 Task: Search one way flight ticket for 2 adults, 2 children, 2 infants in seat in first from Key West: Key West International Airport to Gillette: Gillette Campbell County Airport on 5-1-2023. Number of bags: 2 checked bags. Price is upto 96000. Outbound departure time preference is 21:45.
Action: Mouse moved to (244, 218)
Screenshot: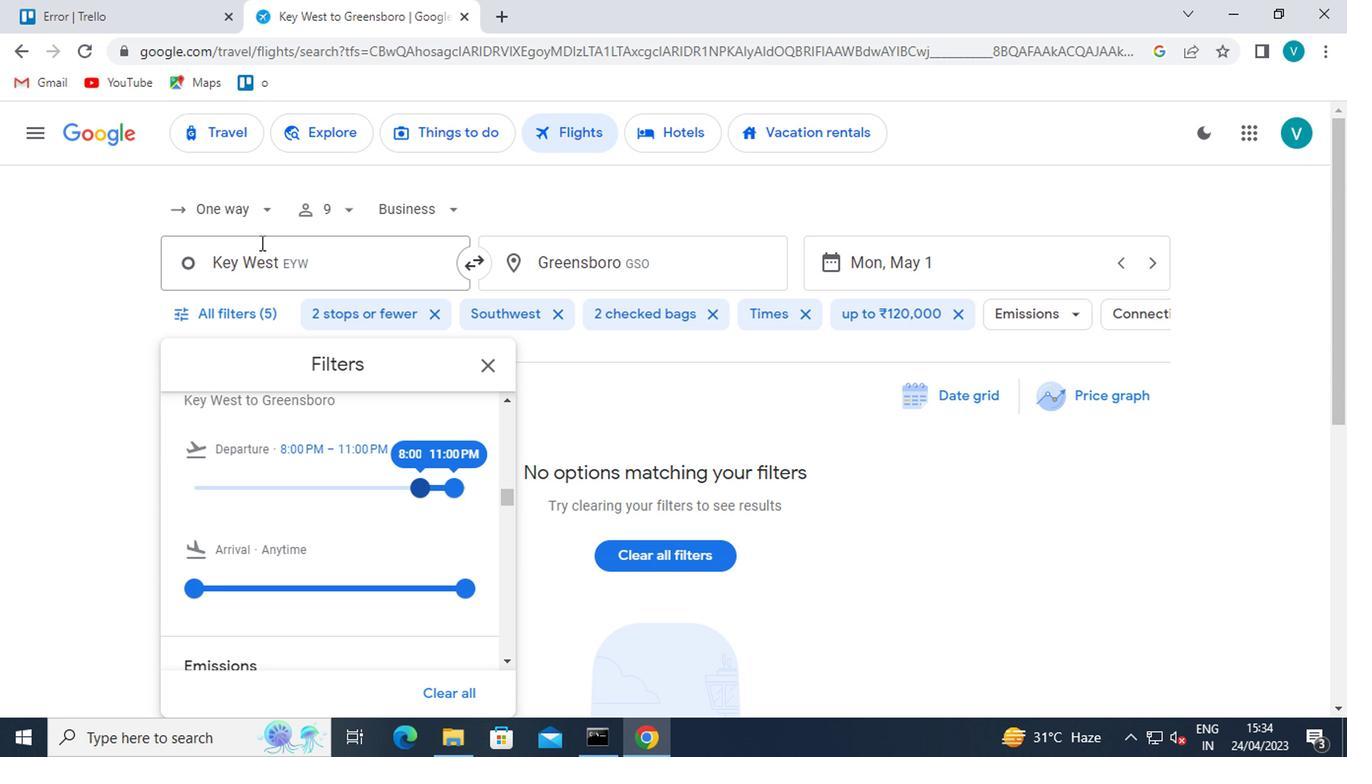 
Action: Mouse pressed left at (244, 218)
Screenshot: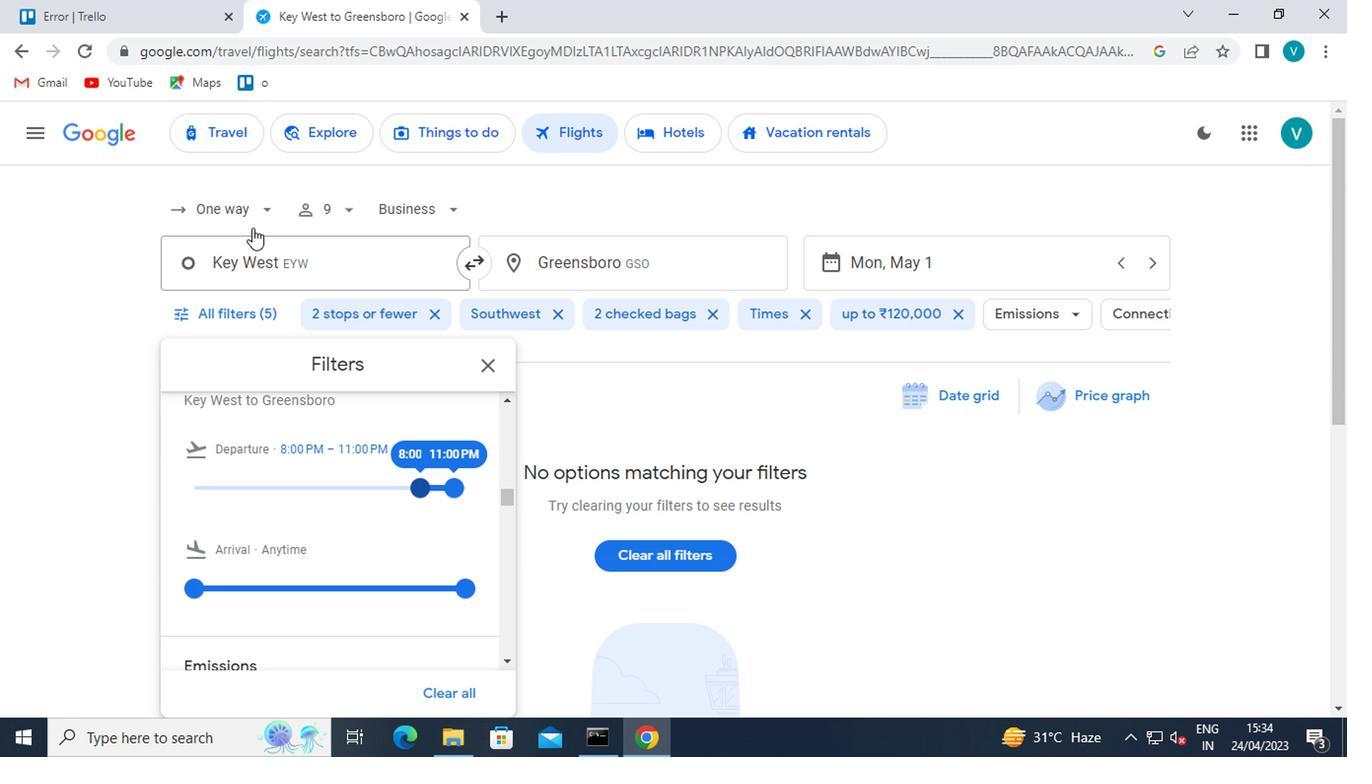 
Action: Mouse moved to (235, 315)
Screenshot: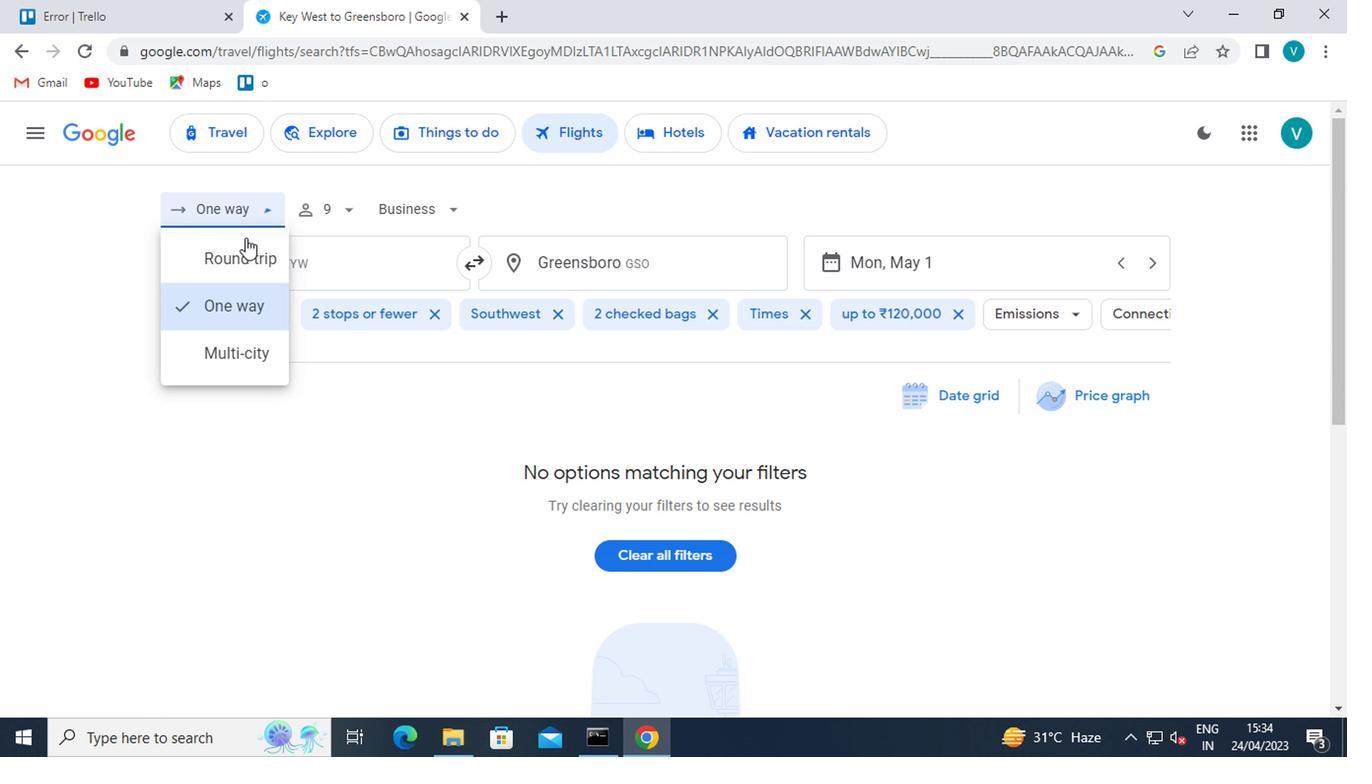 
Action: Mouse pressed left at (235, 315)
Screenshot: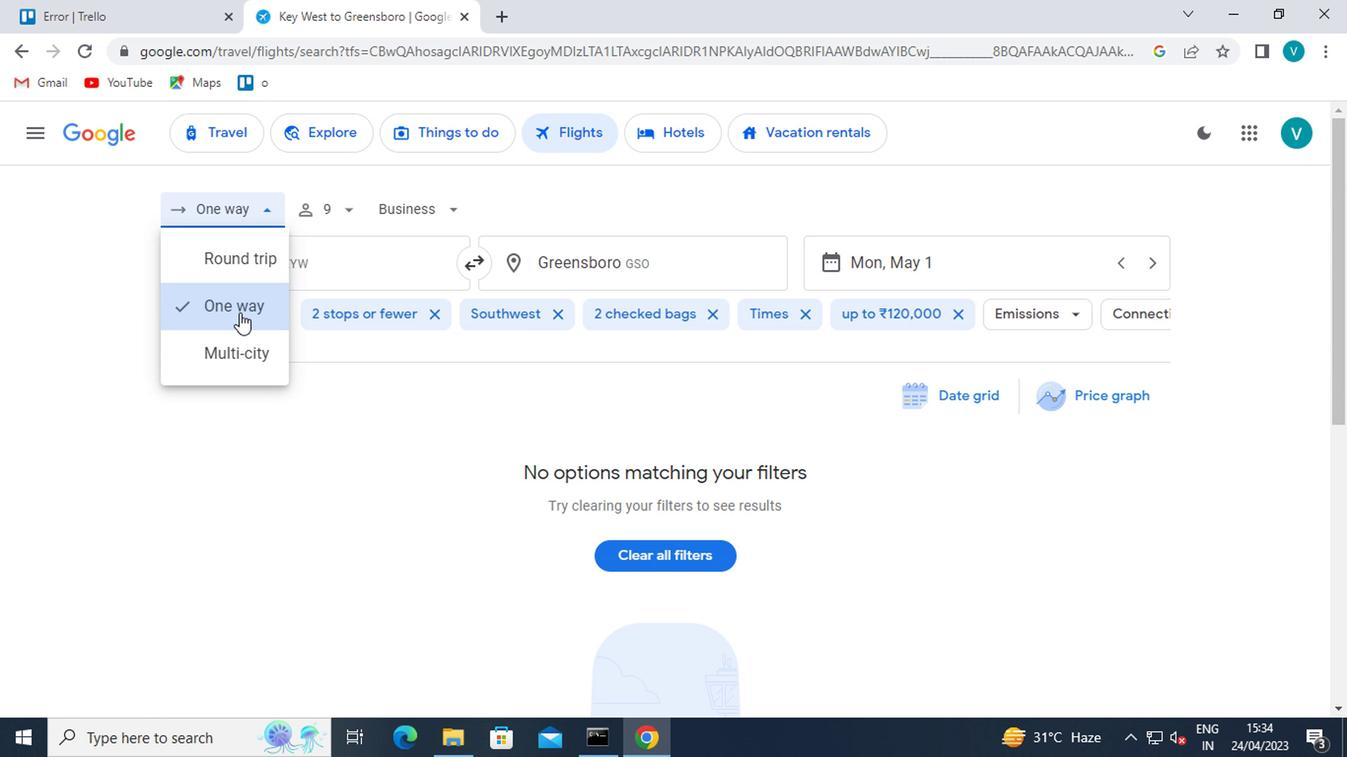 
Action: Mouse moved to (330, 225)
Screenshot: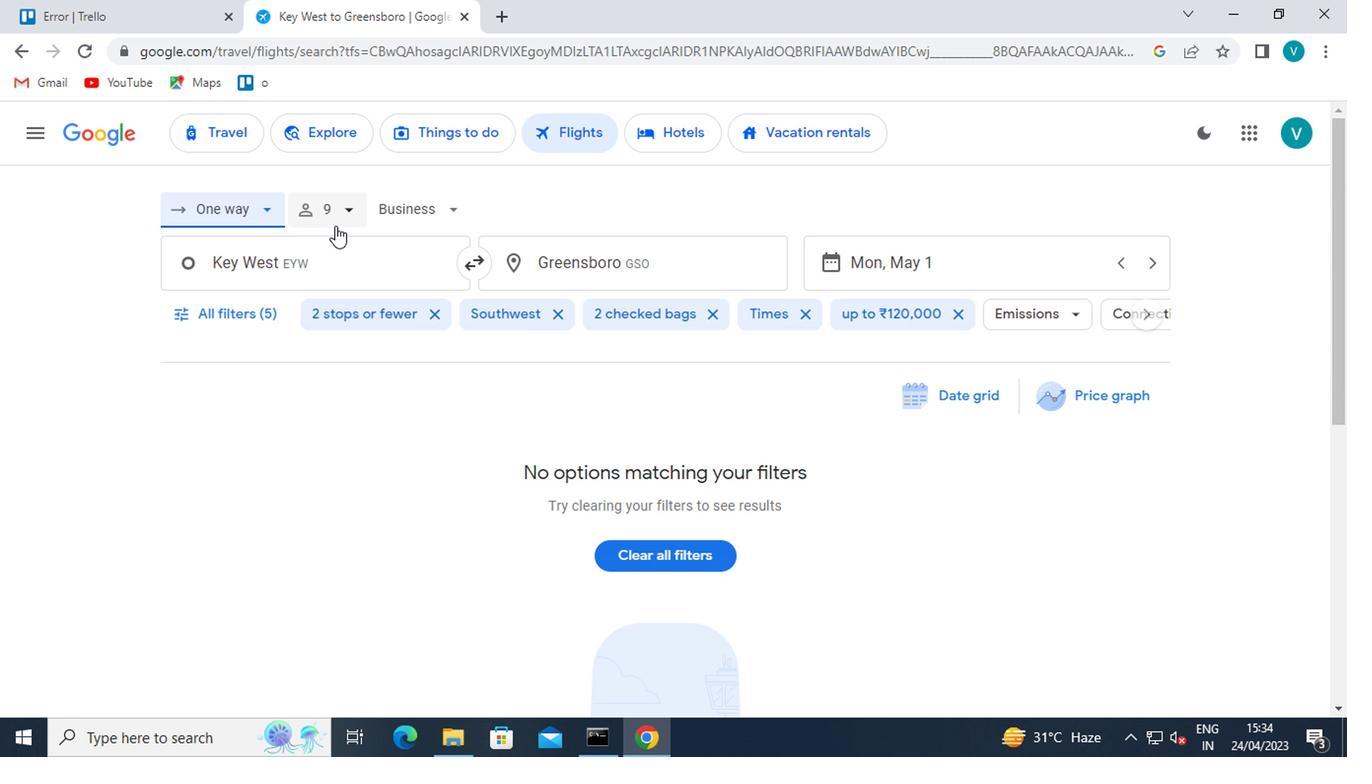 
Action: Mouse pressed left at (330, 225)
Screenshot: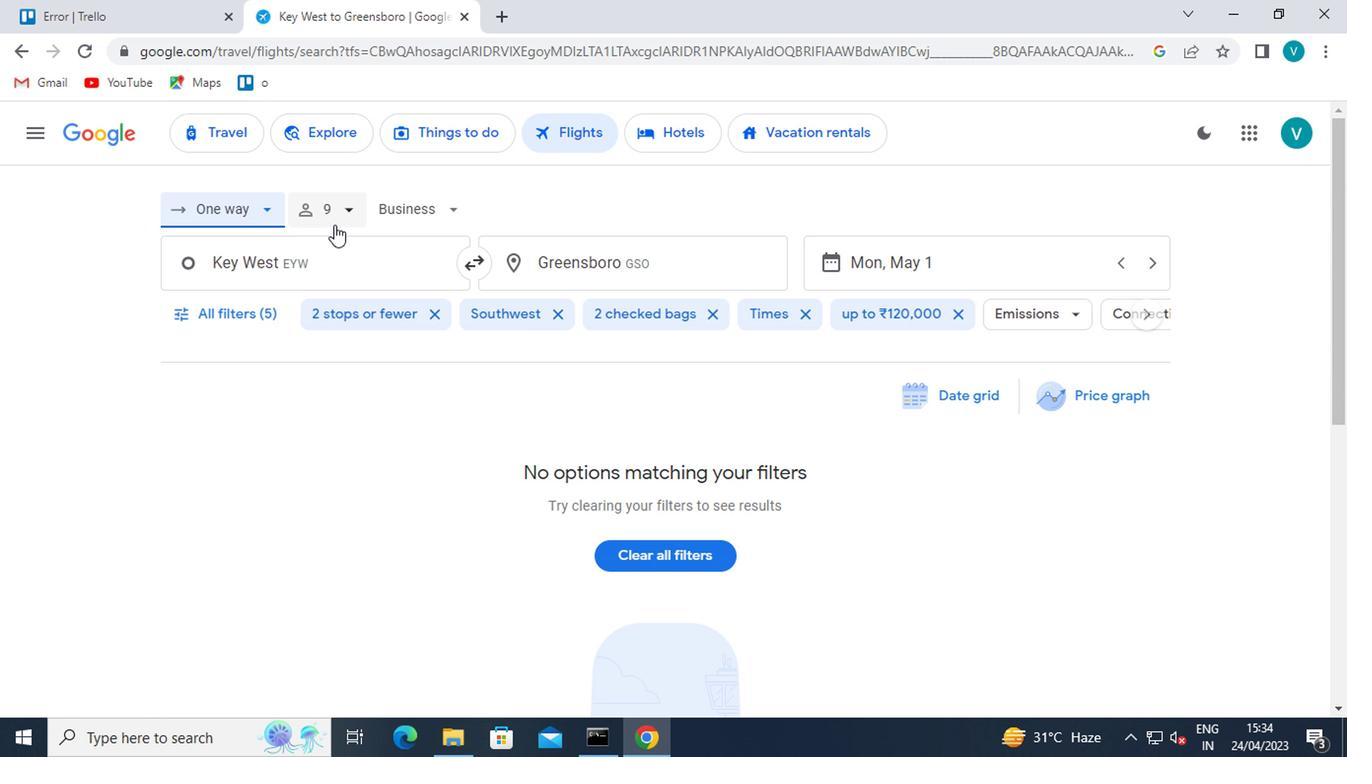 
Action: Mouse moved to (501, 265)
Screenshot: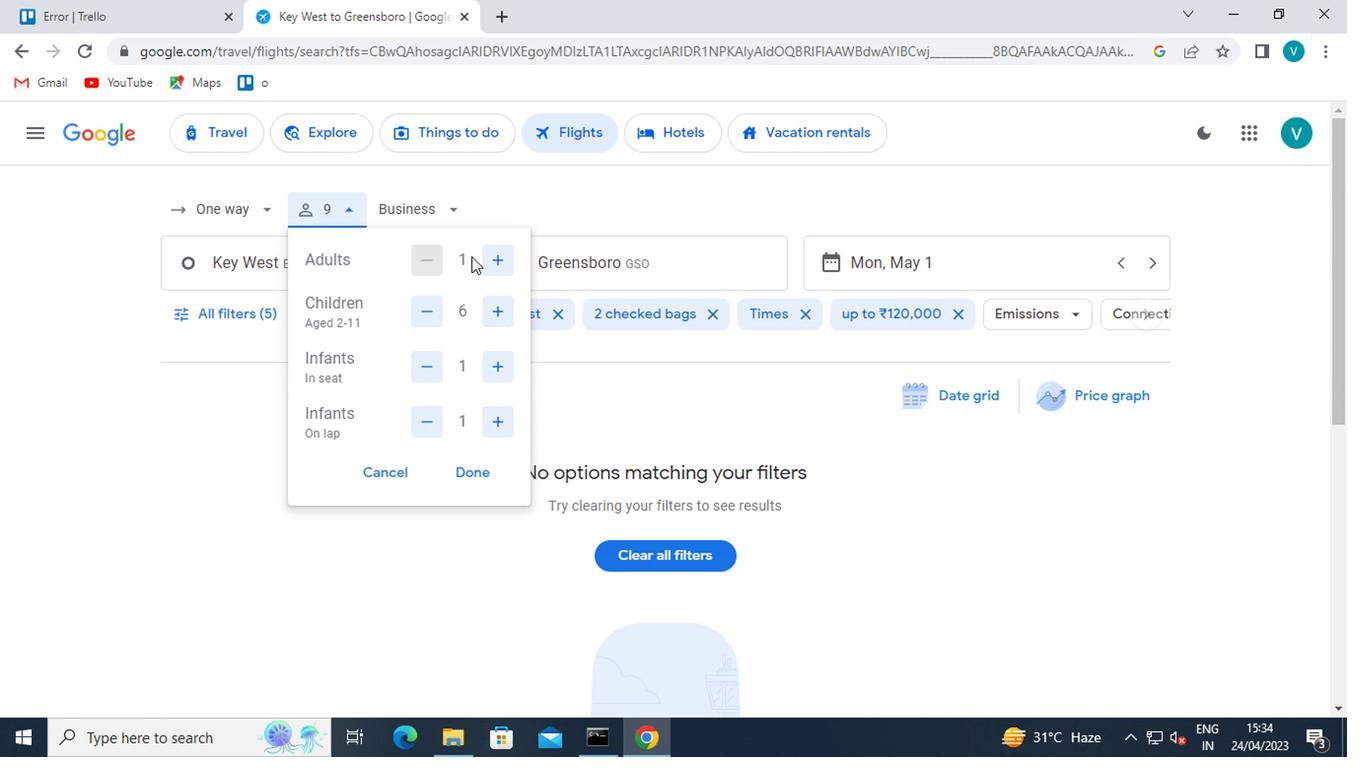 
Action: Mouse pressed left at (501, 265)
Screenshot: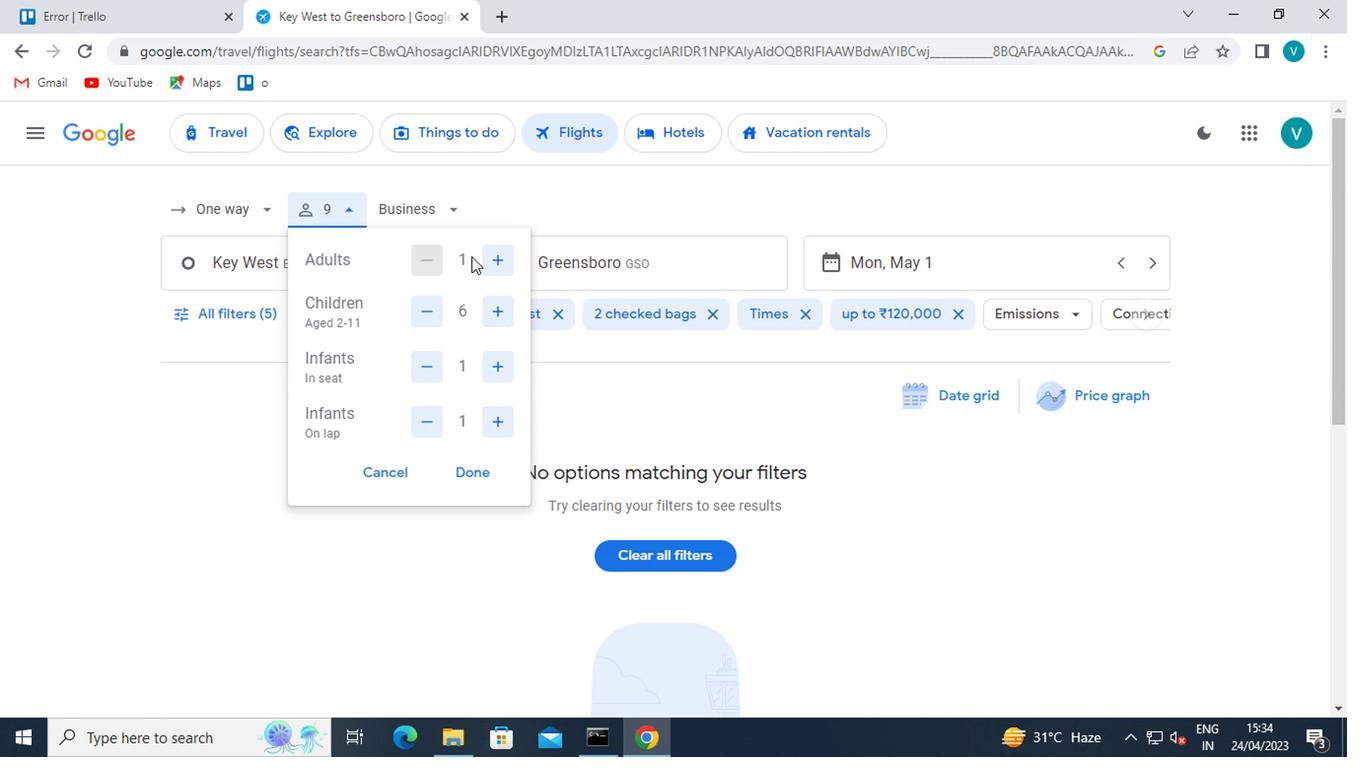 
Action: Mouse moved to (427, 315)
Screenshot: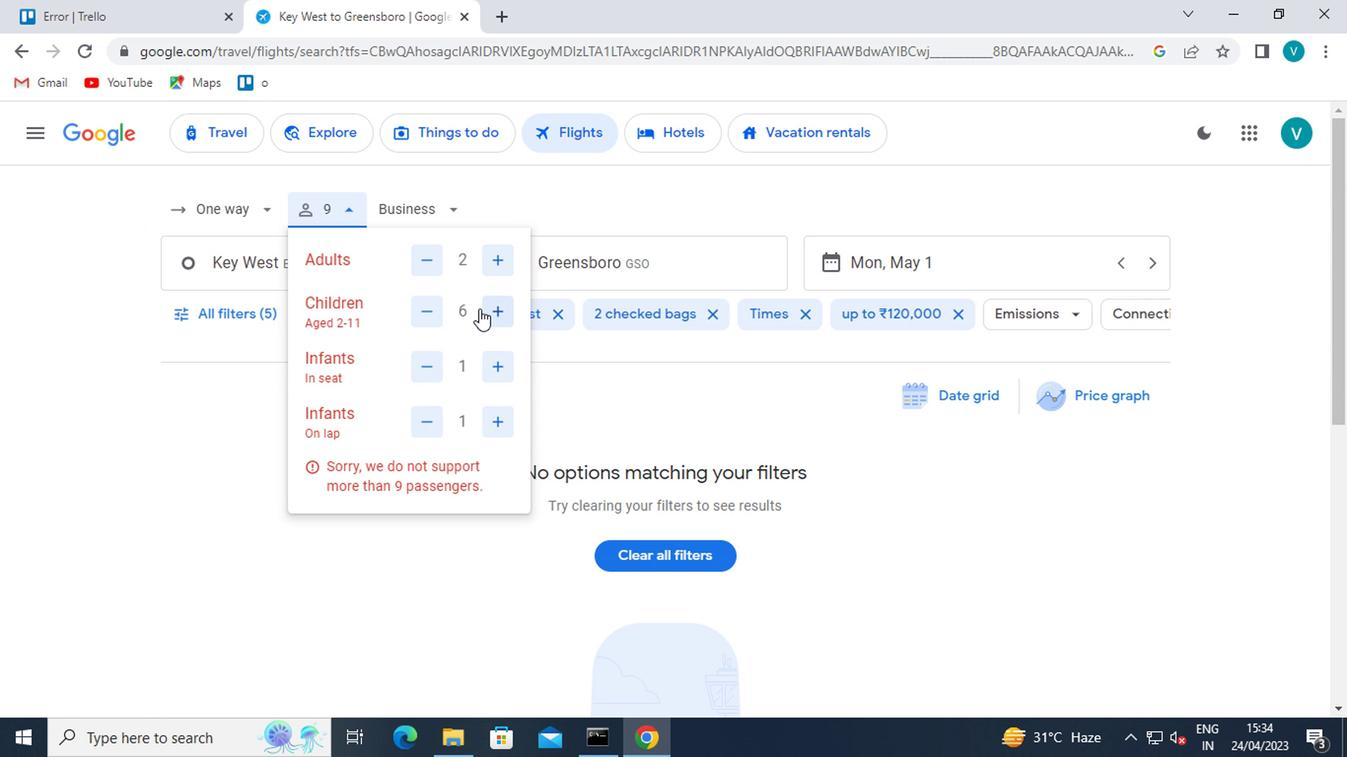 
Action: Mouse pressed left at (427, 315)
Screenshot: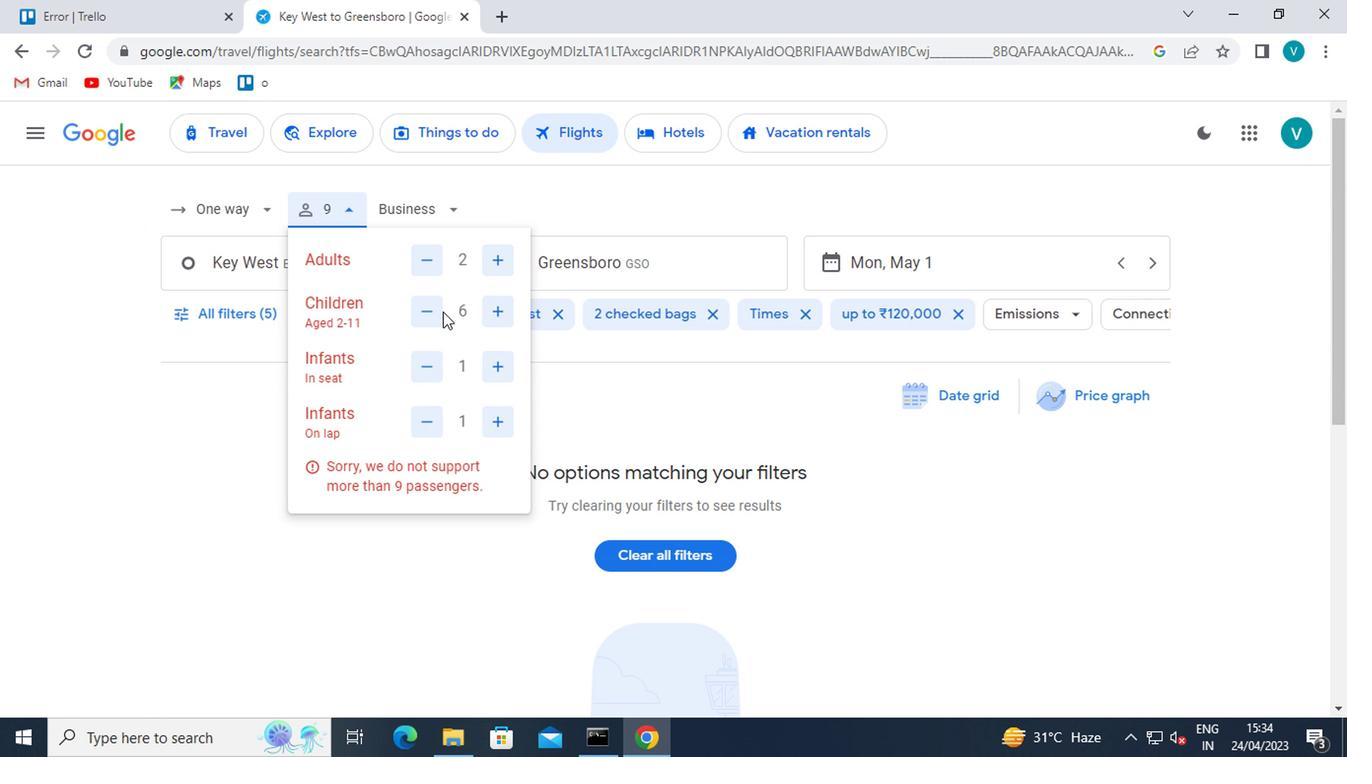 
Action: Mouse pressed left at (427, 315)
Screenshot: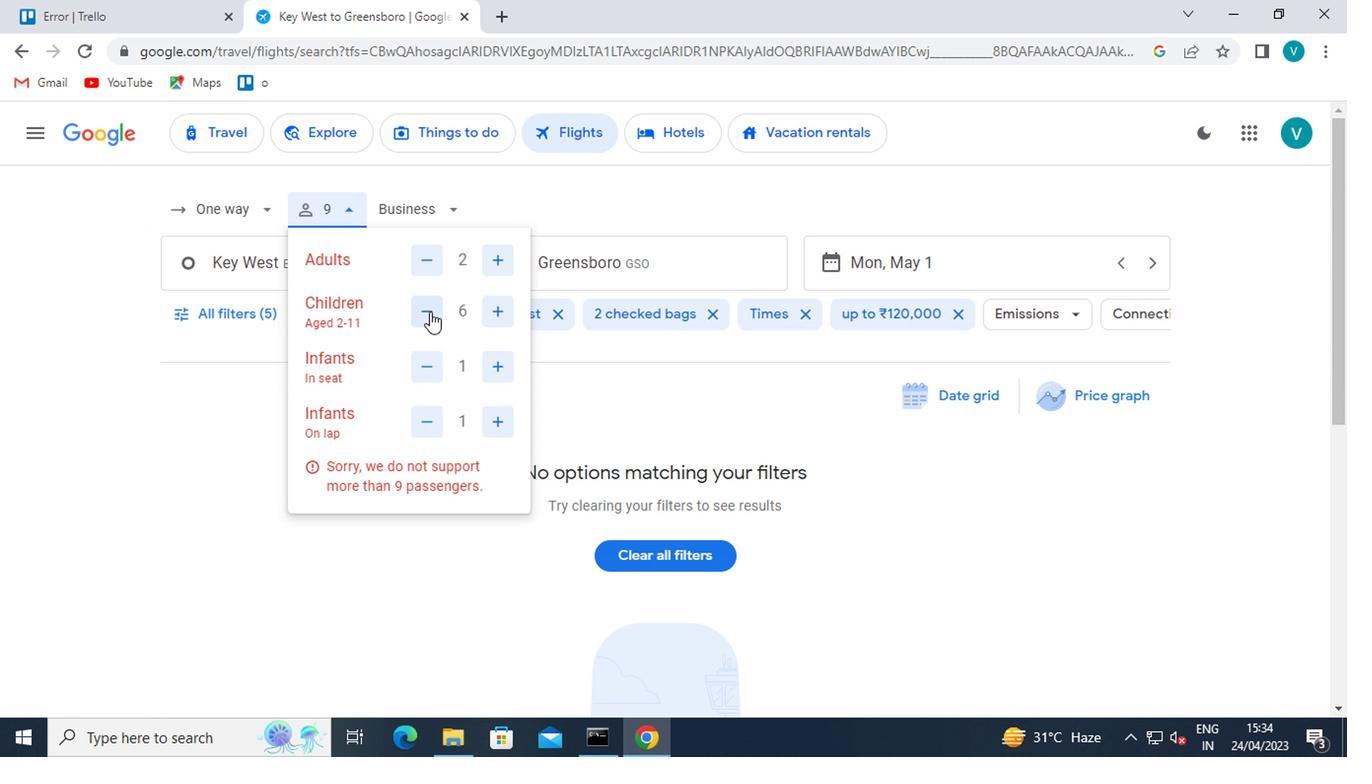 
Action: Mouse pressed left at (427, 315)
Screenshot: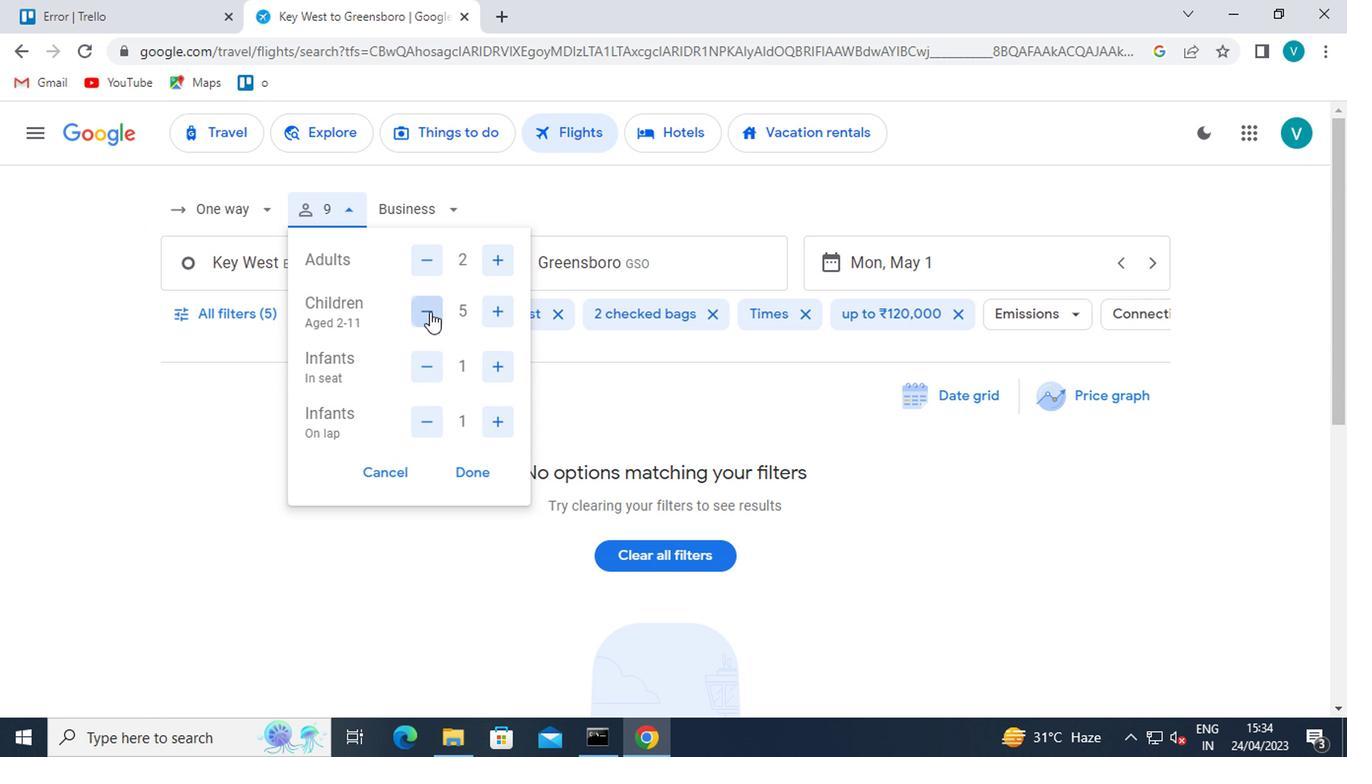 
Action: Mouse pressed left at (427, 315)
Screenshot: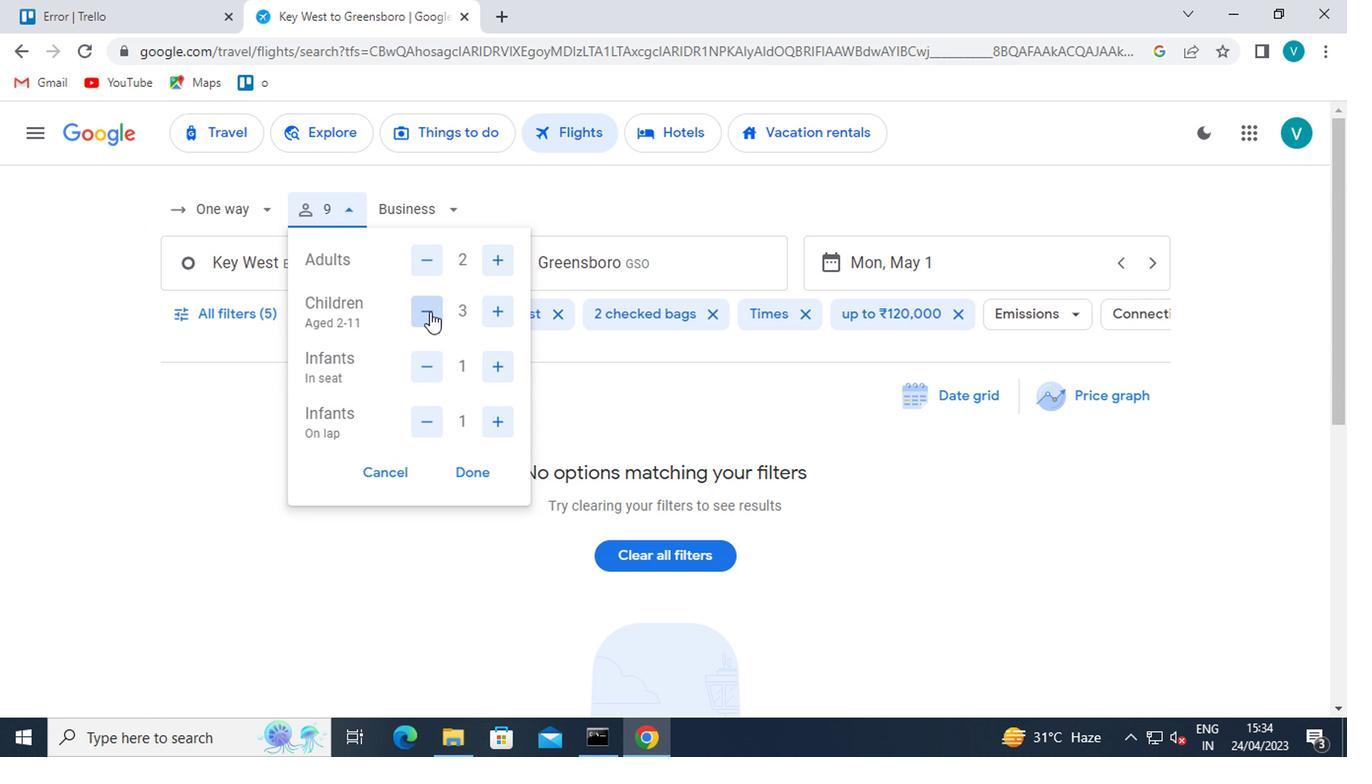
Action: Mouse moved to (488, 363)
Screenshot: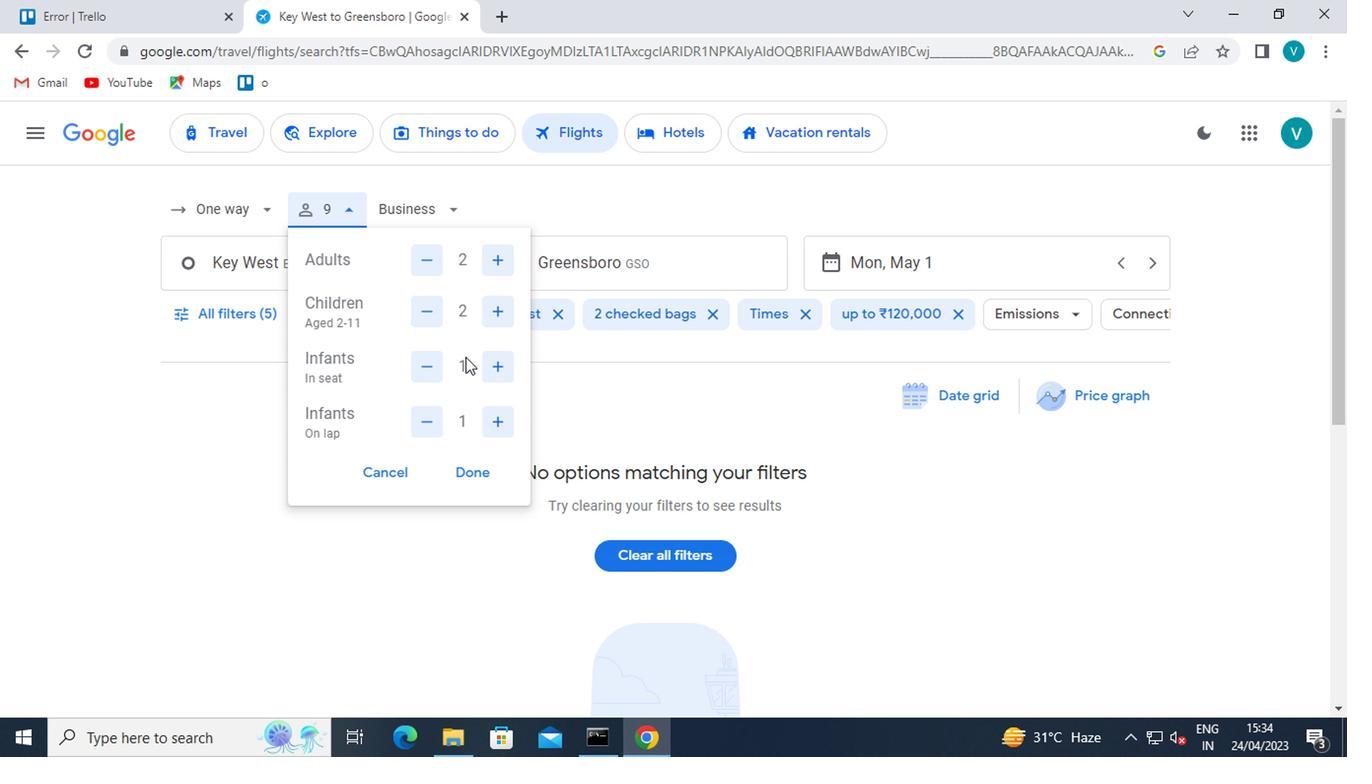 
Action: Mouse pressed left at (488, 363)
Screenshot: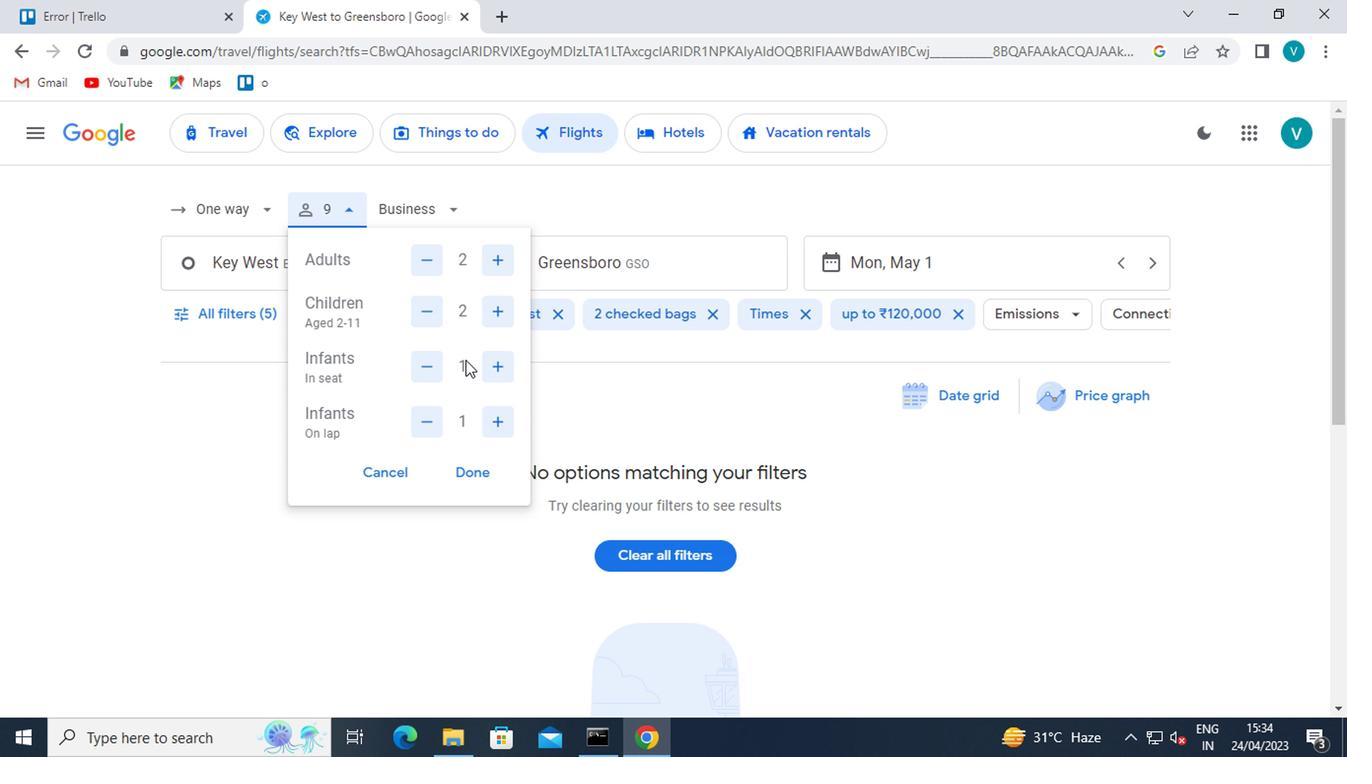 
Action: Mouse moved to (415, 407)
Screenshot: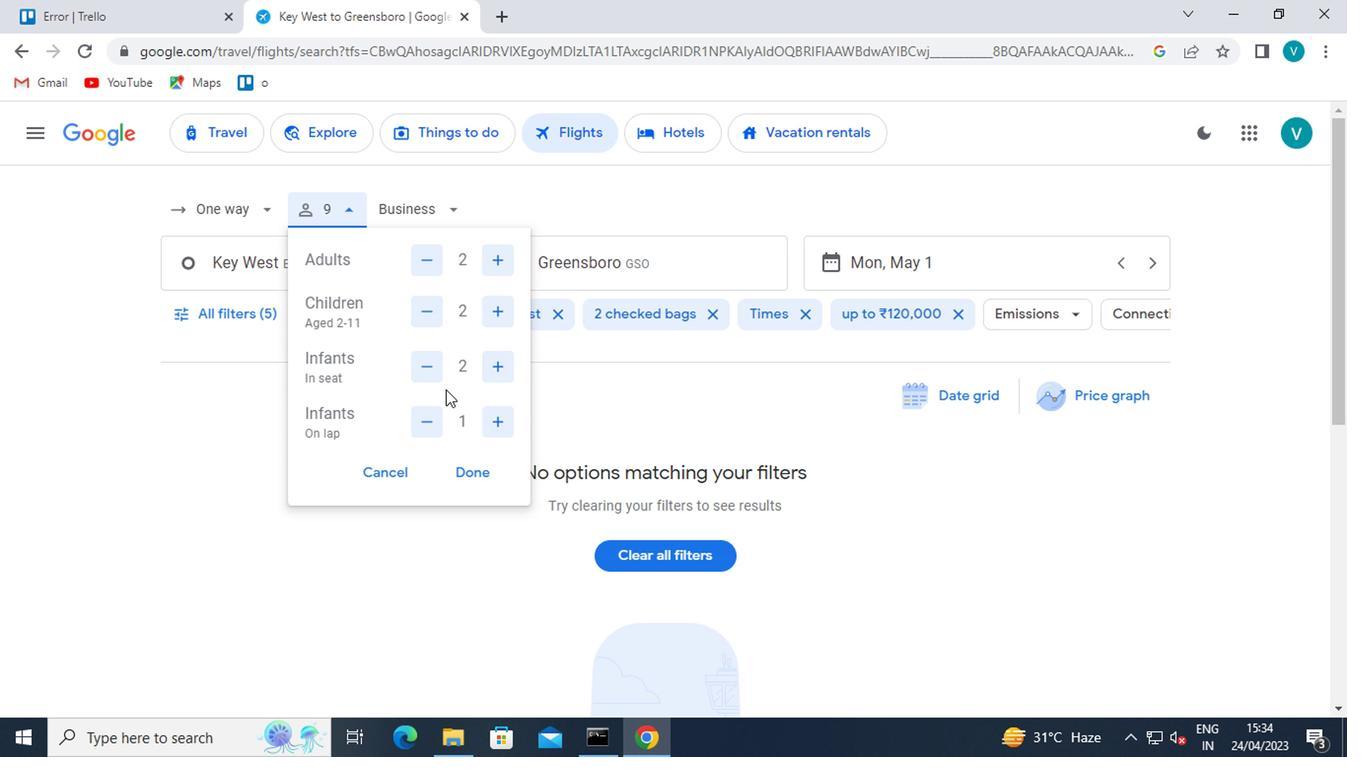 
Action: Mouse pressed left at (415, 407)
Screenshot: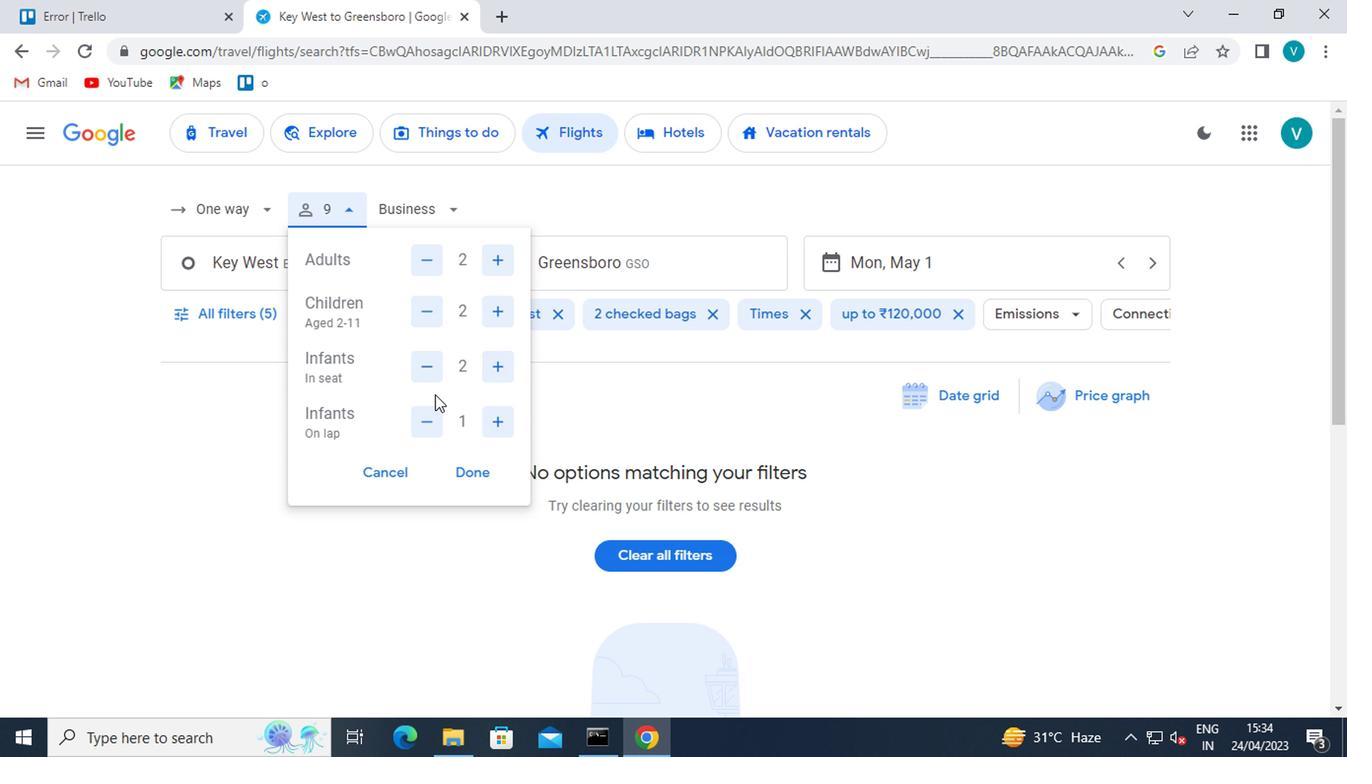
Action: Mouse moved to (460, 463)
Screenshot: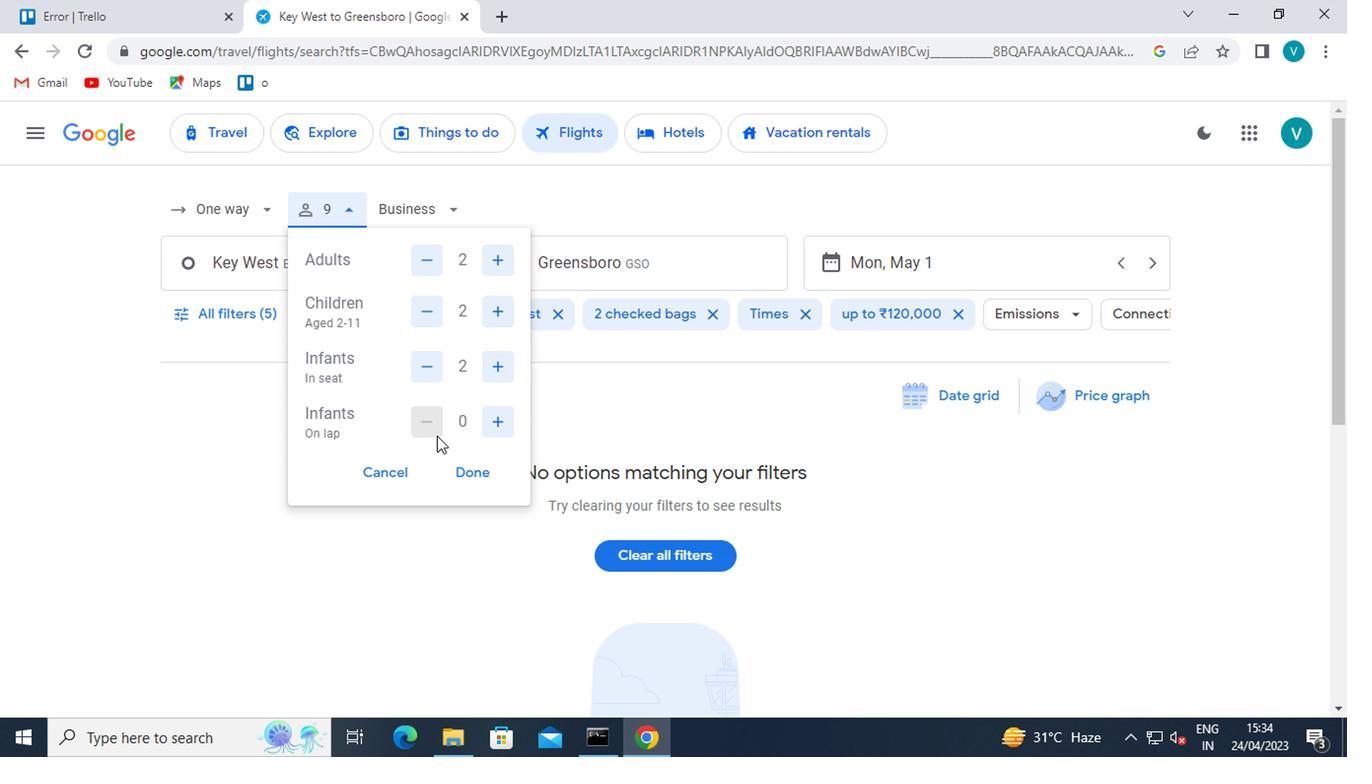 
Action: Mouse pressed left at (460, 463)
Screenshot: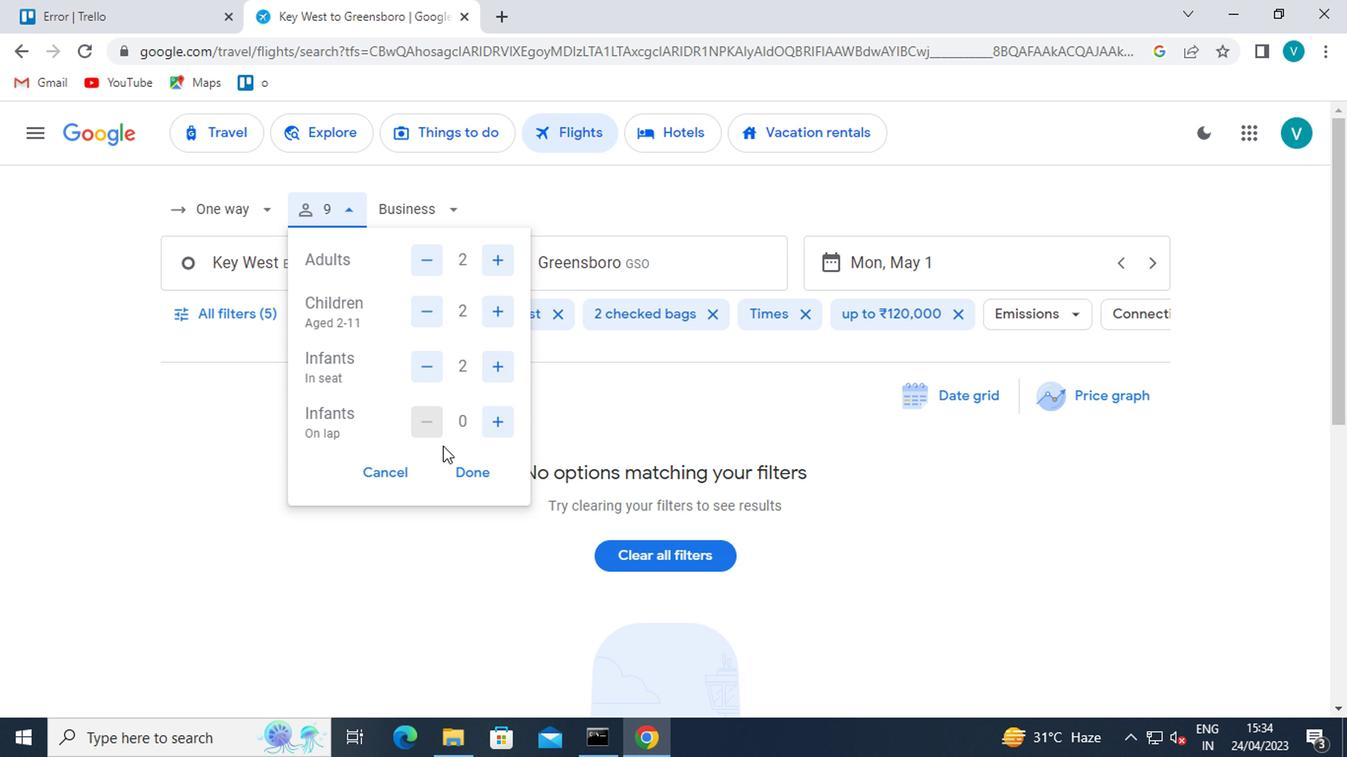 
Action: Mouse moved to (439, 226)
Screenshot: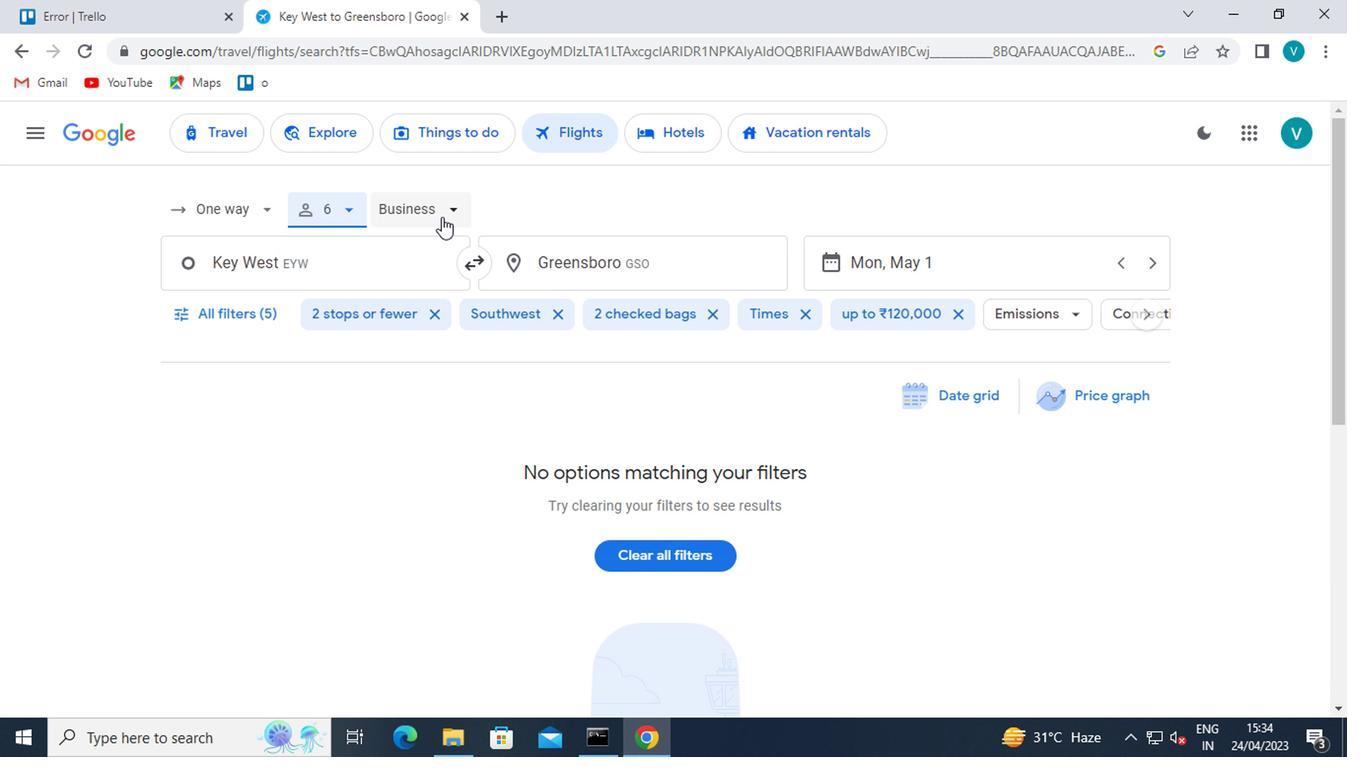 
Action: Mouse pressed left at (439, 226)
Screenshot: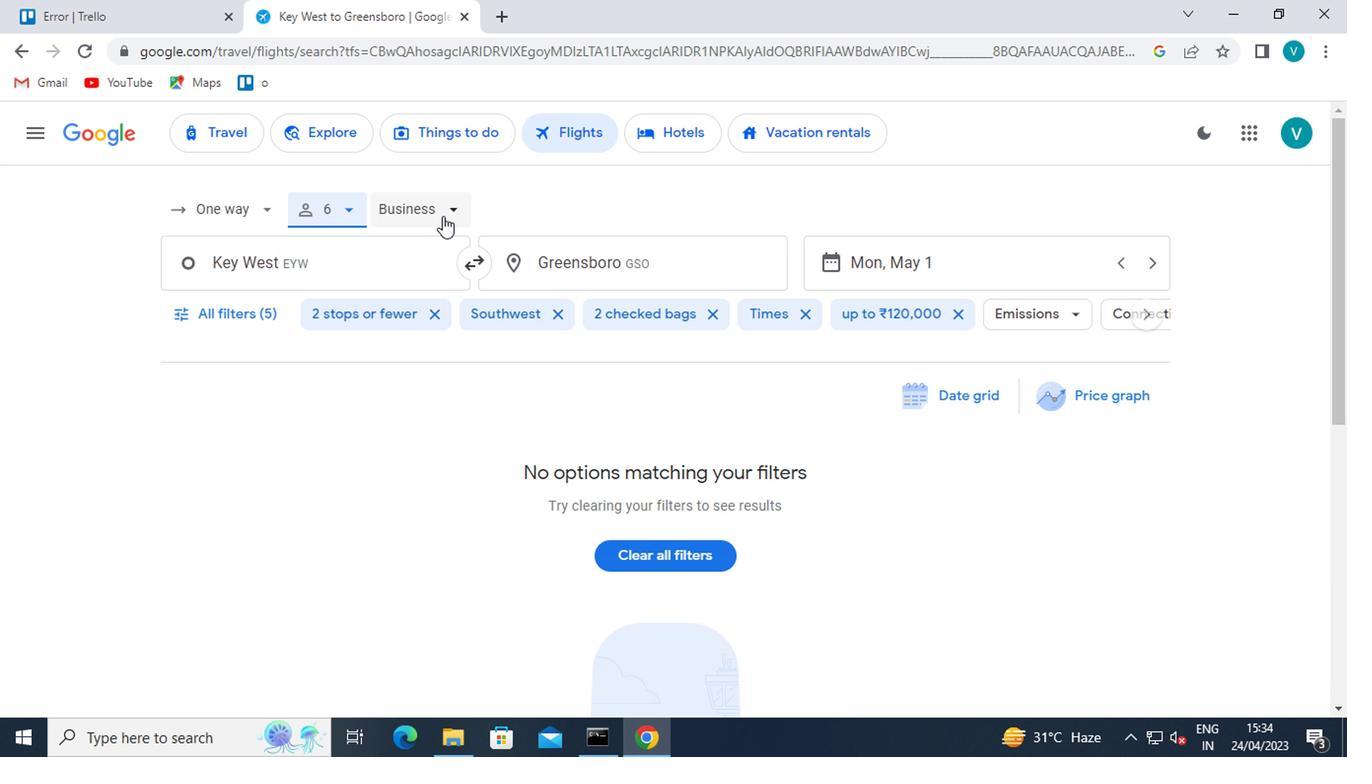 
Action: Mouse moved to (446, 385)
Screenshot: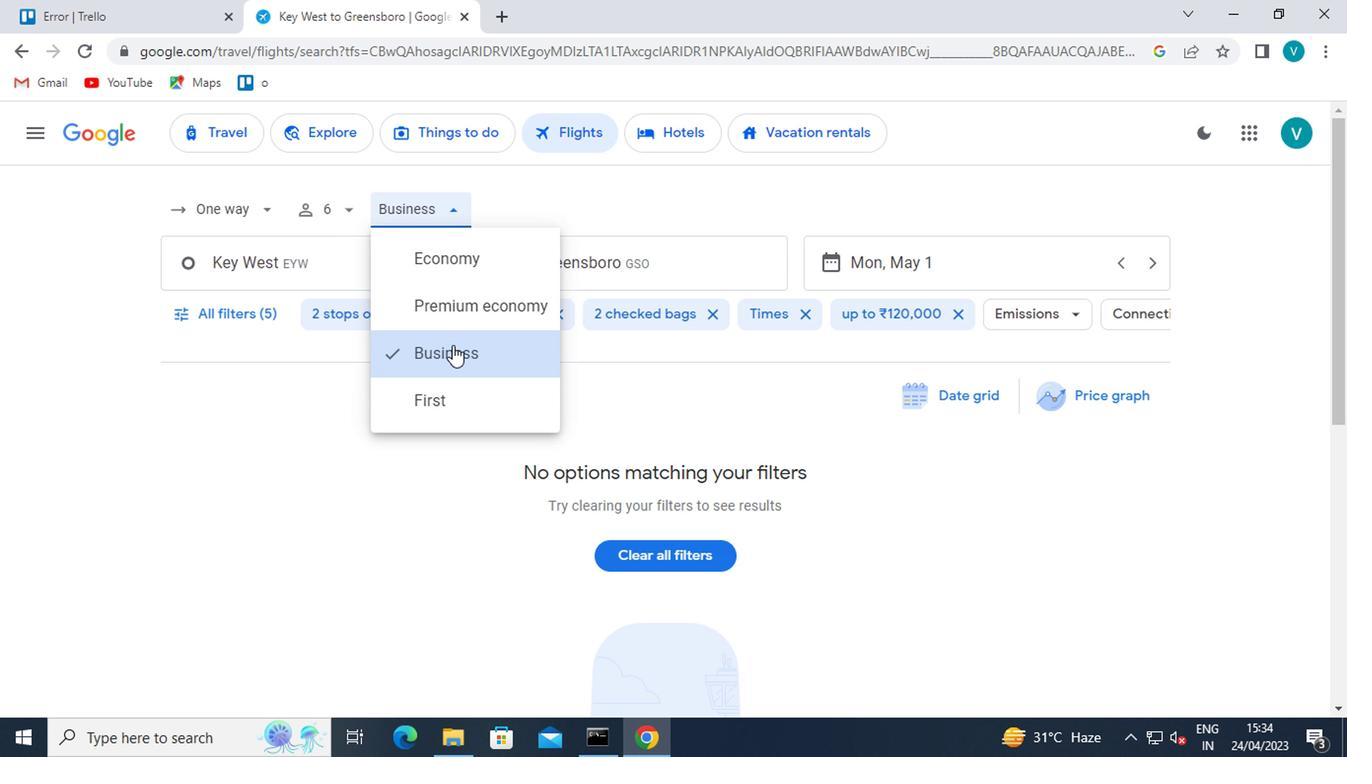 
Action: Mouse pressed left at (446, 385)
Screenshot: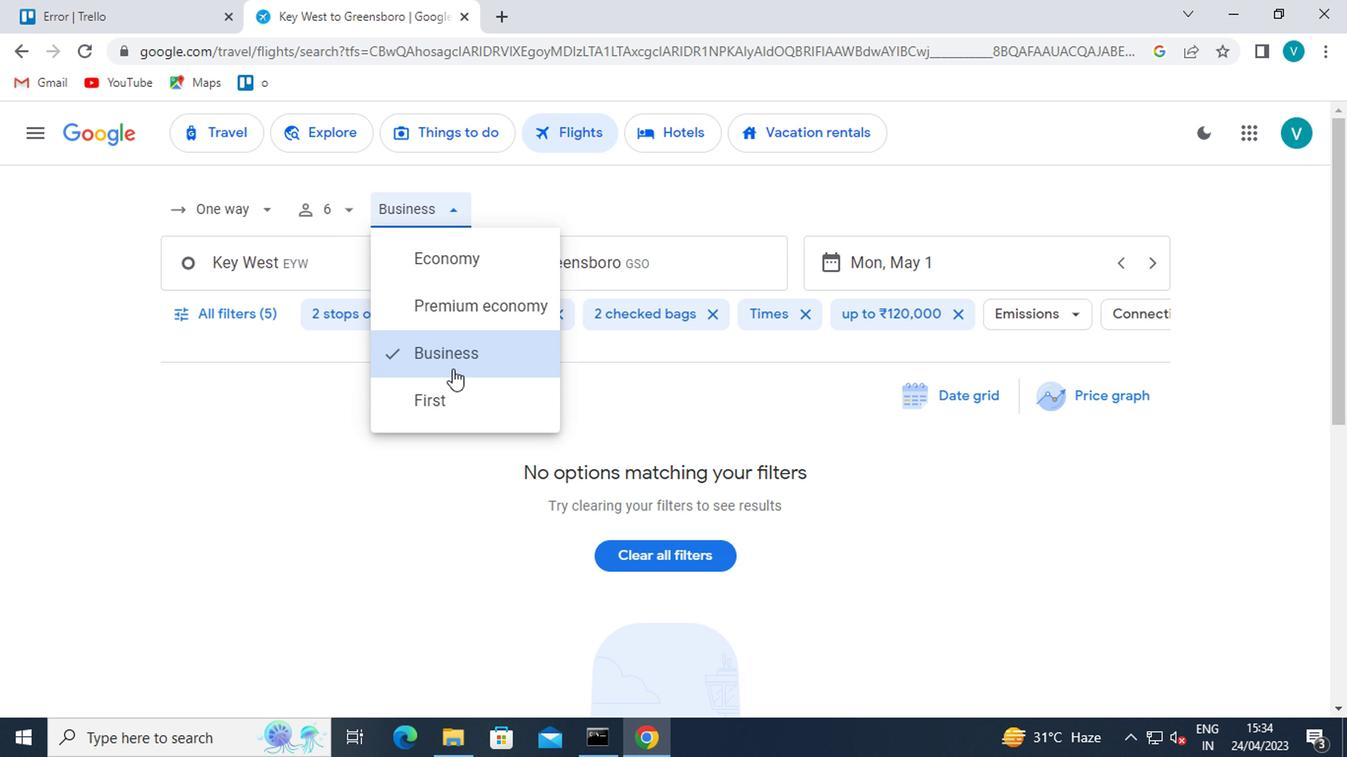 
Action: Mouse moved to (359, 289)
Screenshot: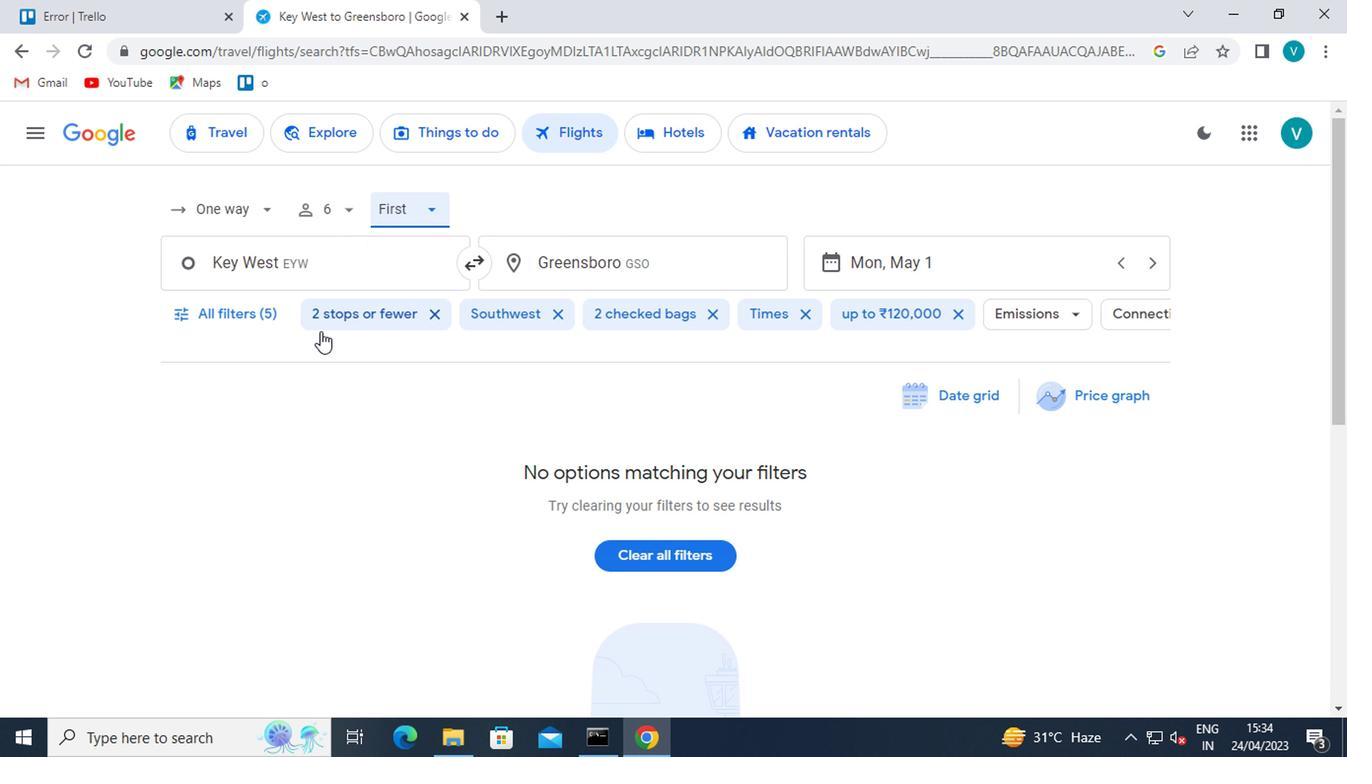 
Action: Mouse pressed left at (359, 289)
Screenshot: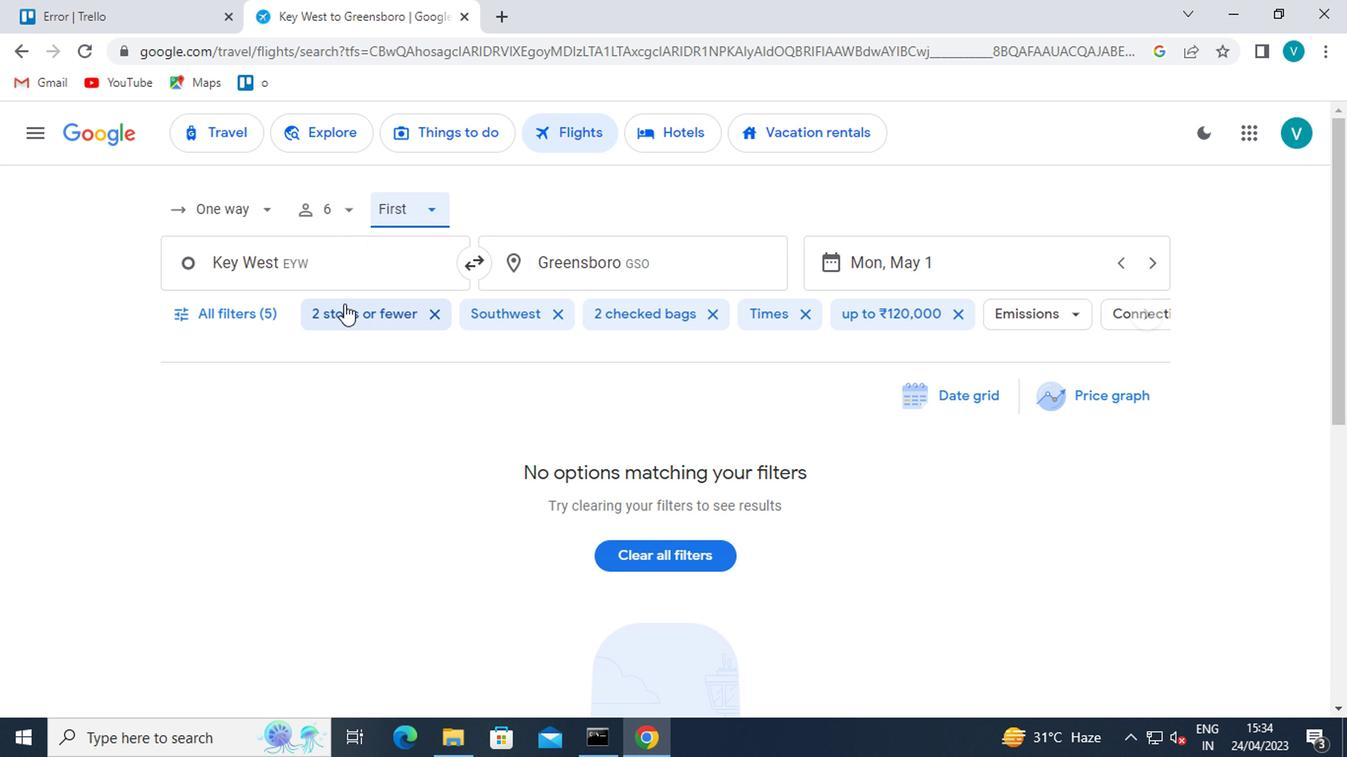 
Action: Mouse moved to (359, 343)
Screenshot: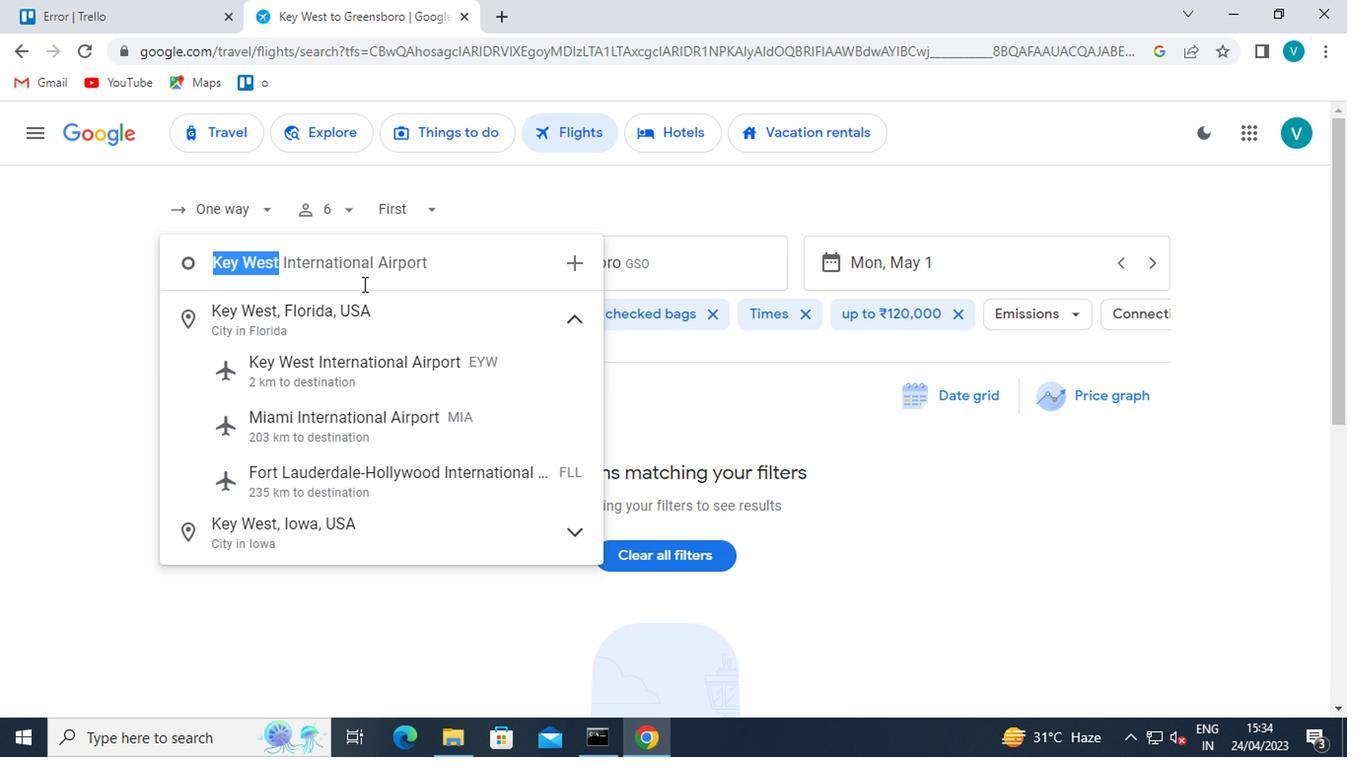 
Action: Mouse pressed left at (359, 343)
Screenshot: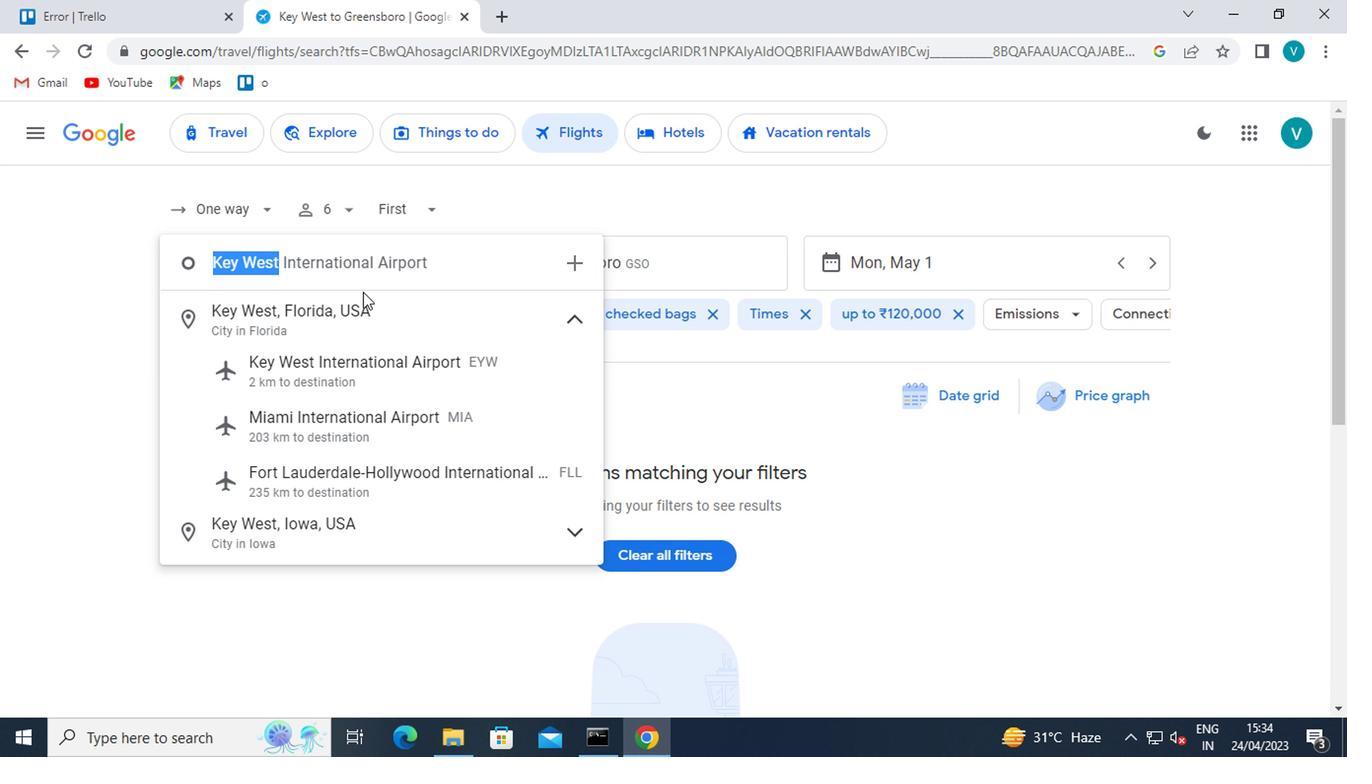 
Action: Mouse moved to (402, 270)
Screenshot: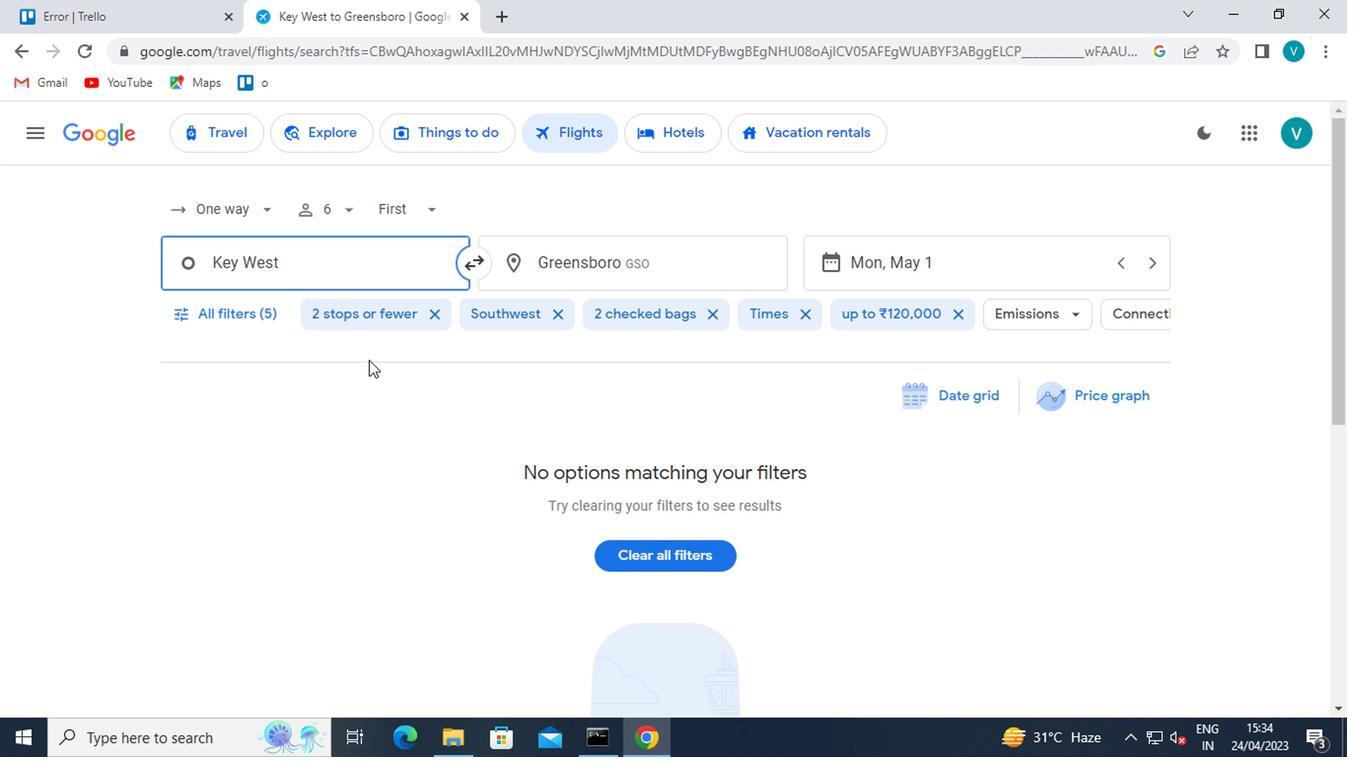 
Action: Mouse pressed left at (402, 270)
Screenshot: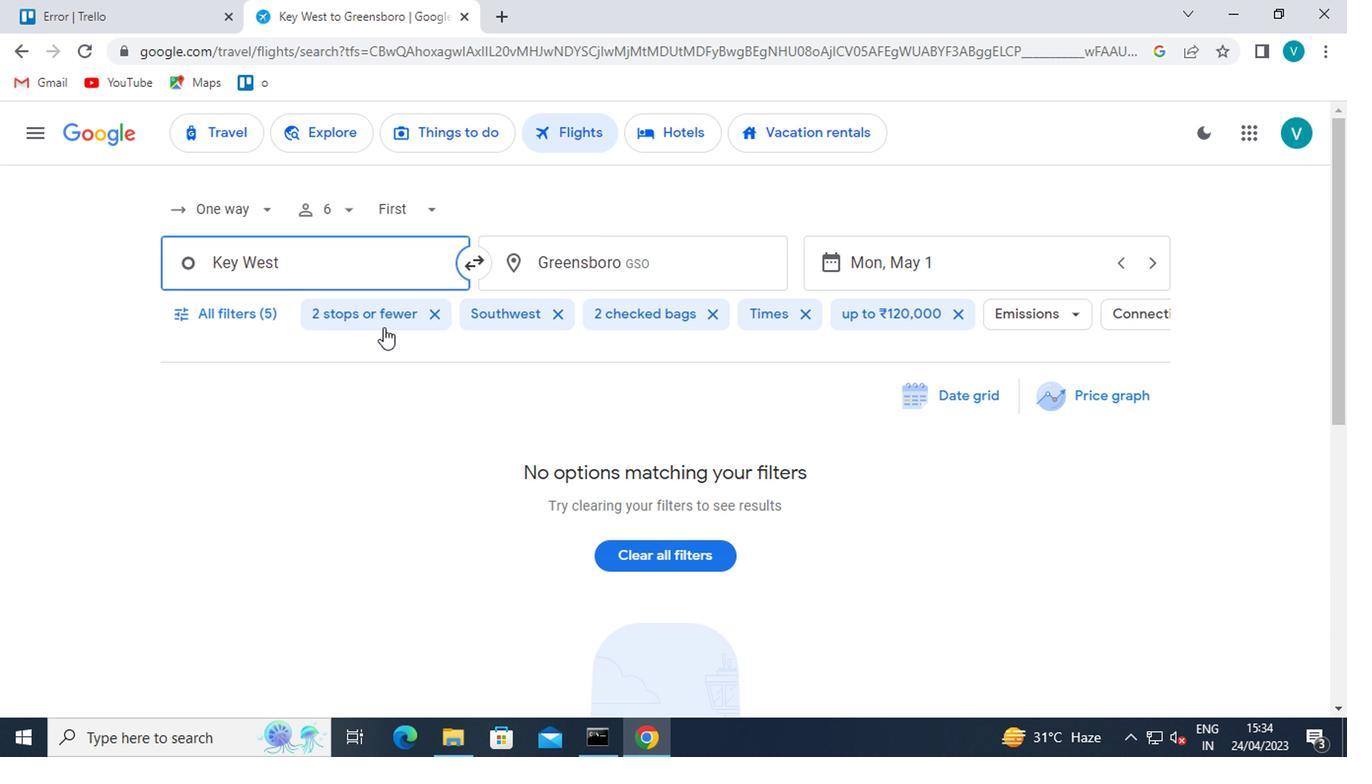 
Action: Mouse moved to (365, 357)
Screenshot: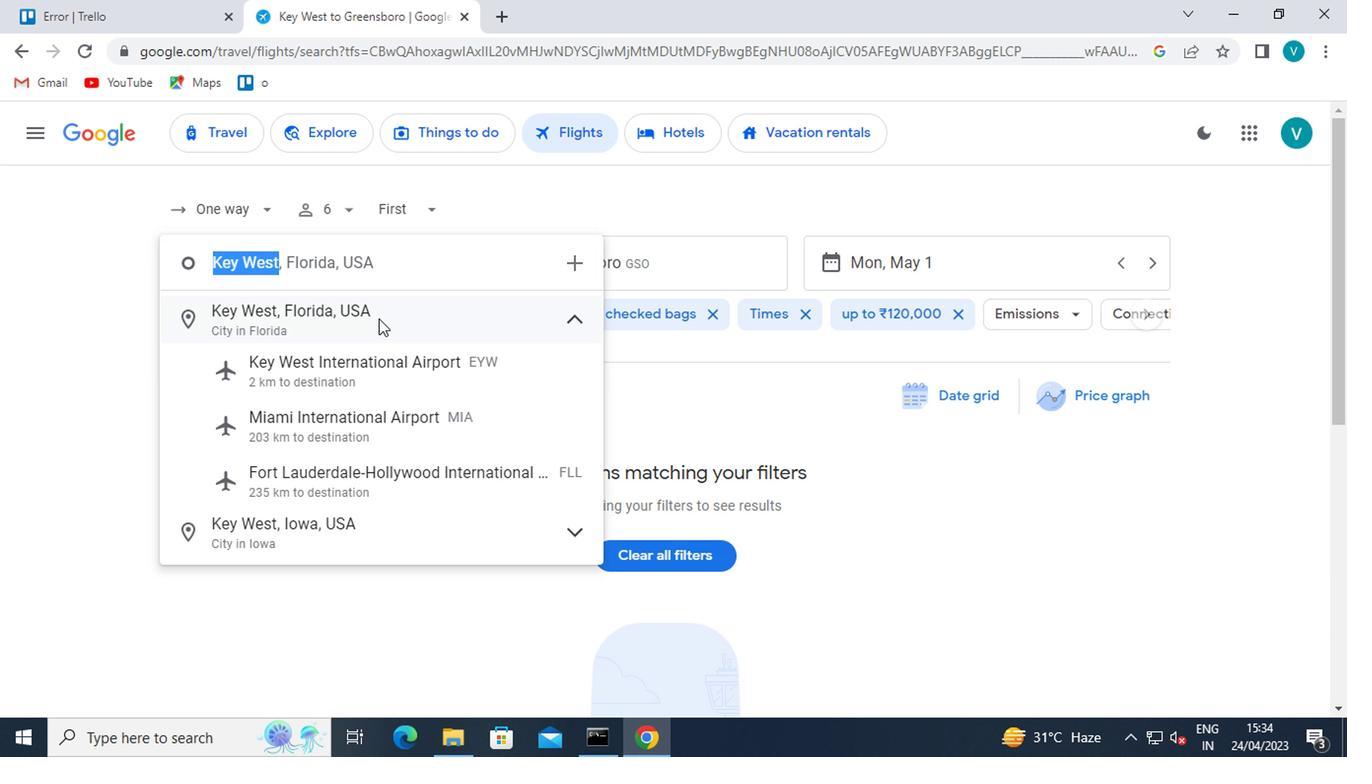 
Action: Mouse pressed left at (365, 357)
Screenshot: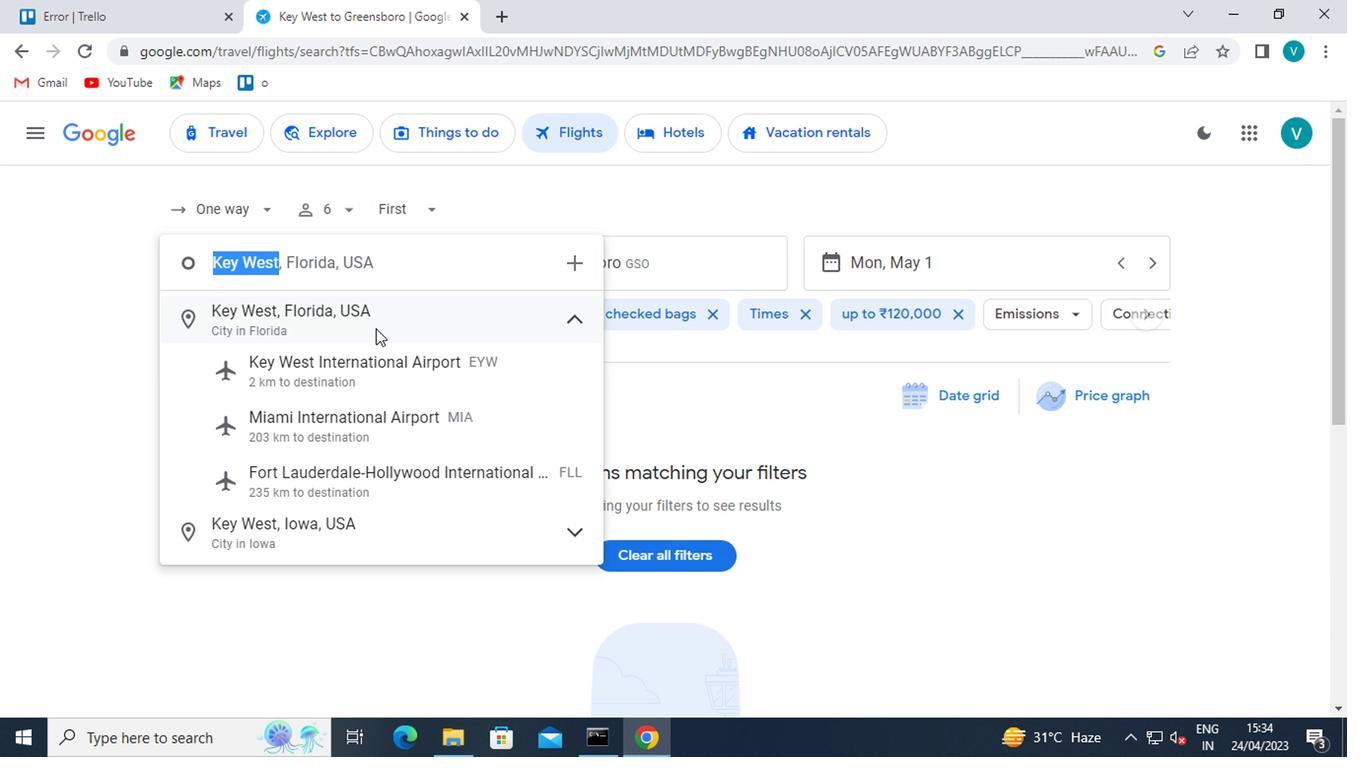 
Action: Mouse moved to (668, 260)
Screenshot: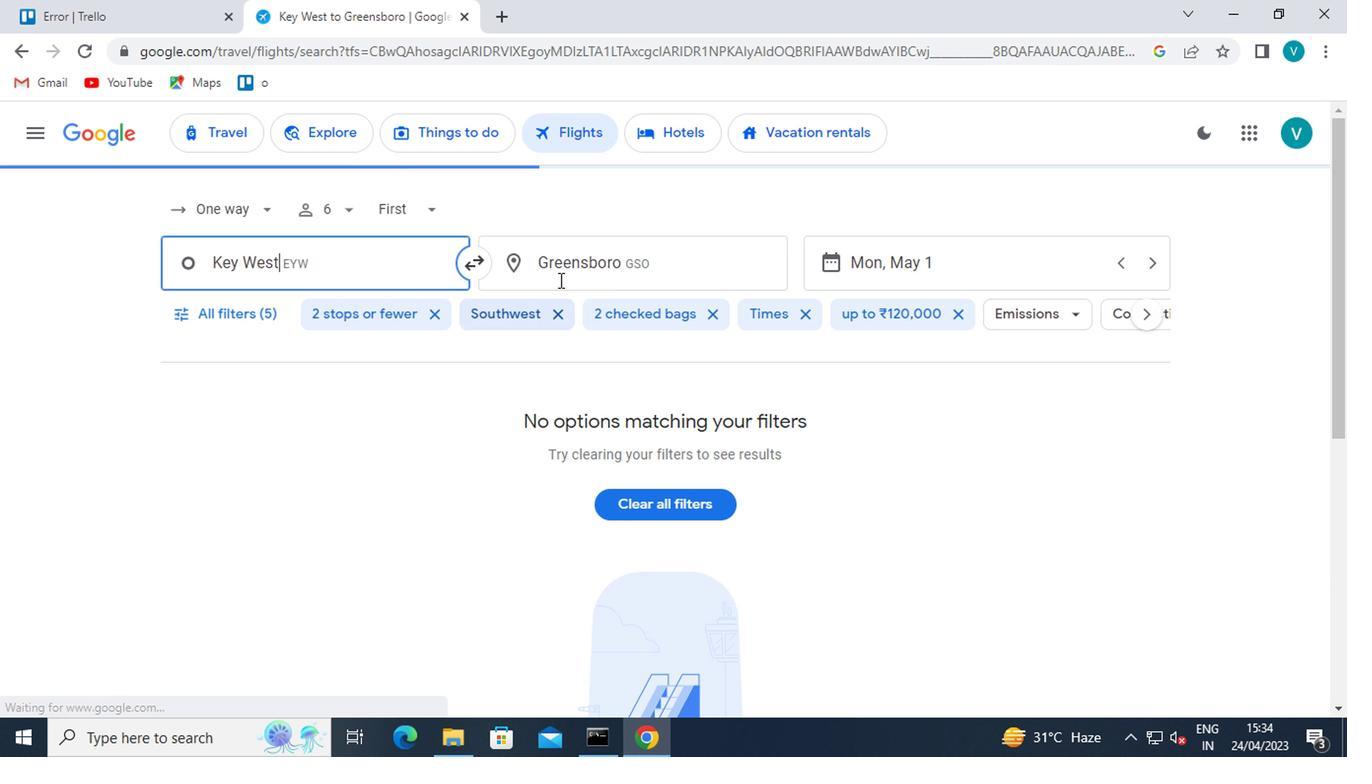 
Action: Mouse pressed left at (668, 260)
Screenshot: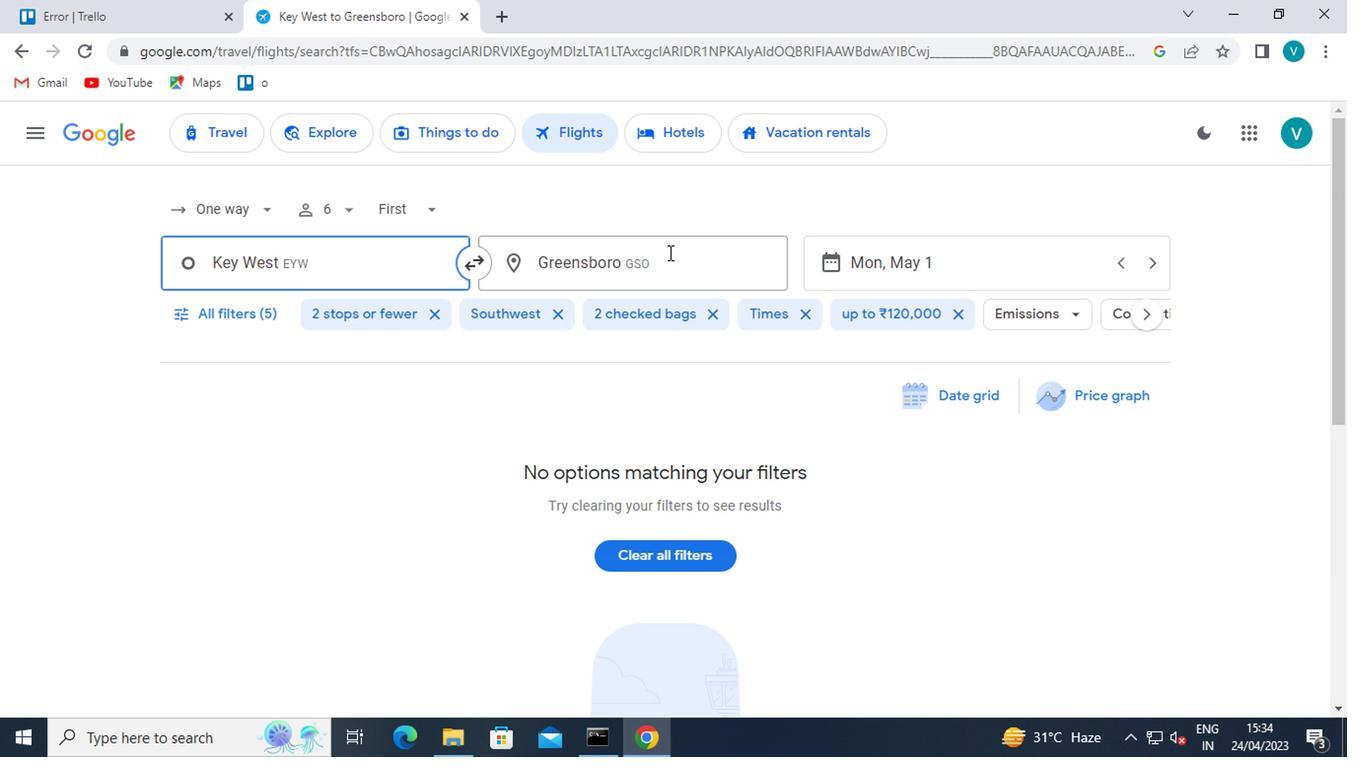 
Action: Mouse moved to (557, 187)
Screenshot: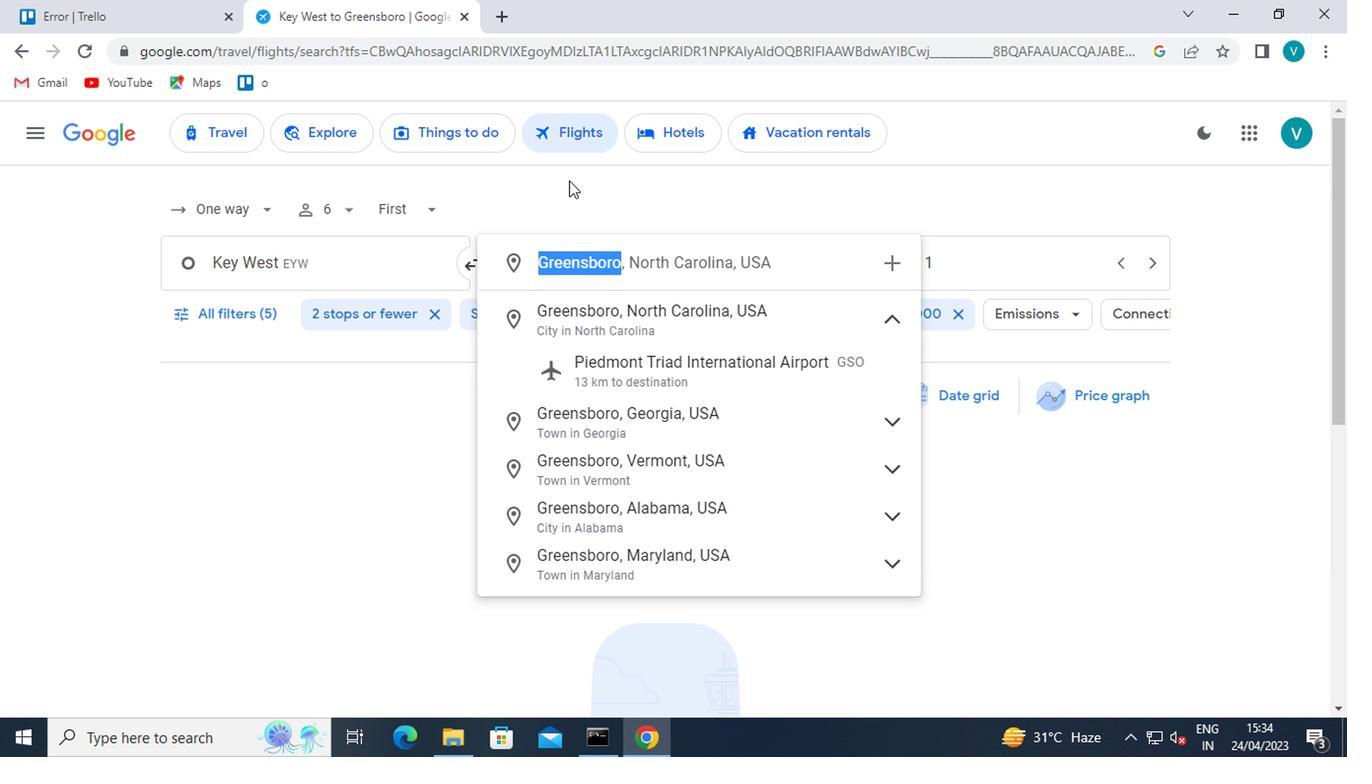 
Action: Key pressed <Key.shift>
Screenshot: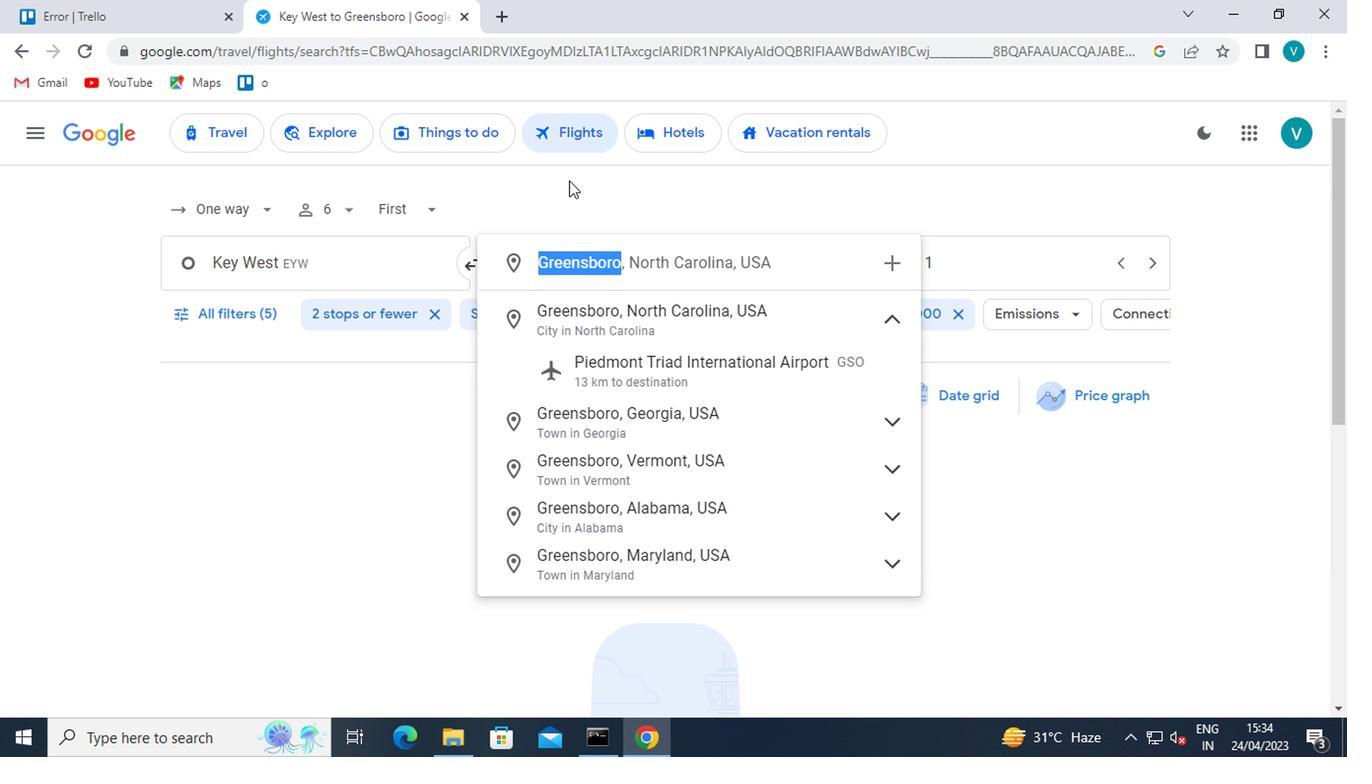 
Action: Mouse moved to (545, 181)
Screenshot: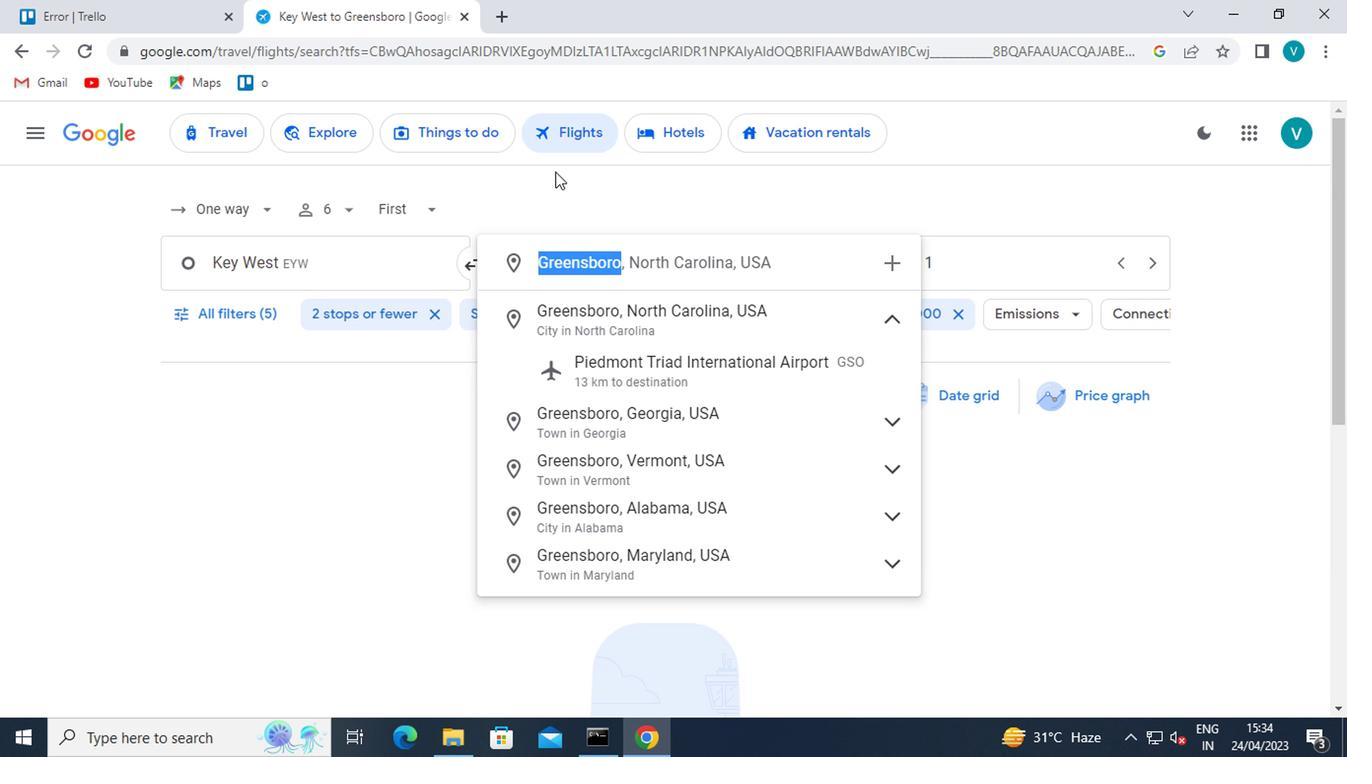 
Action: Key pressed G
Screenshot: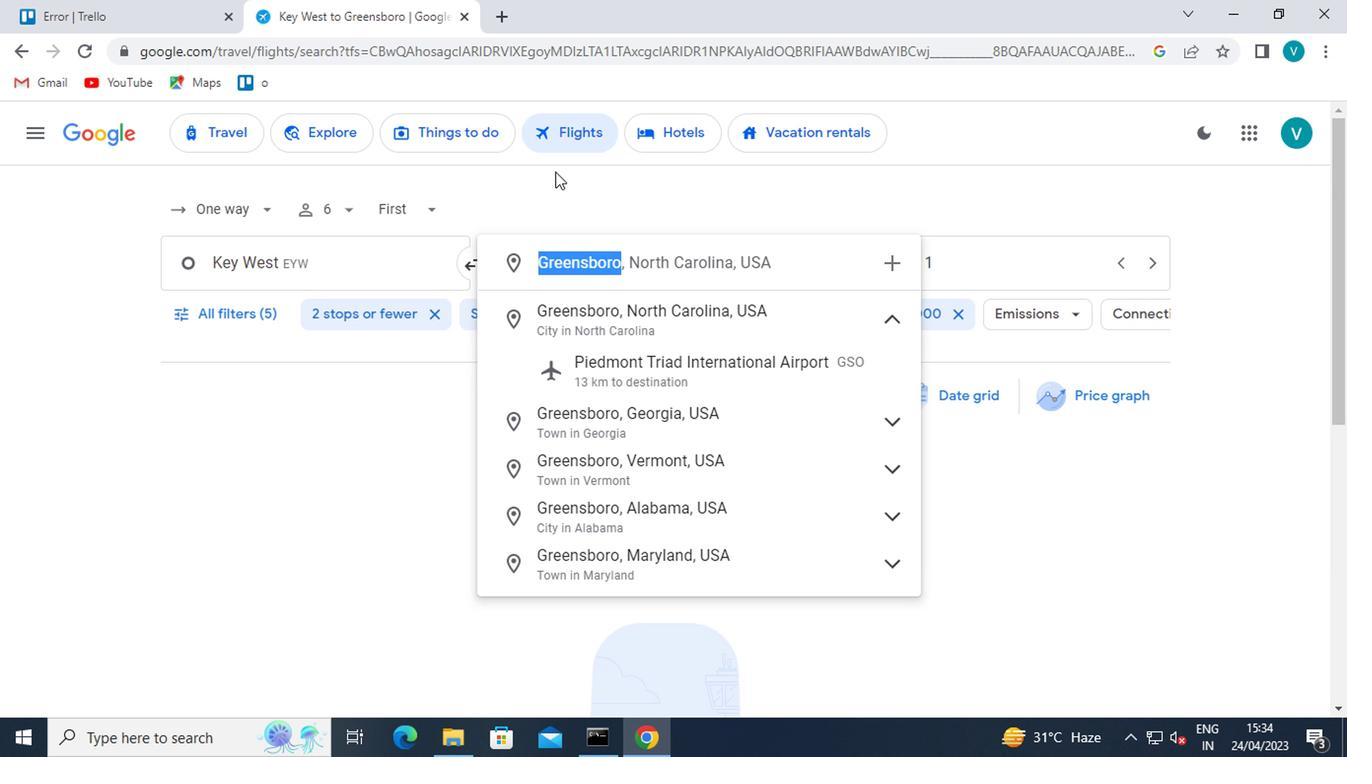 
Action: Mouse moved to (534, 172)
Screenshot: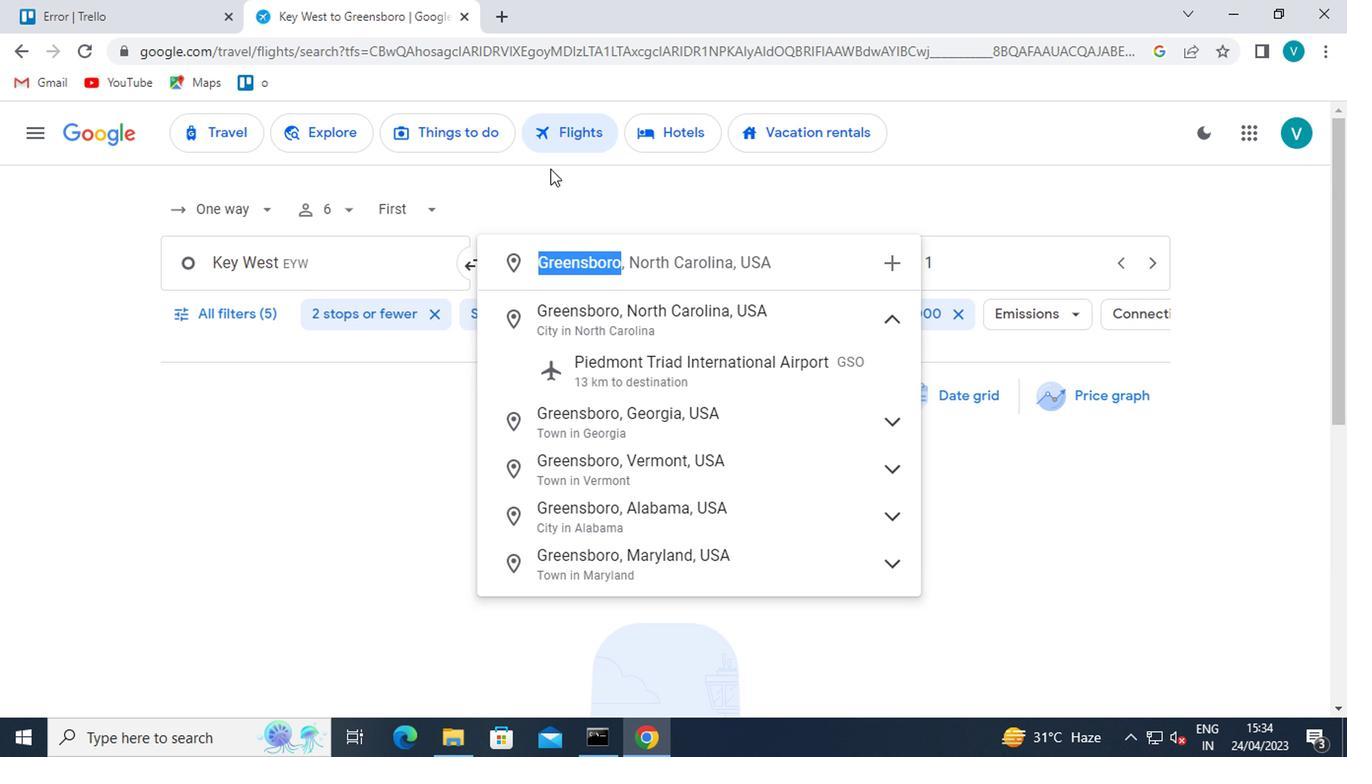 
Action: Key pressed I
Screenshot: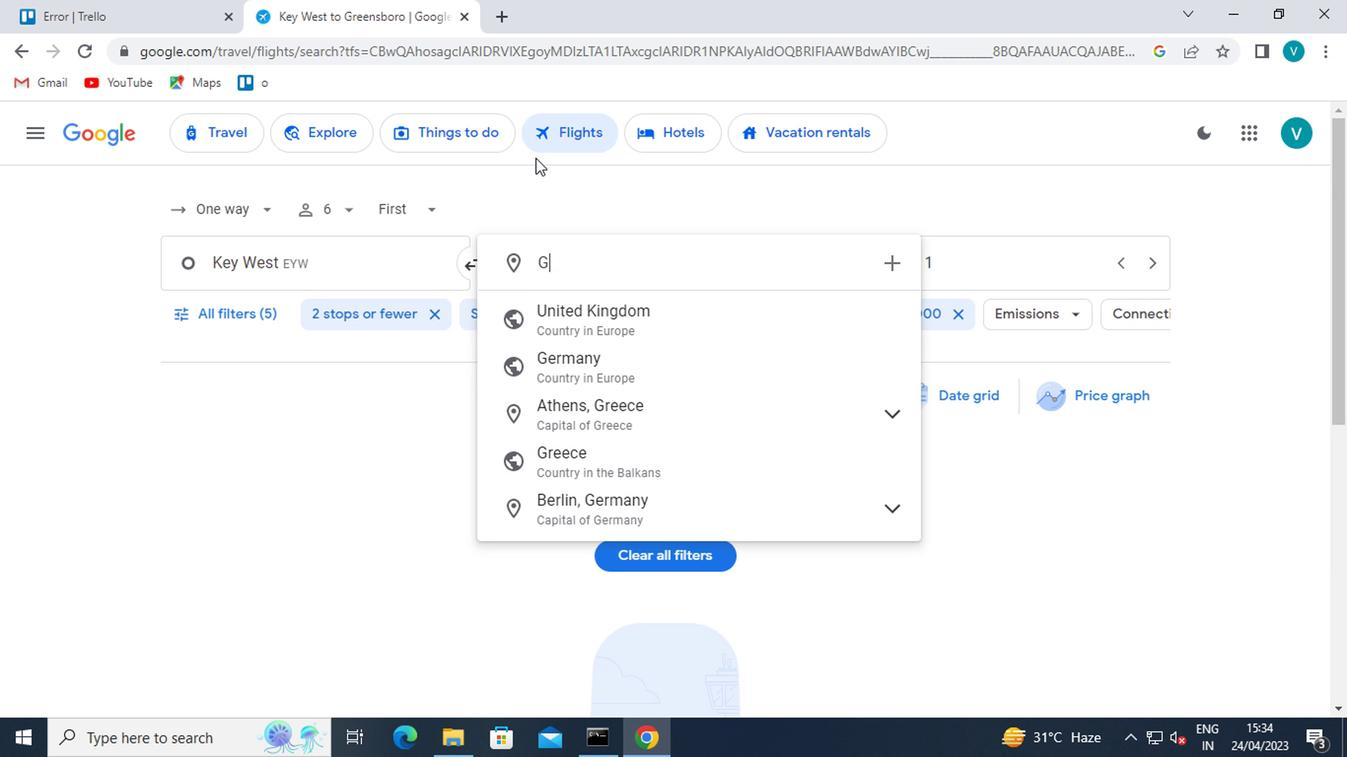 
Action: Mouse moved to (532, 171)
Screenshot: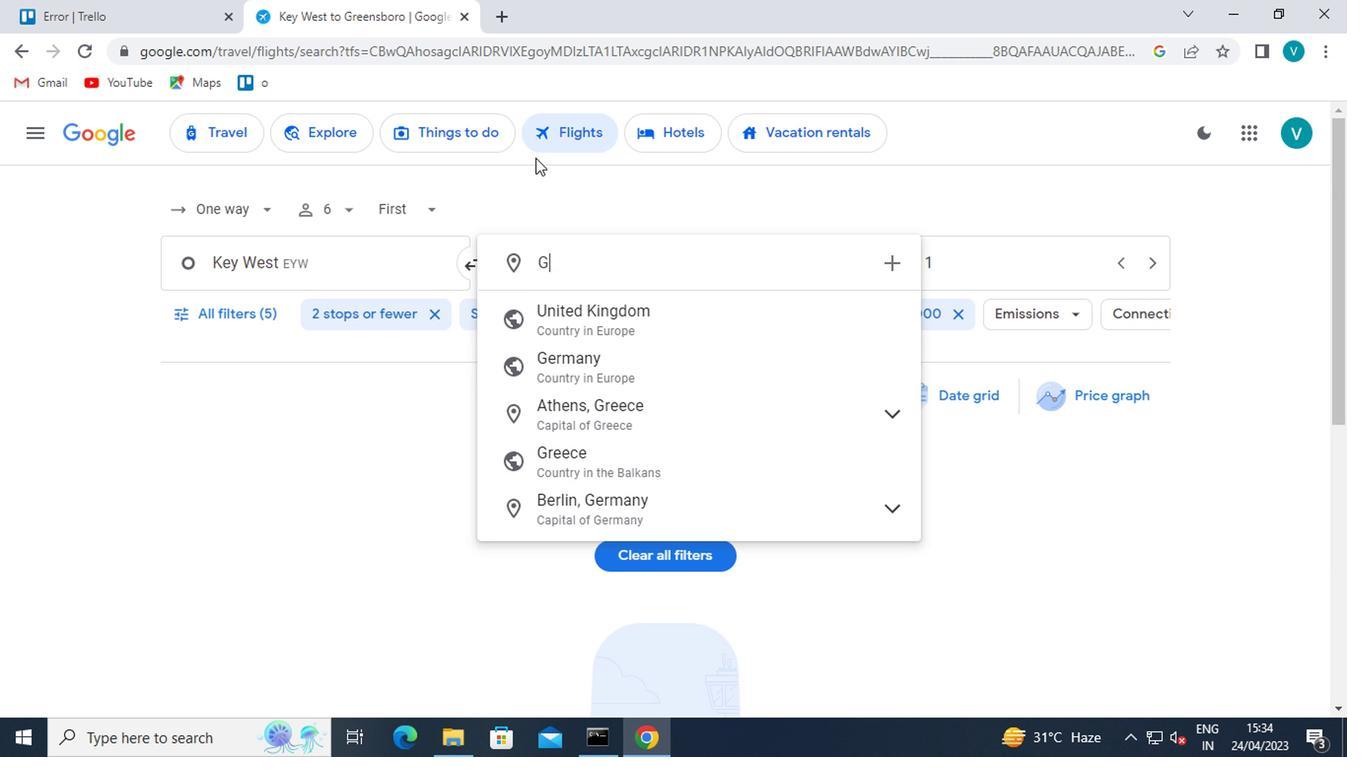 
Action: Key pressed LLETTE
Screenshot: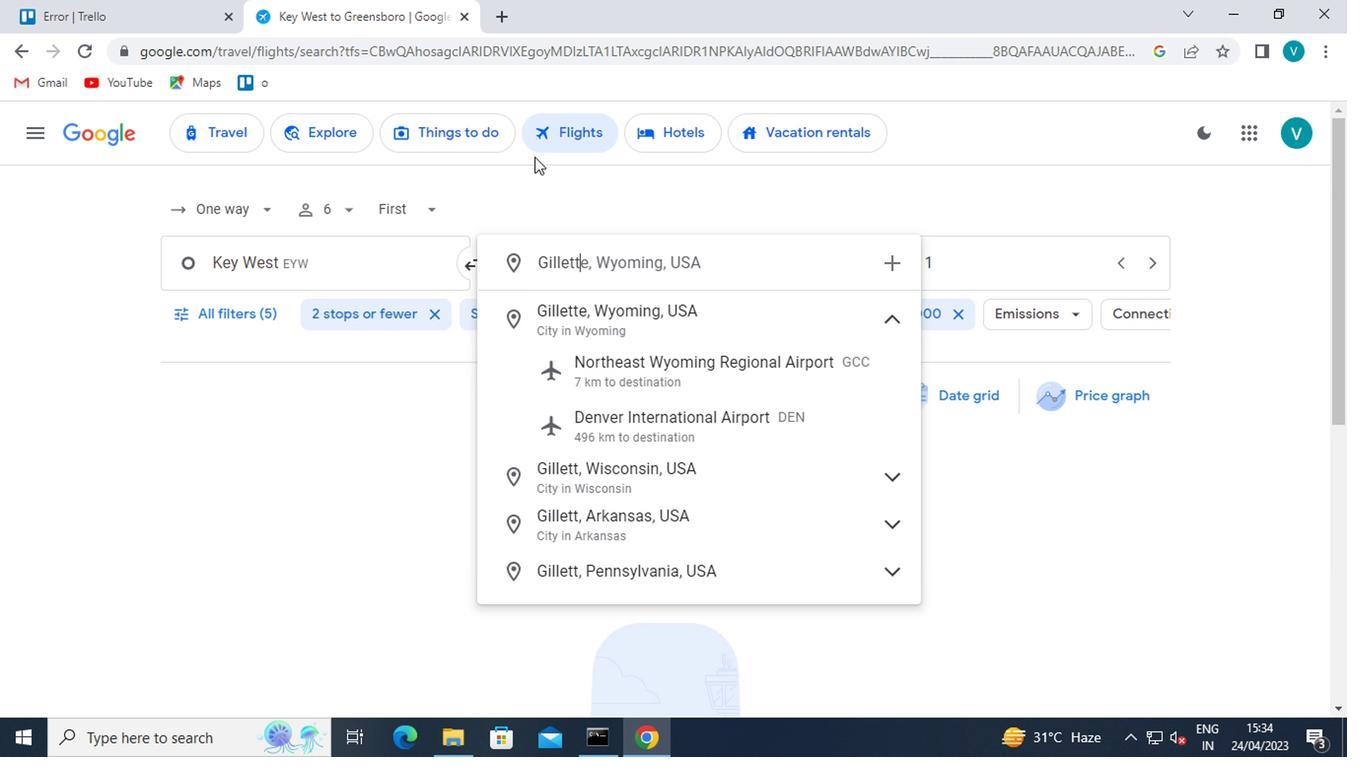 
Action: Mouse moved to (555, 186)
Screenshot: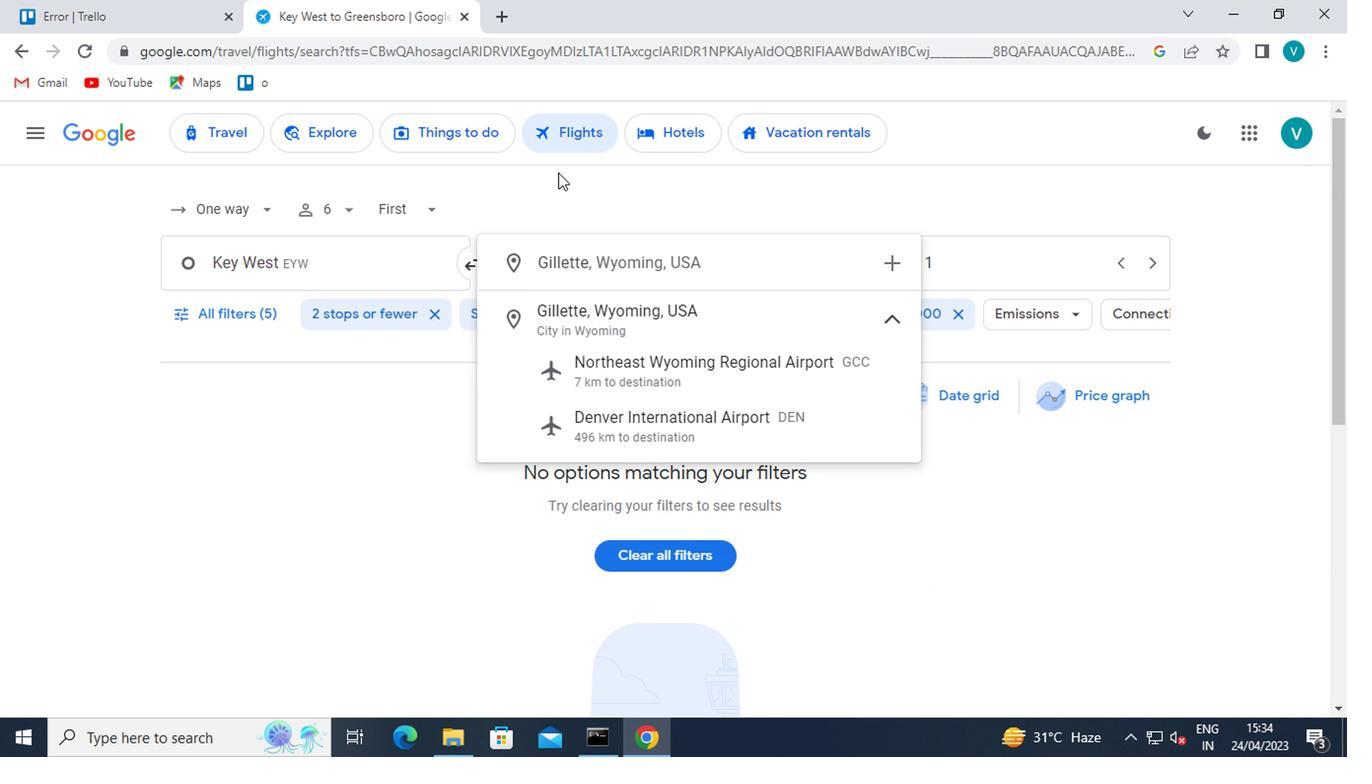 
Action: Key pressed <Key.enter>
Screenshot: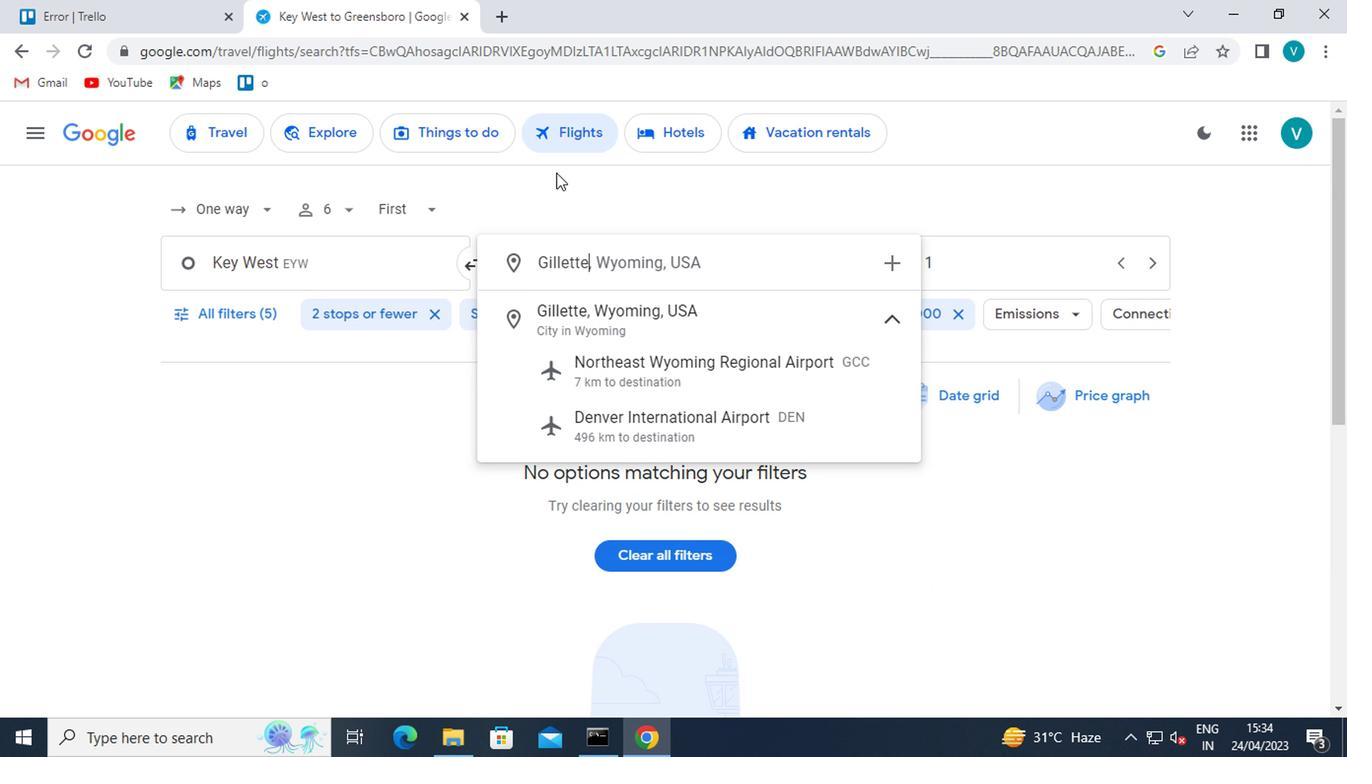 
Action: Mouse moved to (986, 218)
Screenshot: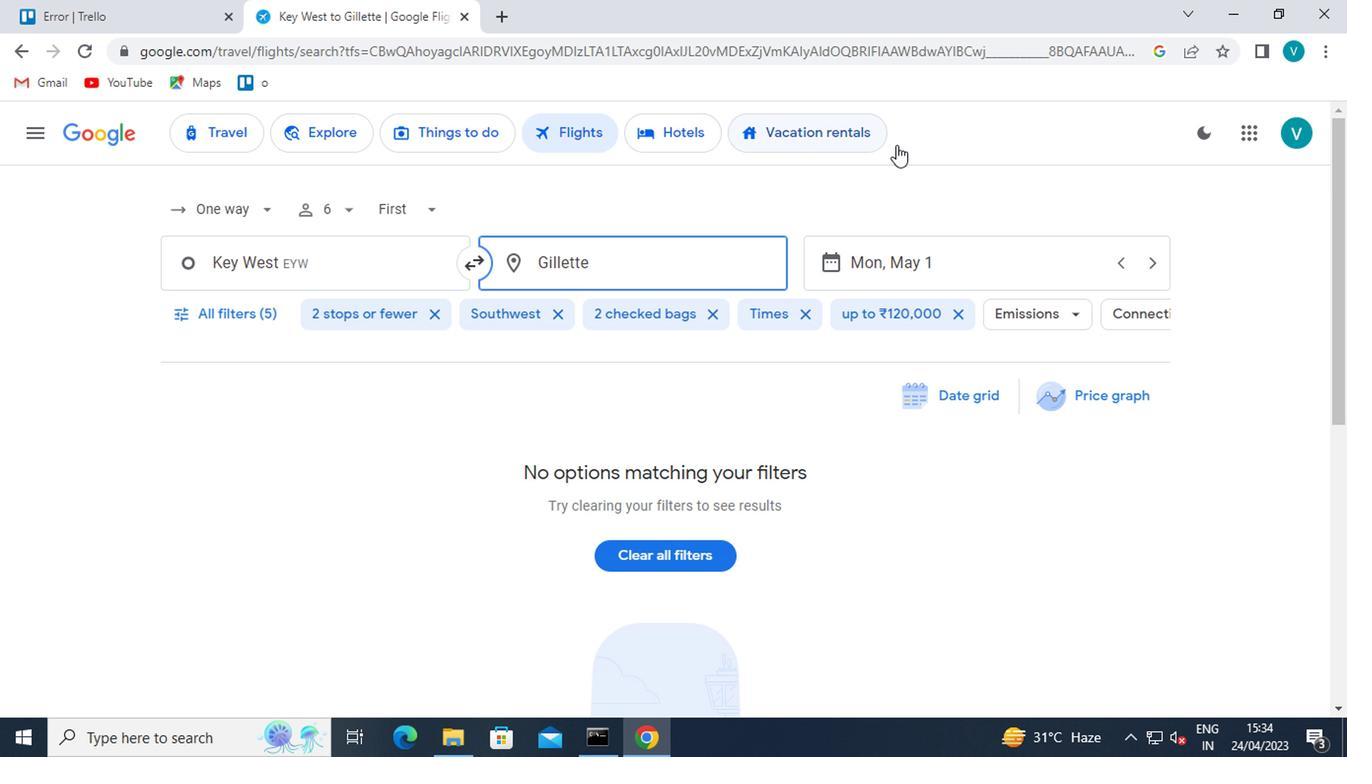 
Action: Mouse pressed left at (986, 218)
Screenshot: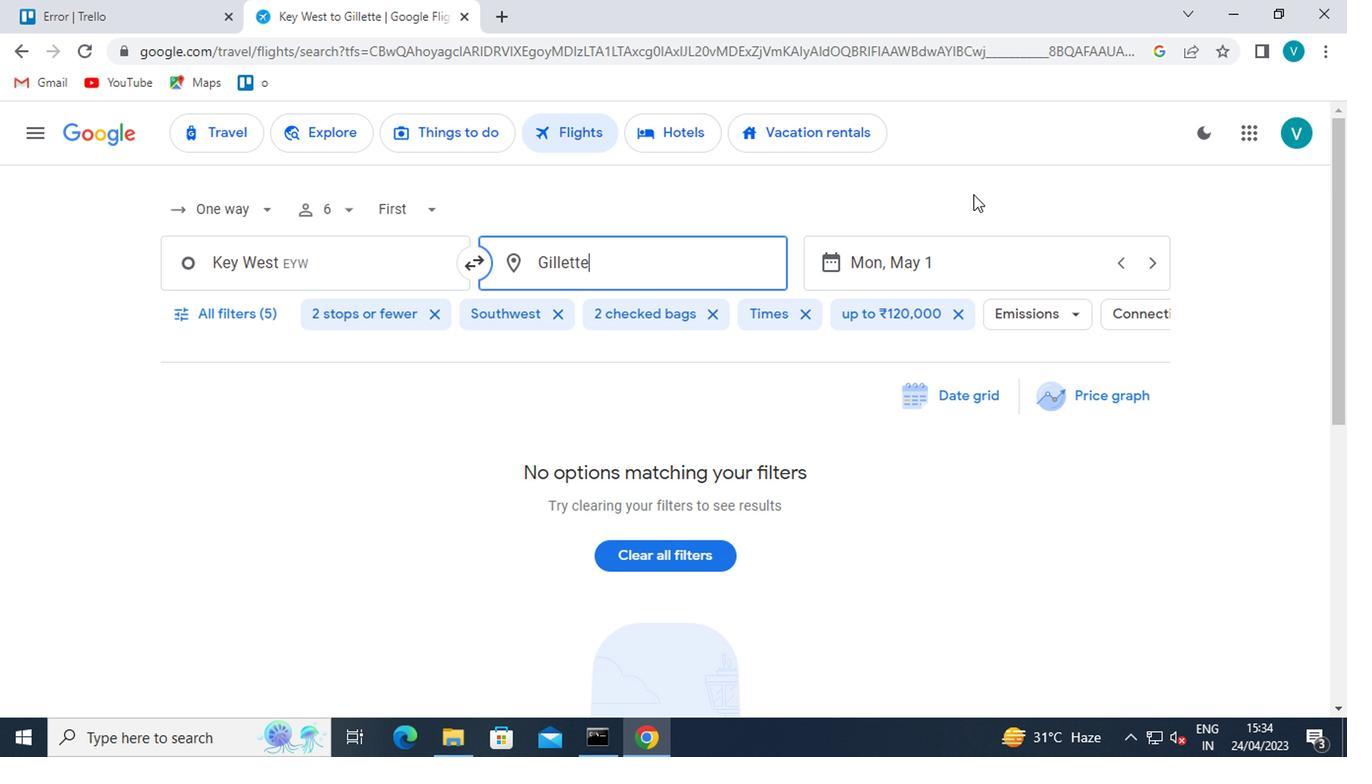 
Action: Mouse moved to (997, 251)
Screenshot: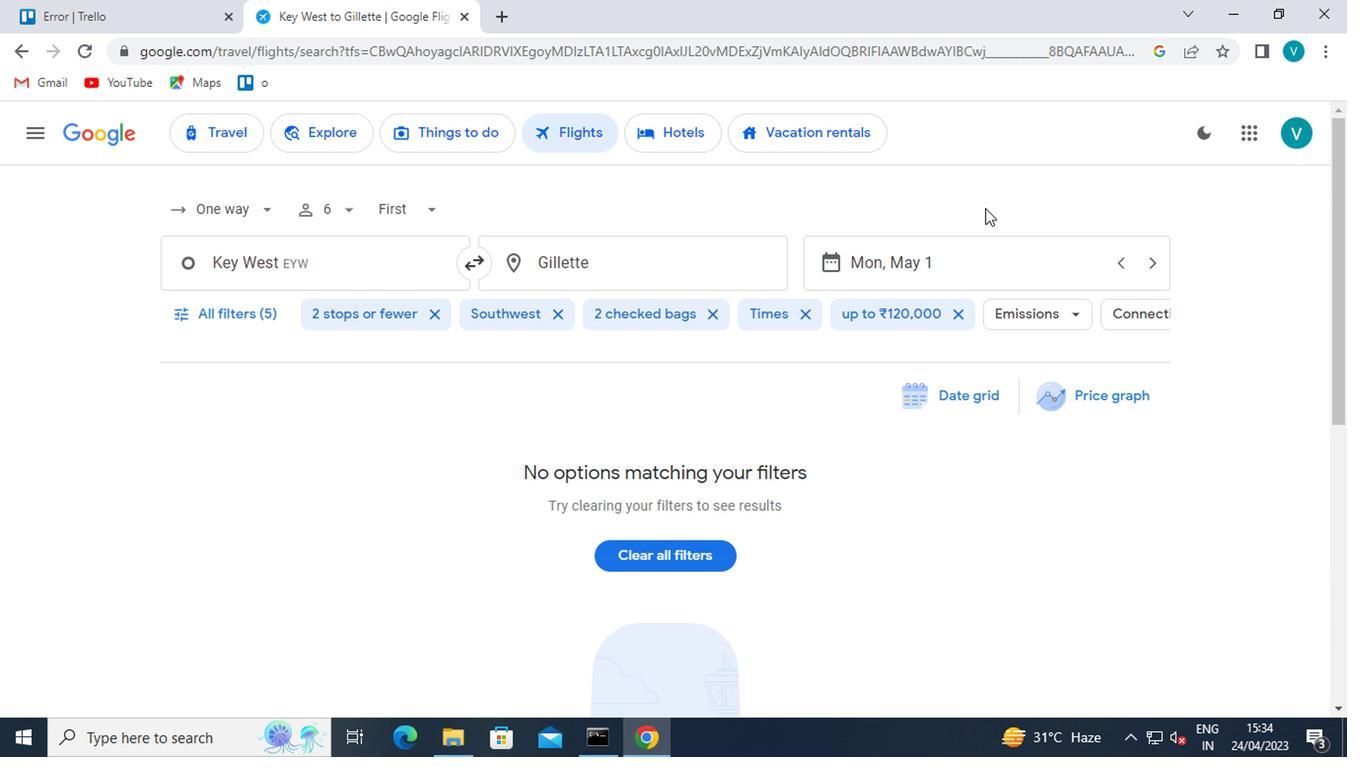 
Action: Mouse pressed left at (997, 251)
Screenshot: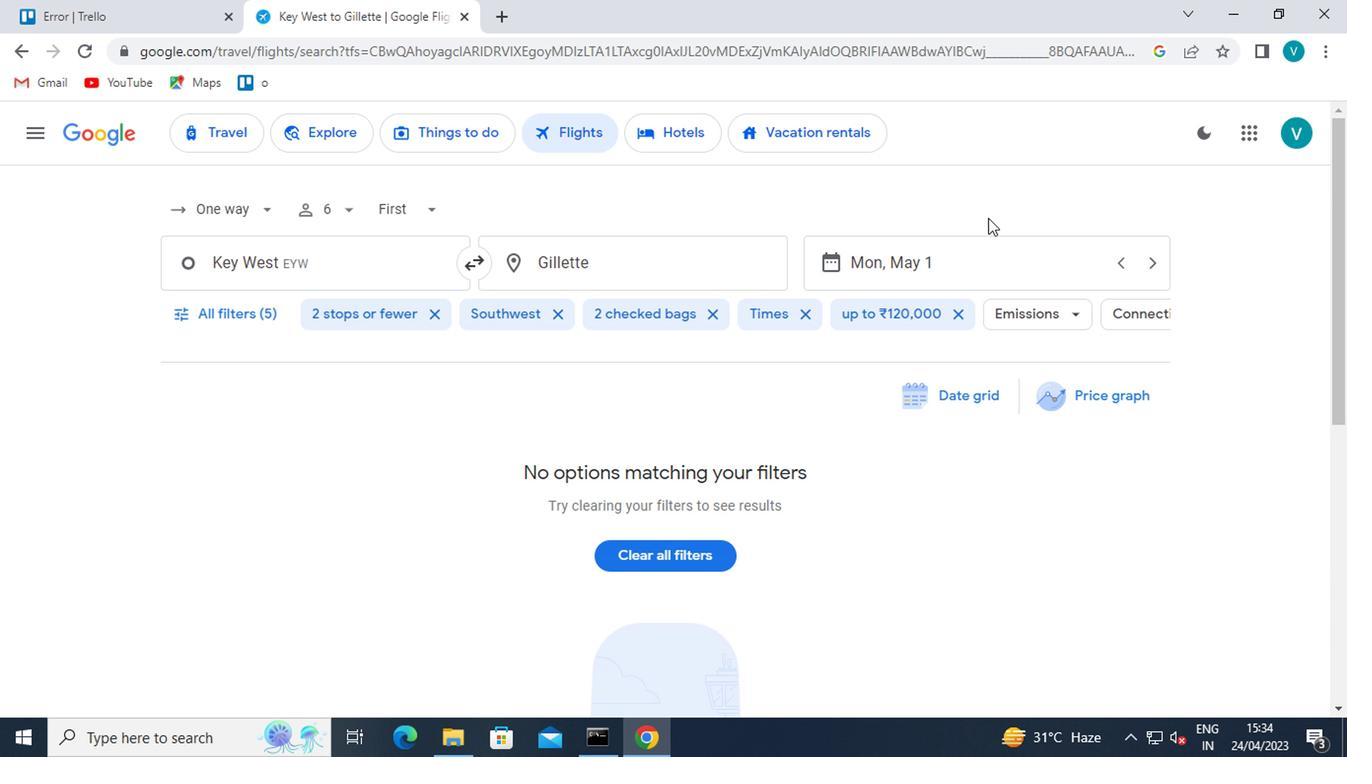 
Action: Mouse moved to (888, 359)
Screenshot: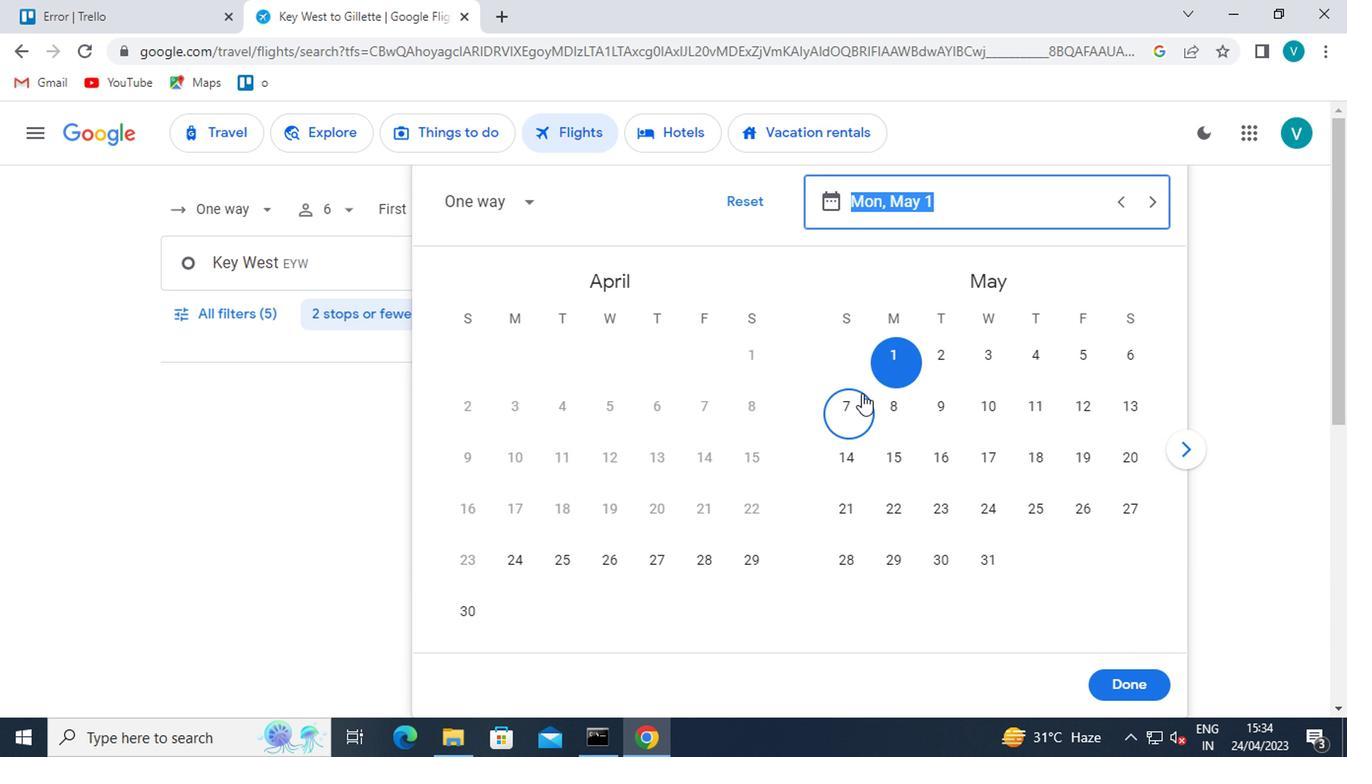 
Action: Mouse pressed left at (888, 359)
Screenshot: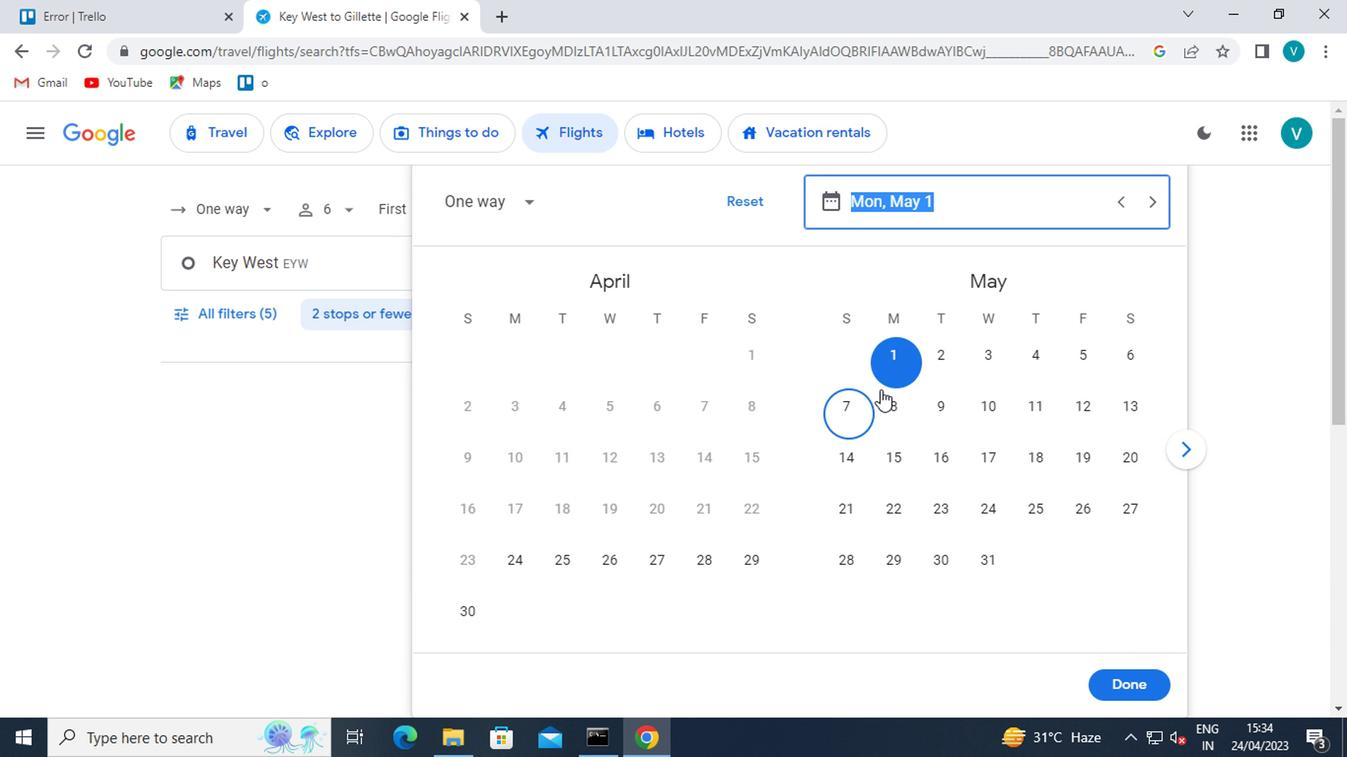 
Action: Mouse moved to (1135, 659)
Screenshot: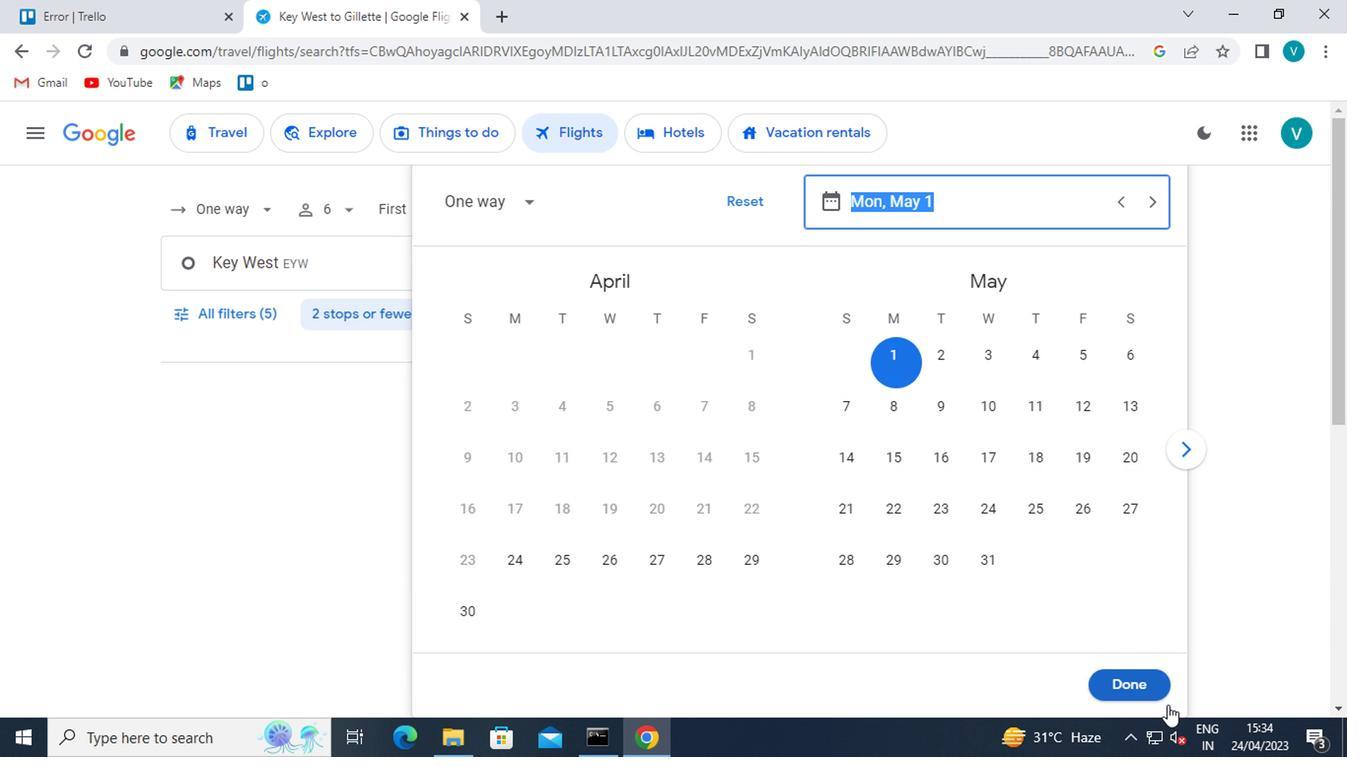 
Action: Mouse pressed left at (1135, 659)
Screenshot: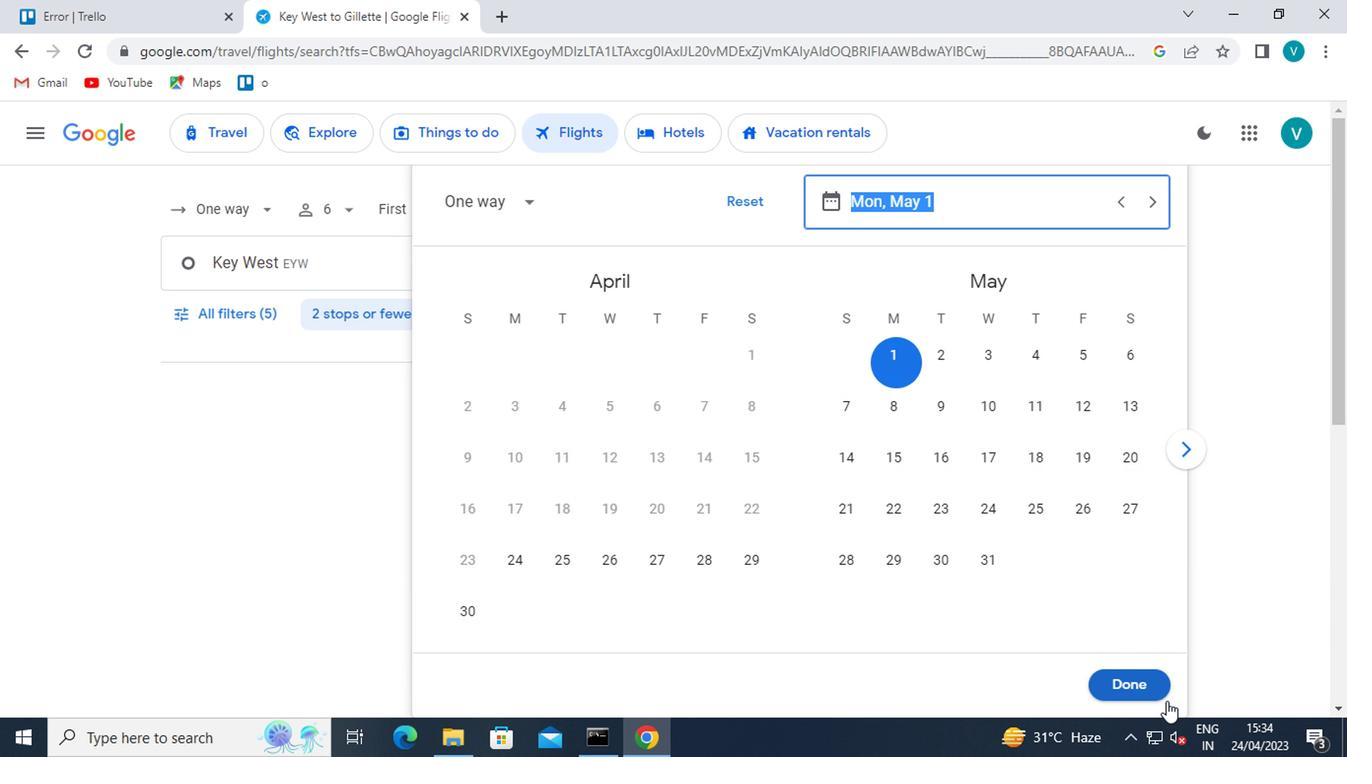 
Action: Mouse moved to (214, 297)
Screenshot: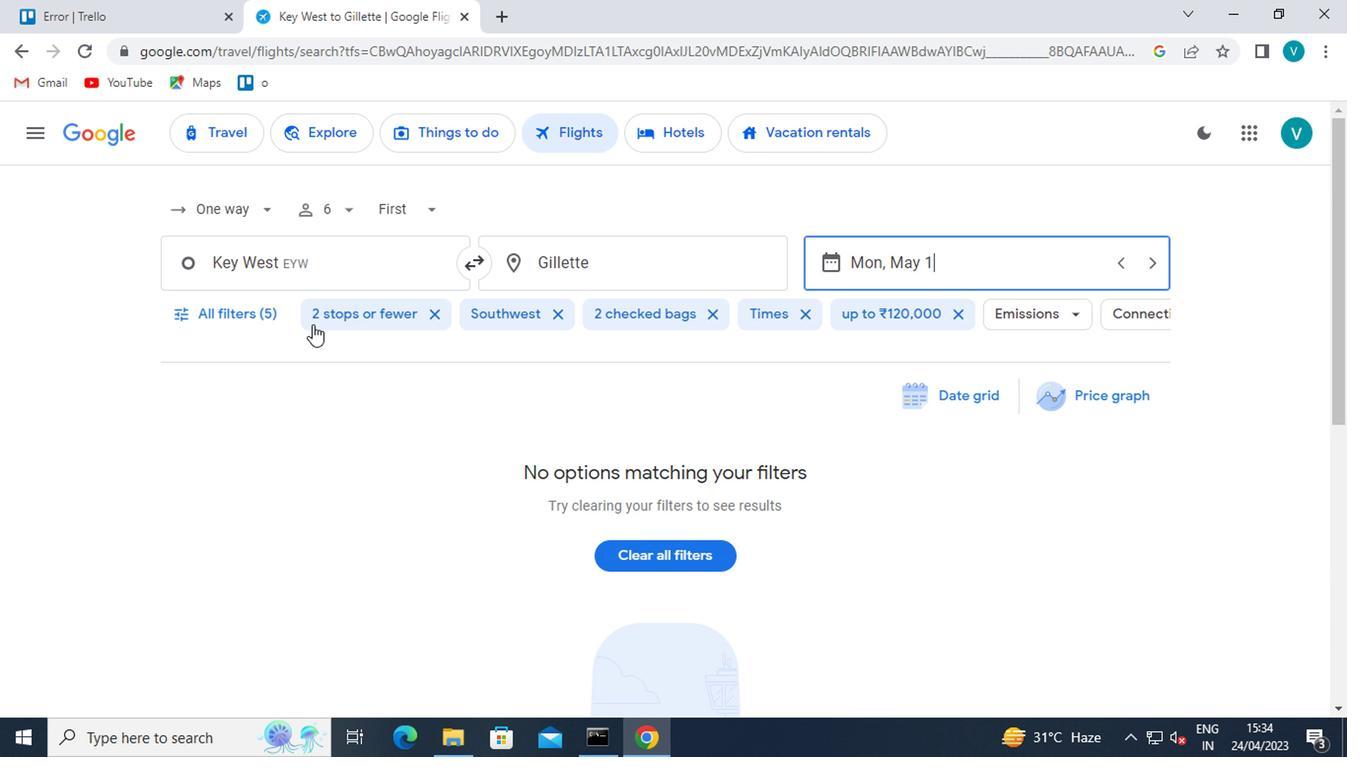 
Action: Mouse pressed left at (214, 297)
Screenshot: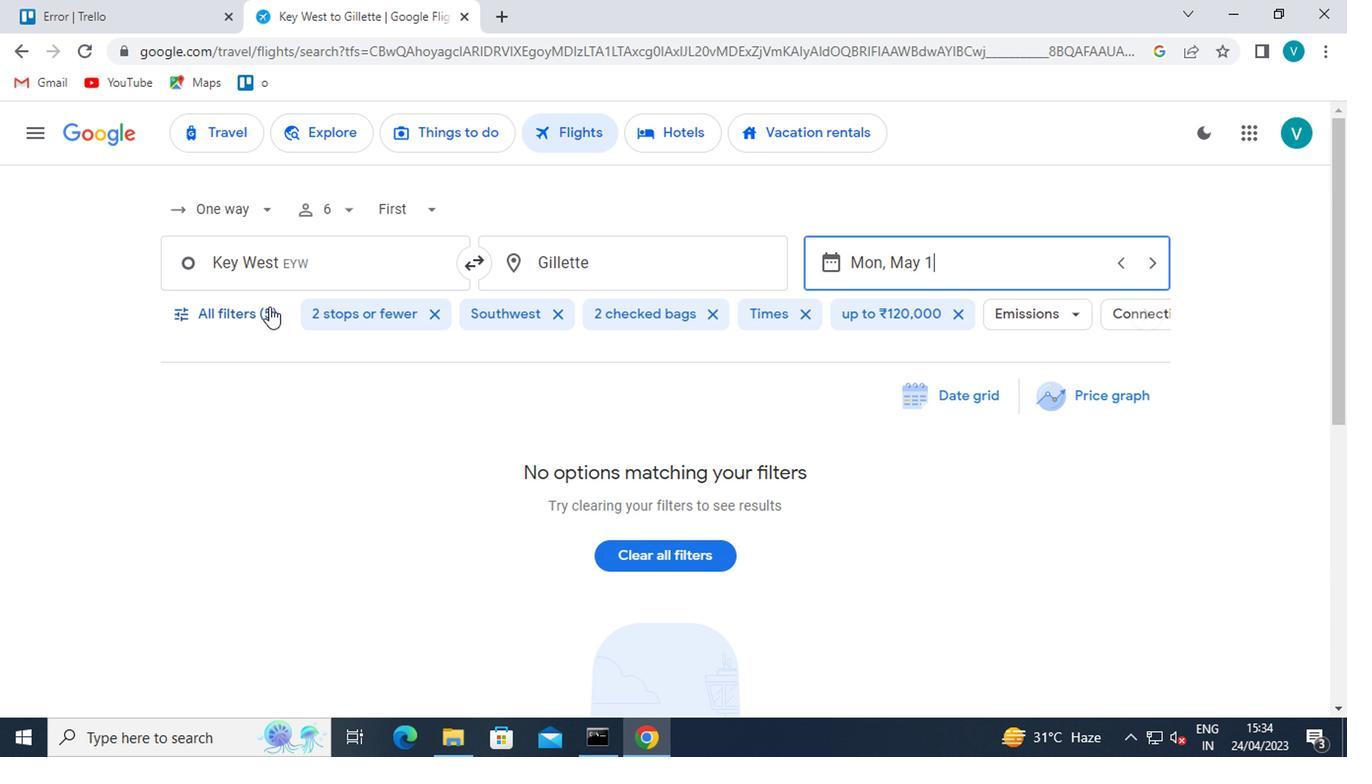
Action: Mouse moved to (228, 317)
Screenshot: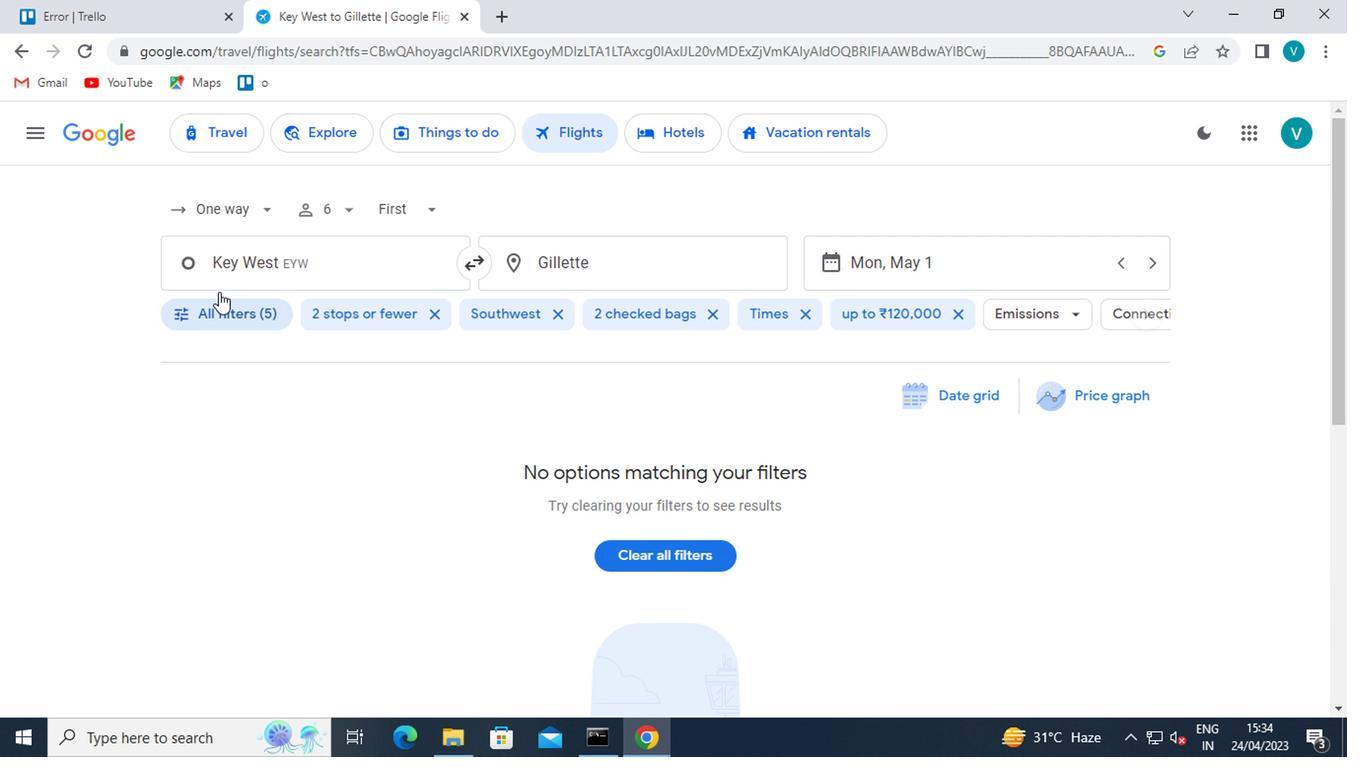 
Action: Mouse pressed left at (228, 317)
Screenshot: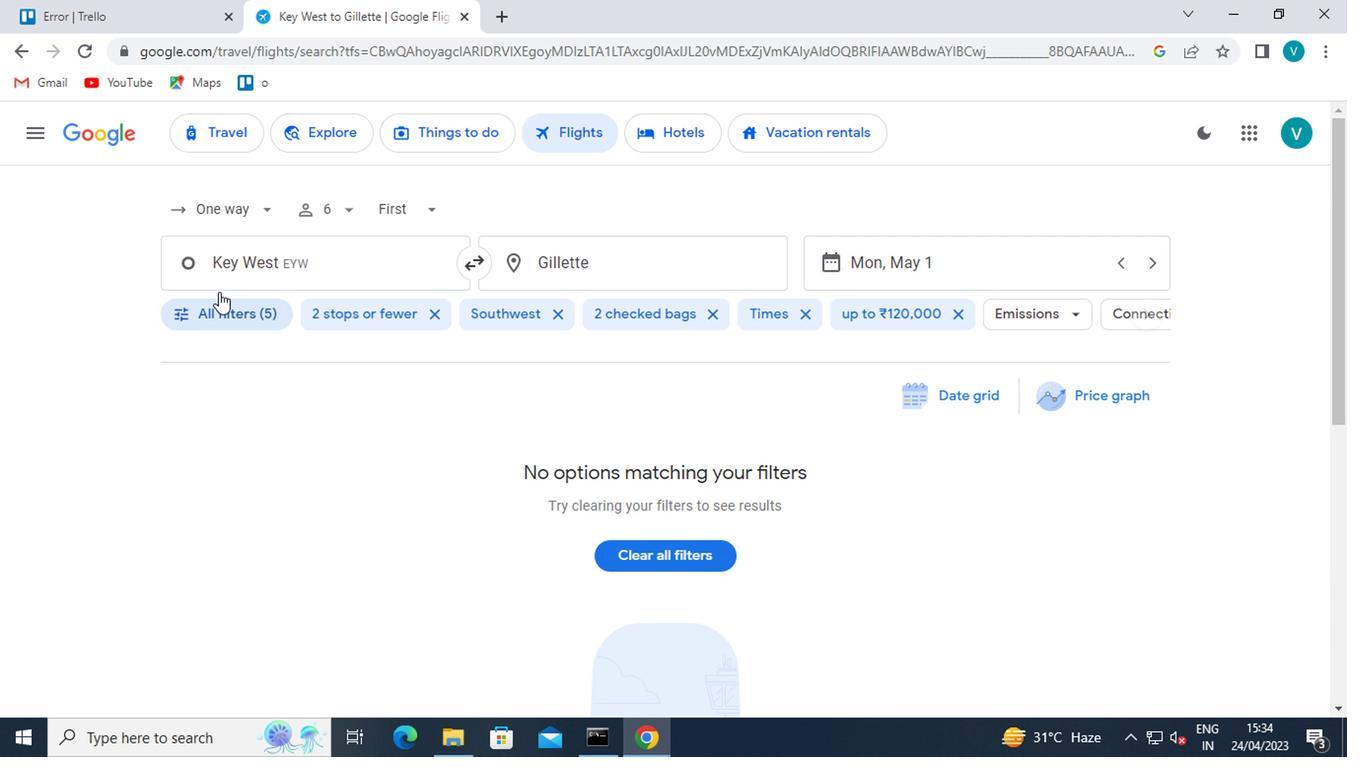 
Action: Mouse moved to (375, 336)
Screenshot: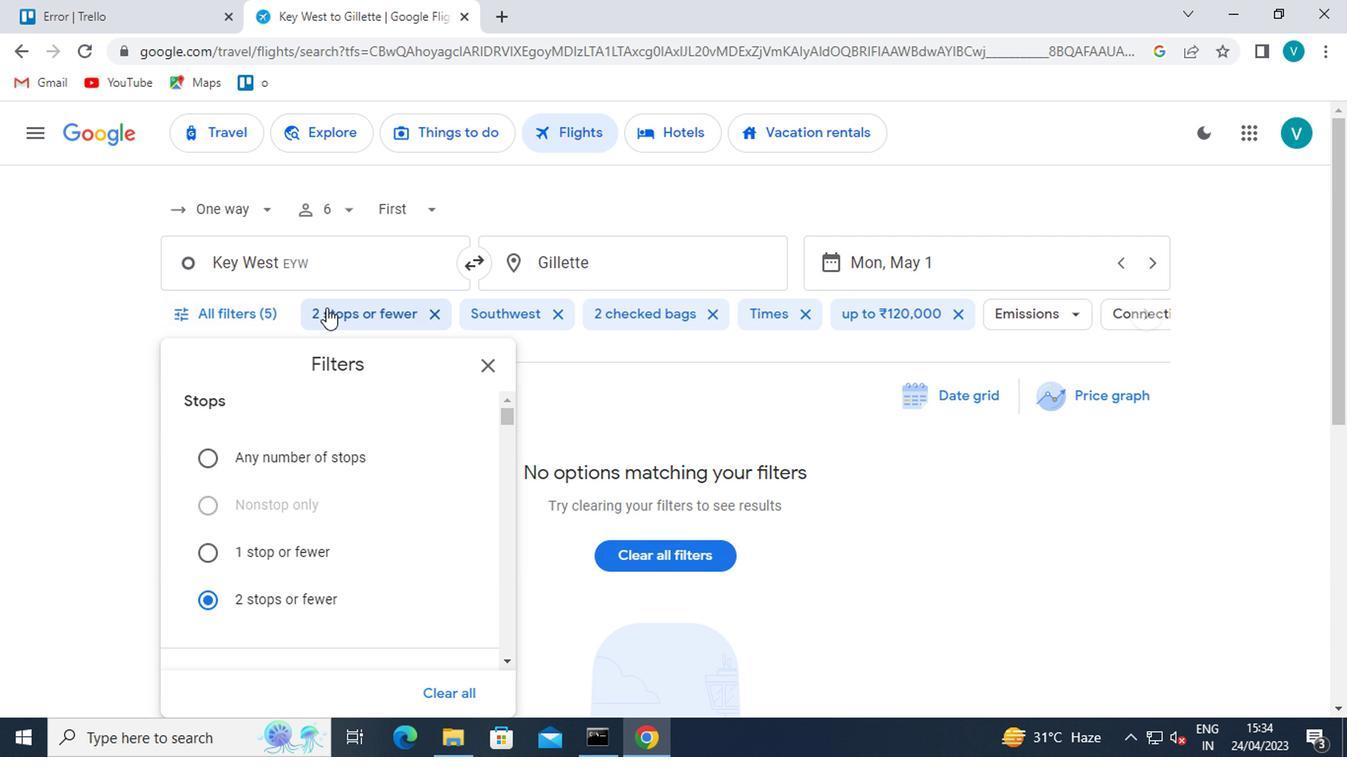 
Action: Mouse scrolled (375, 336) with delta (0, 0)
Screenshot: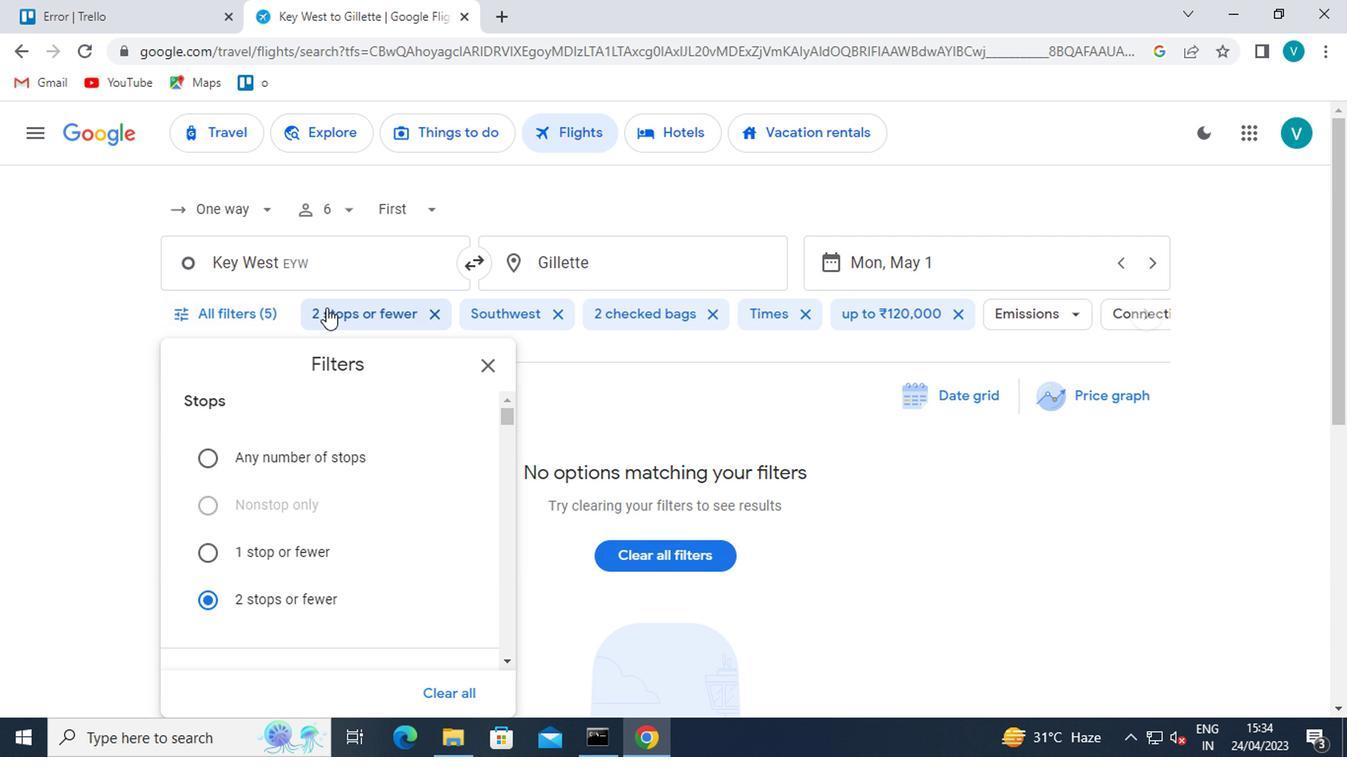 
Action: Mouse moved to (397, 348)
Screenshot: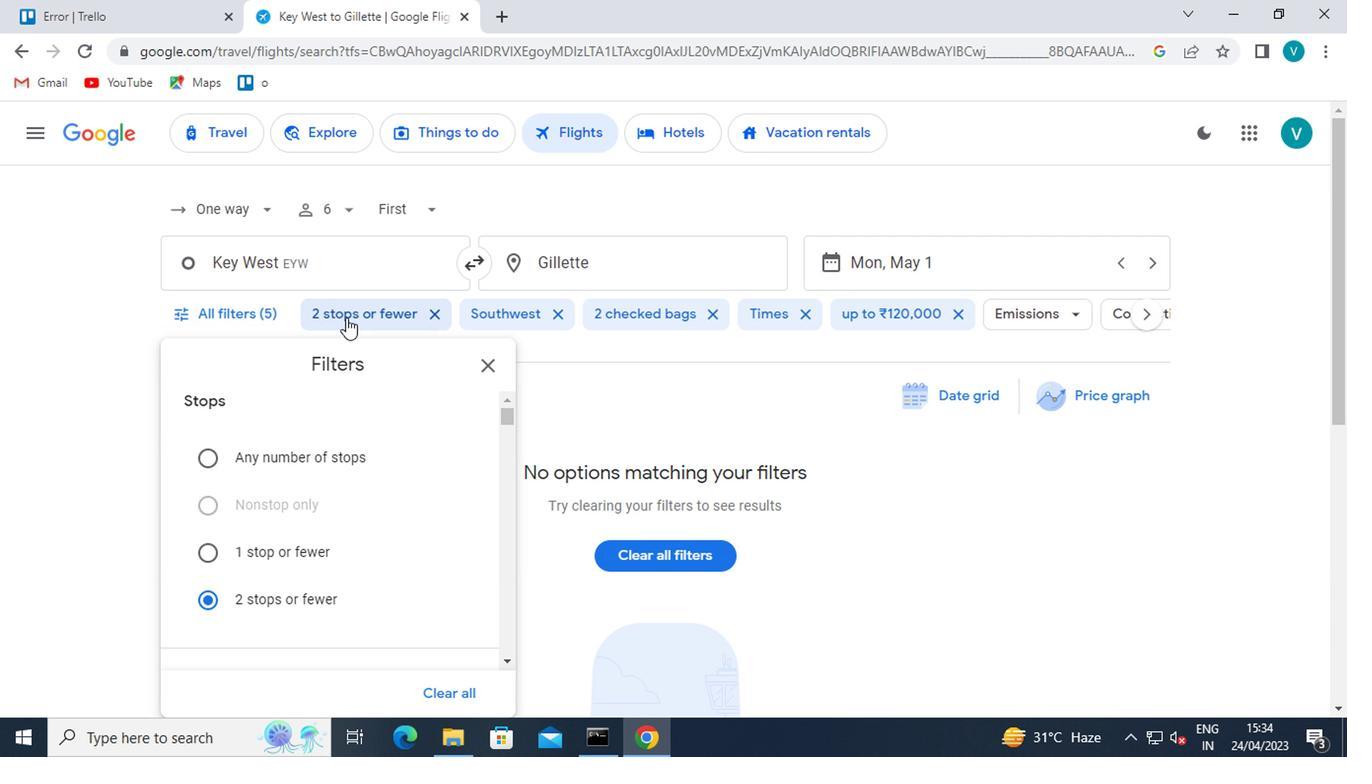 
Action: Mouse scrolled (397, 348) with delta (0, 0)
Screenshot: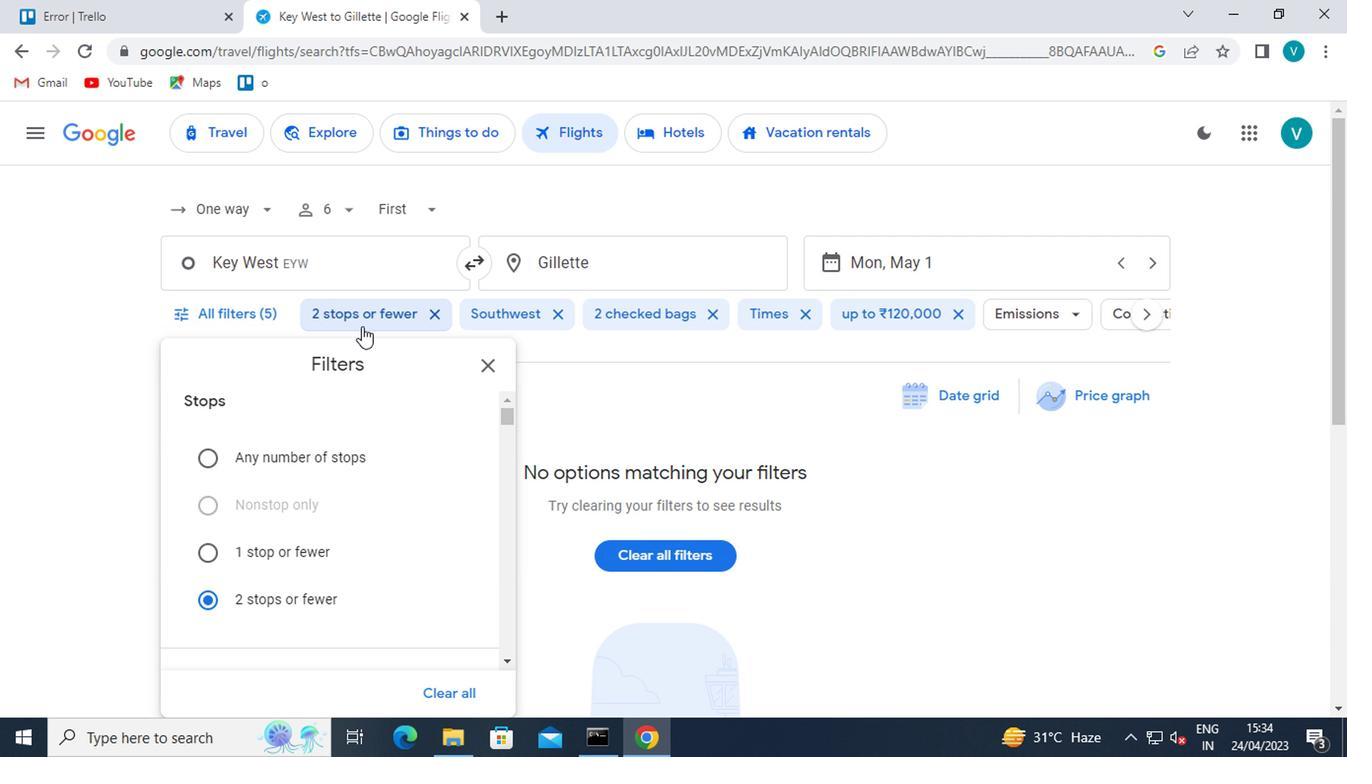 
Action: Mouse moved to (419, 361)
Screenshot: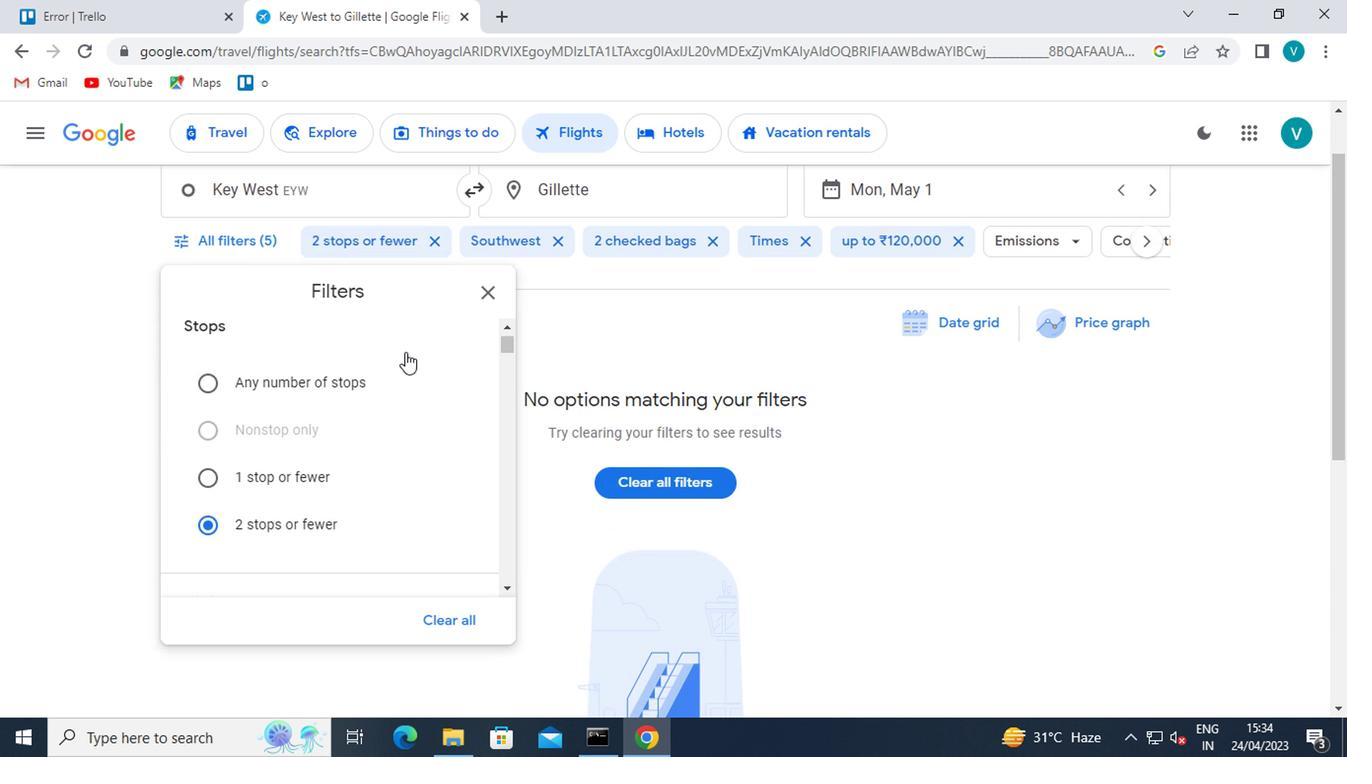 
Action: Mouse scrolled (419, 360) with delta (0, 0)
Screenshot: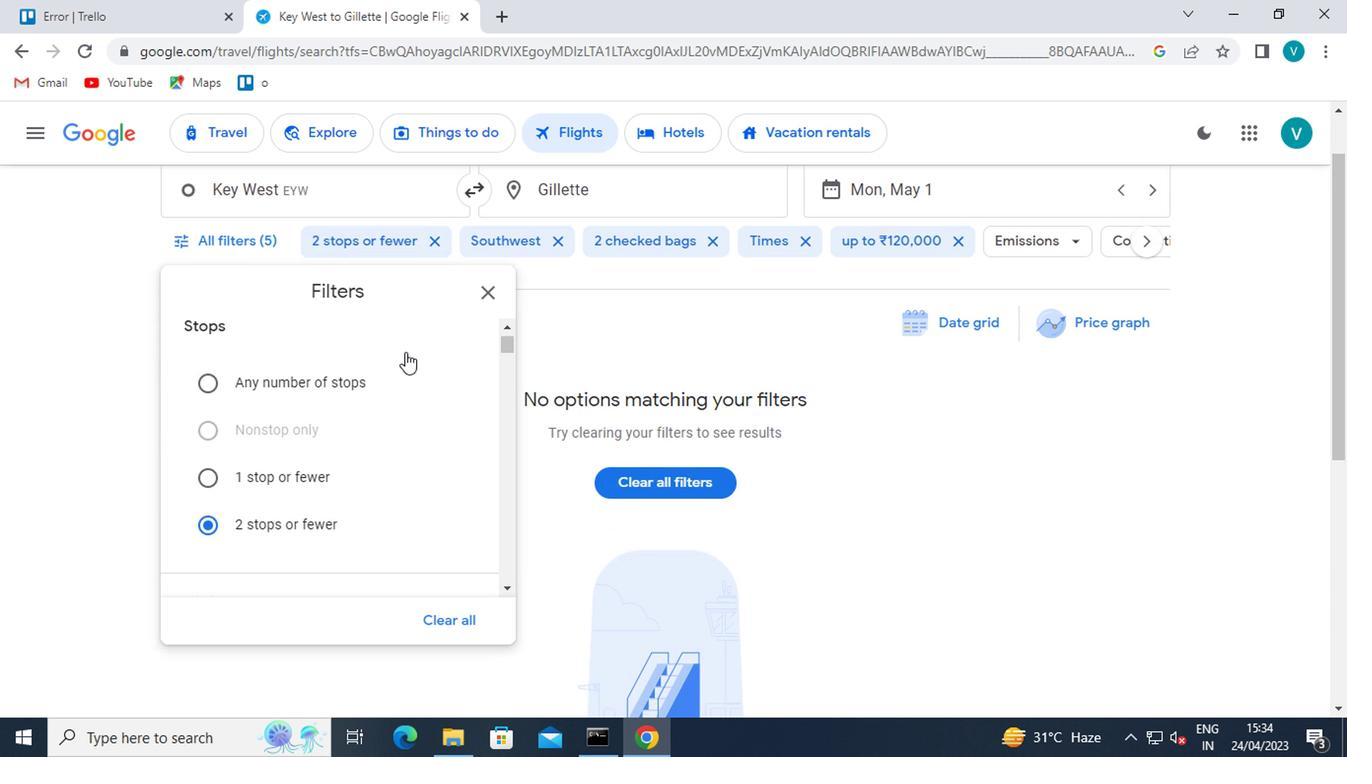 
Action: Mouse moved to (428, 366)
Screenshot: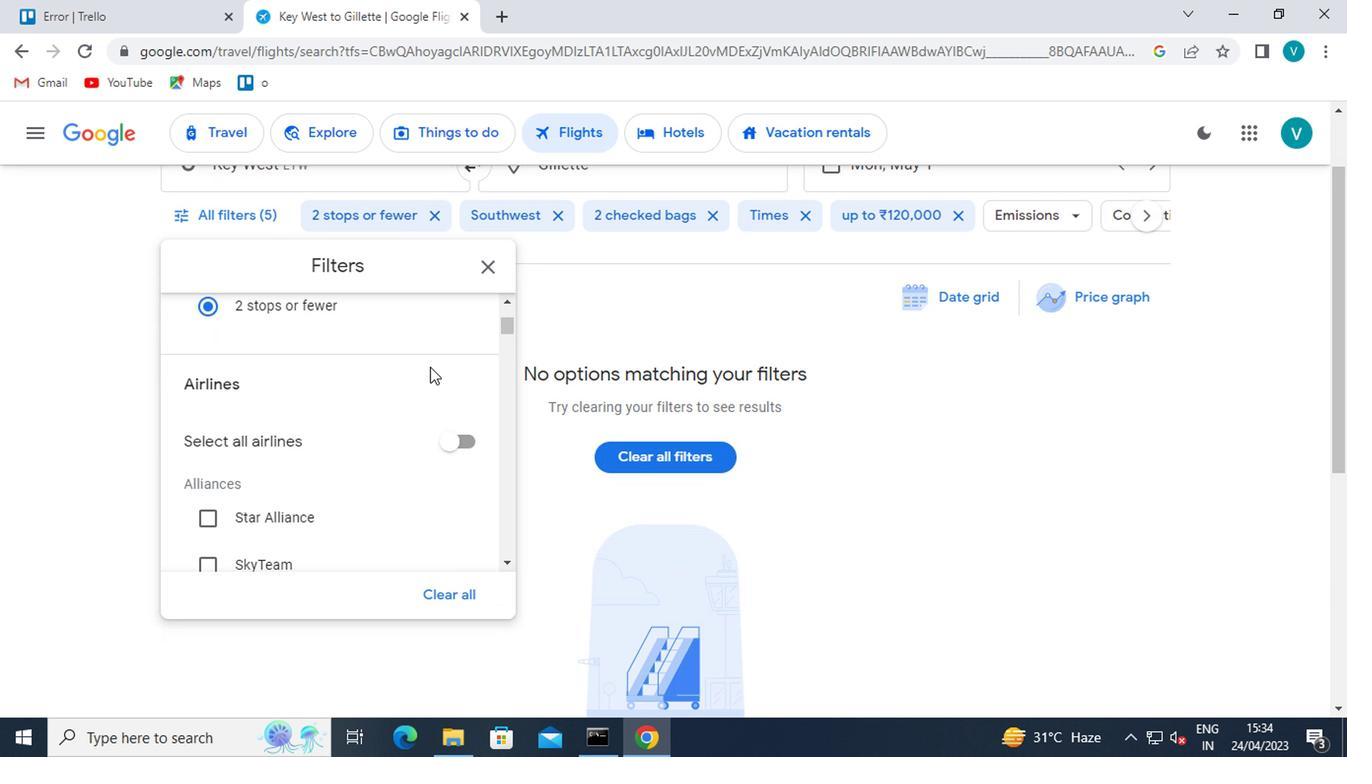 
Action: Mouse scrolled (428, 364) with delta (0, -1)
Screenshot: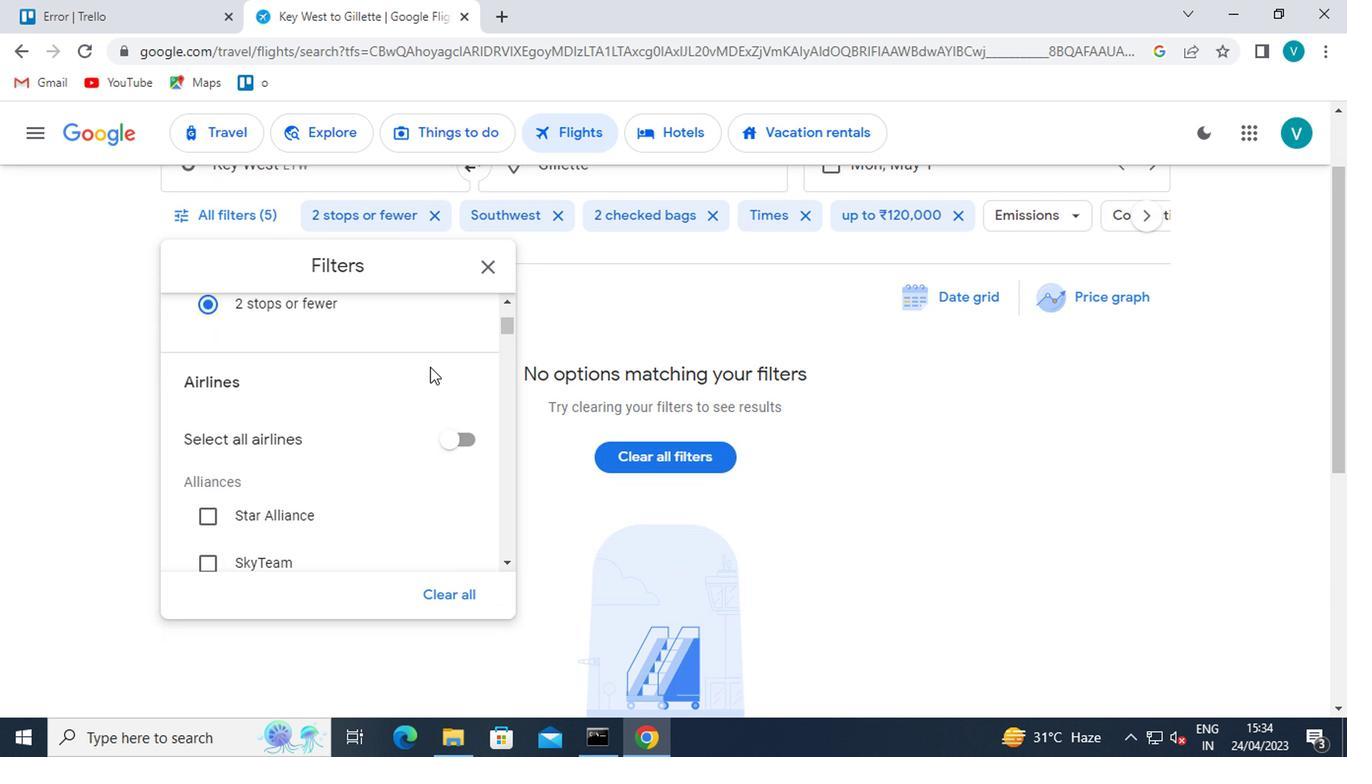 
Action: Mouse scrolled (428, 364) with delta (0, -1)
Screenshot: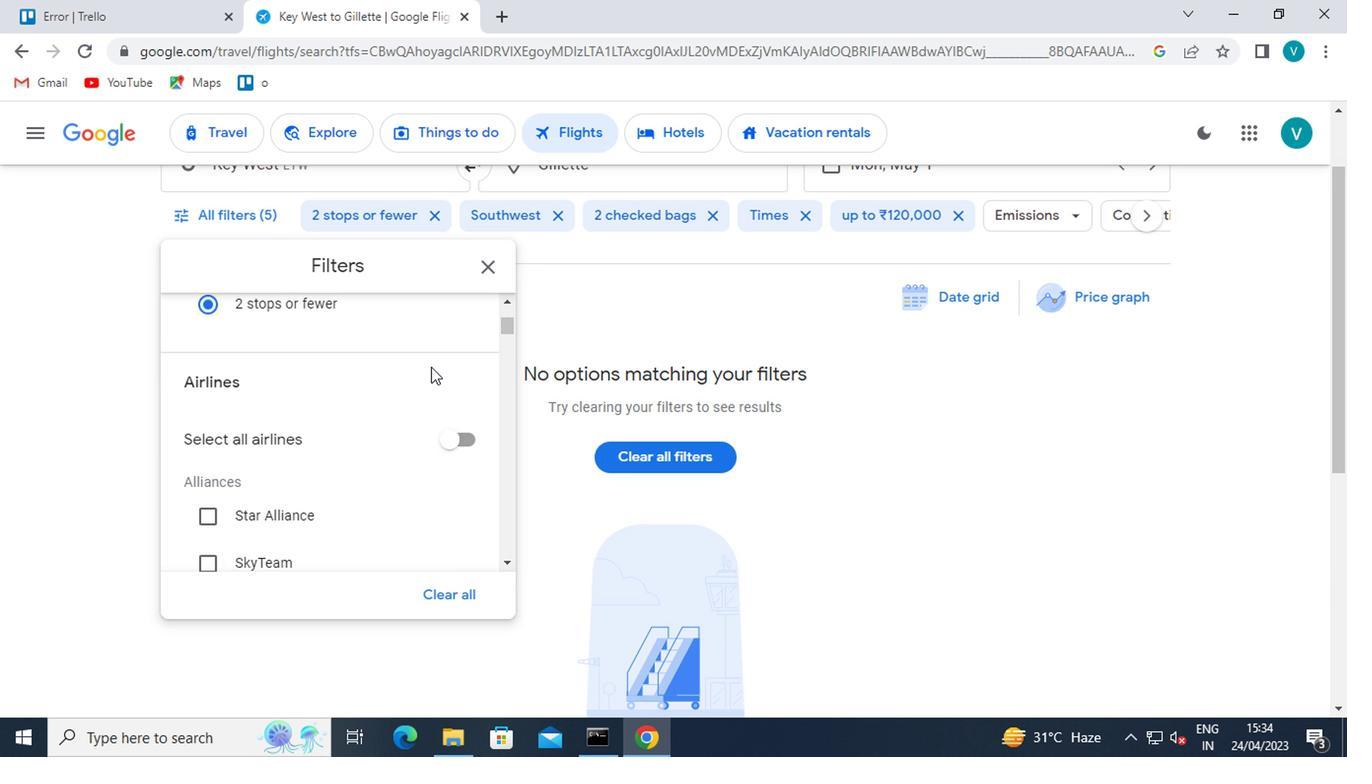 
Action: Mouse scrolled (428, 364) with delta (0, -1)
Screenshot: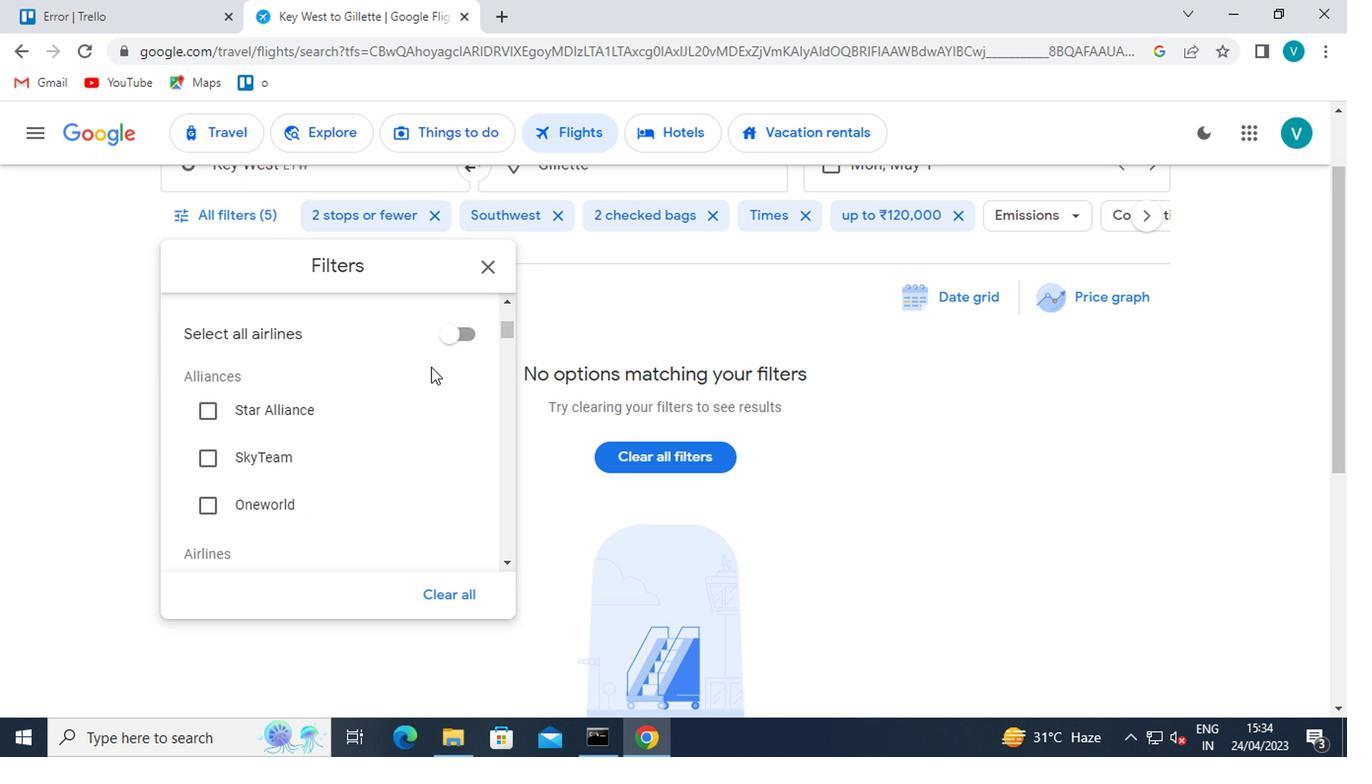 
Action: Mouse moved to (431, 366)
Screenshot: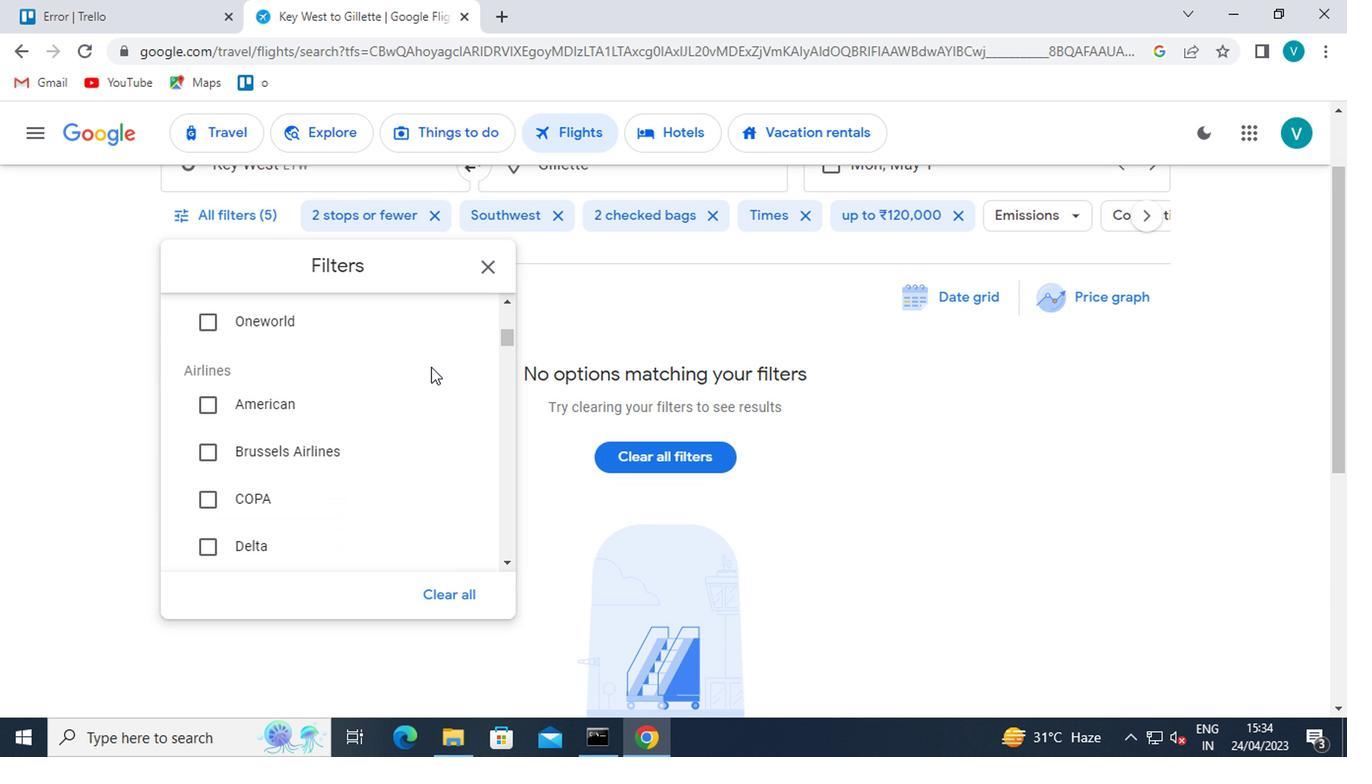 
Action: Mouse scrolled (431, 364) with delta (0, -1)
Screenshot: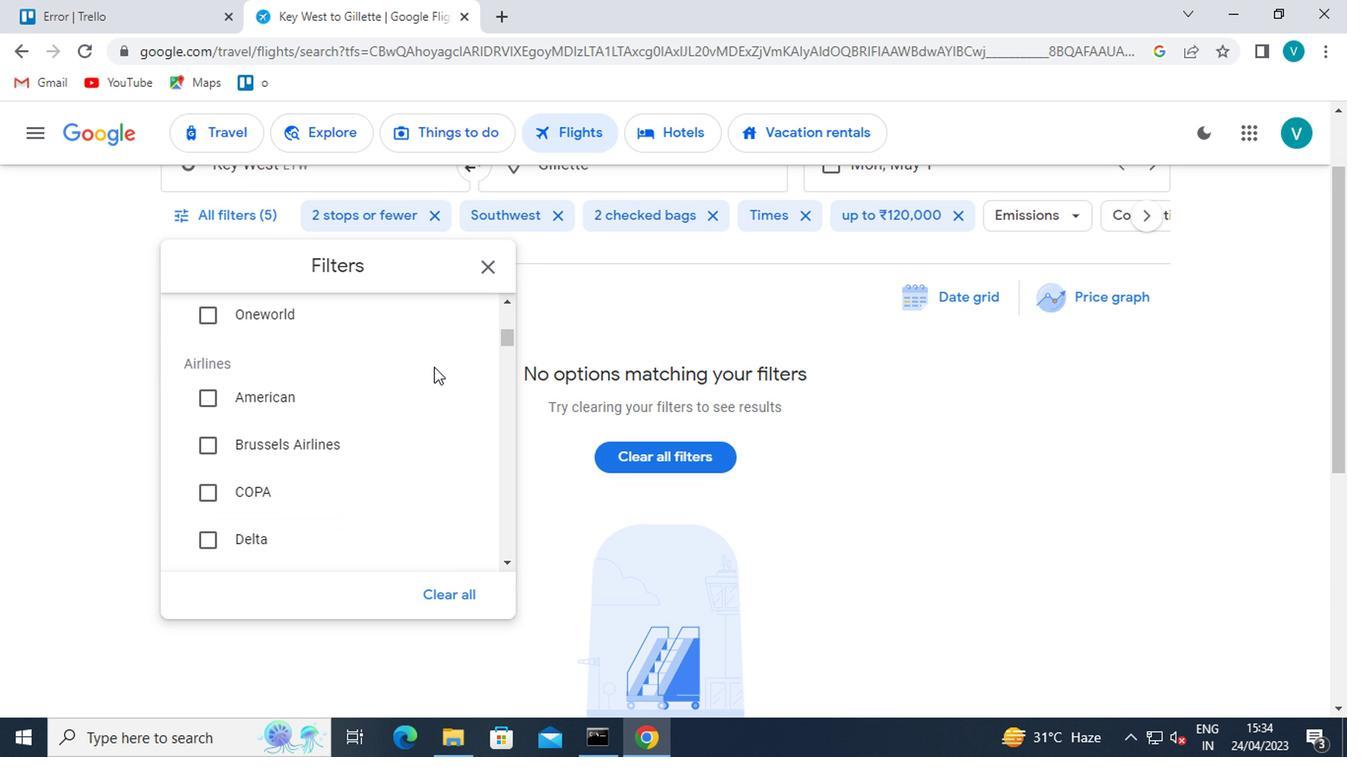 
Action: Mouse scrolled (431, 364) with delta (0, -1)
Screenshot: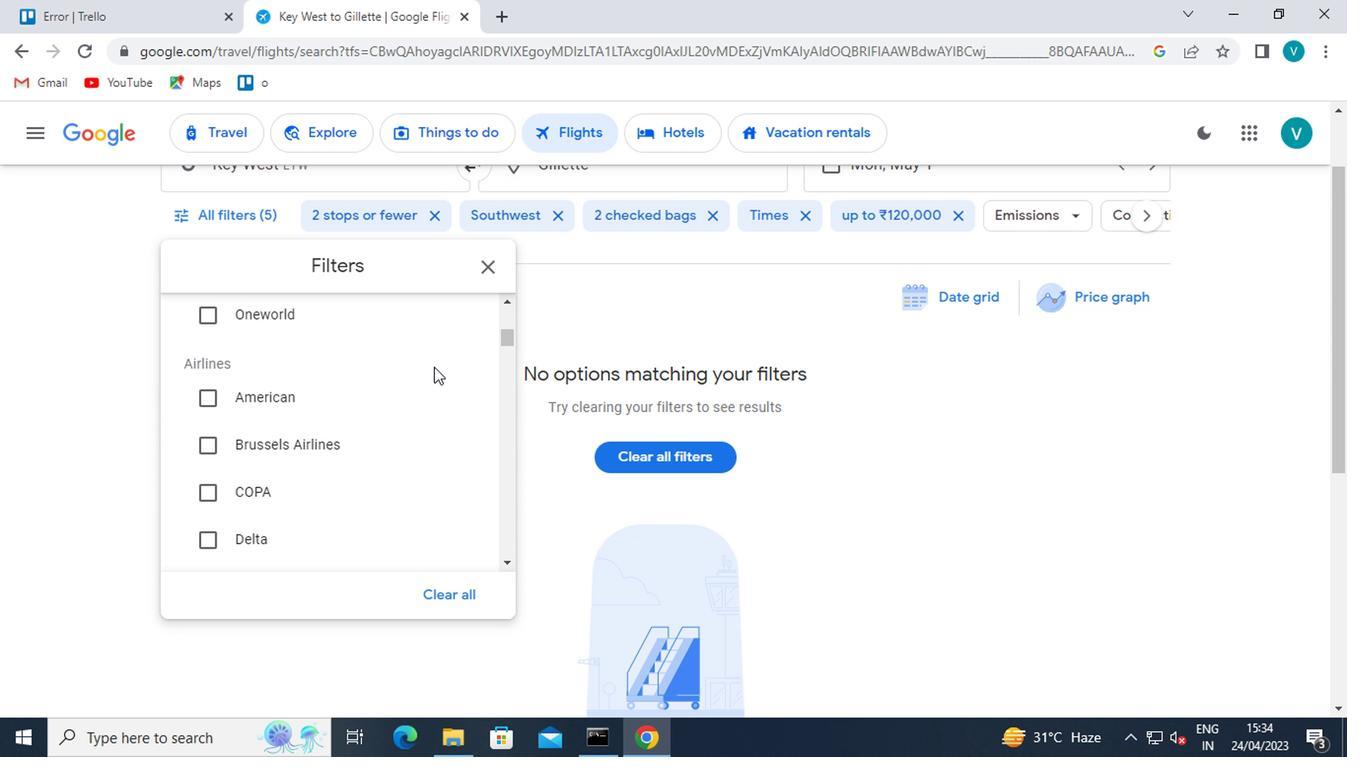 
Action: Mouse scrolled (431, 364) with delta (0, -1)
Screenshot: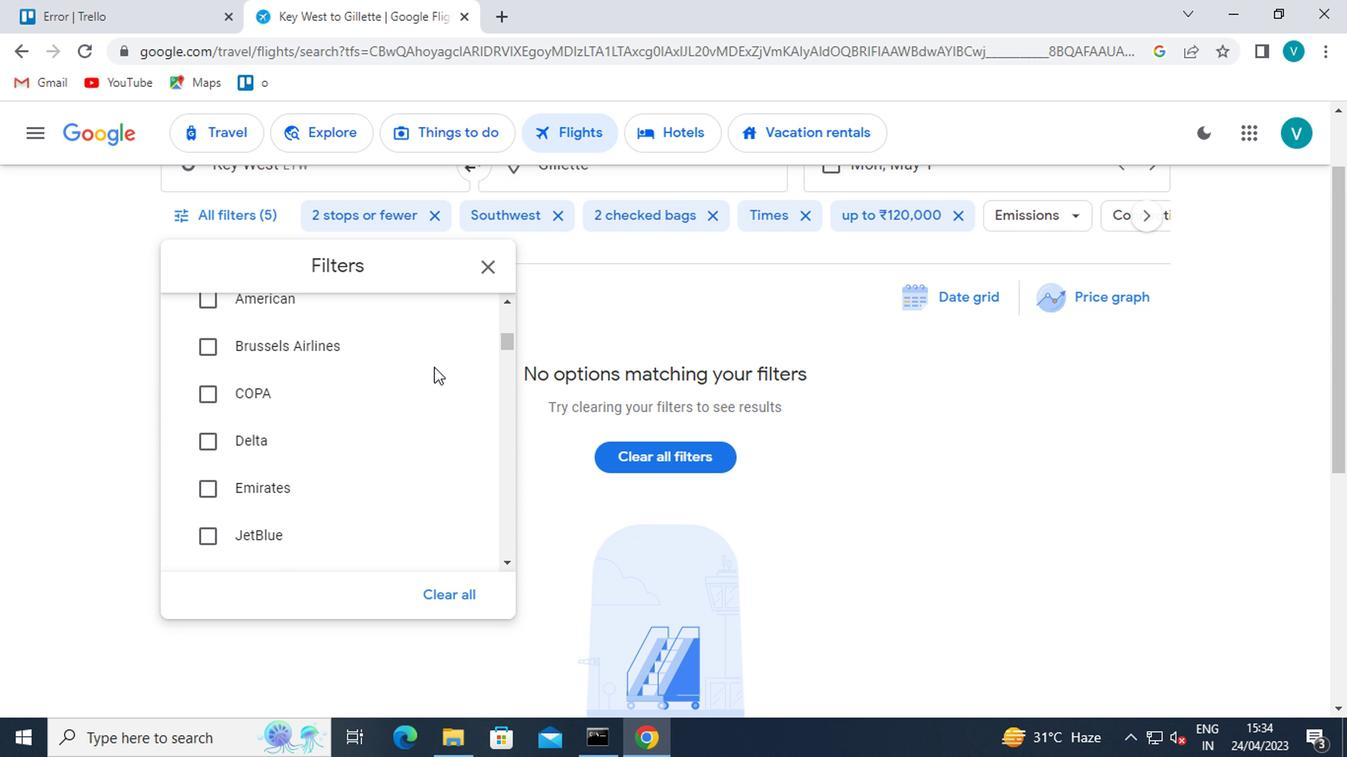 
Action: Mouse scrolled (431, 364) with delta (0, -1)
Screenshot: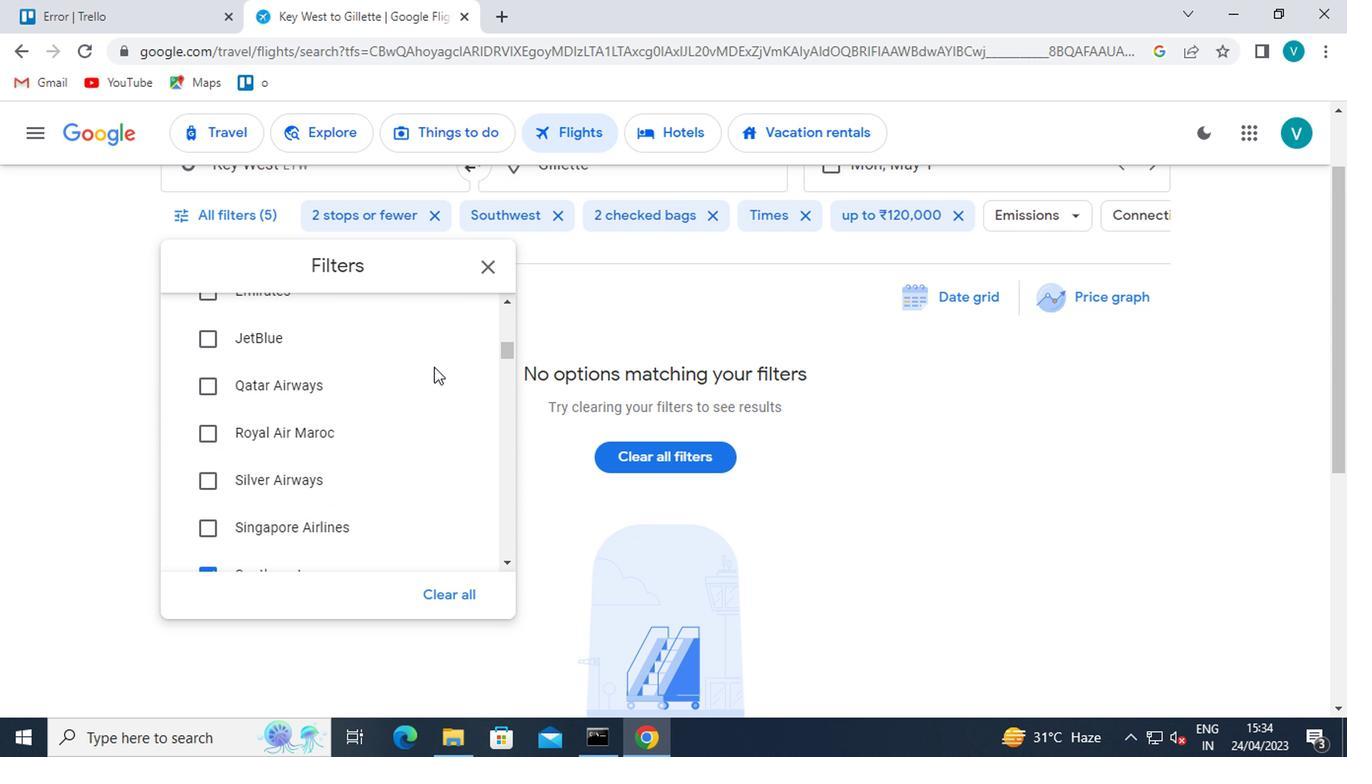 
Action: Mouse scrolled (431, 364) with delta (0, -1)
Screenshot: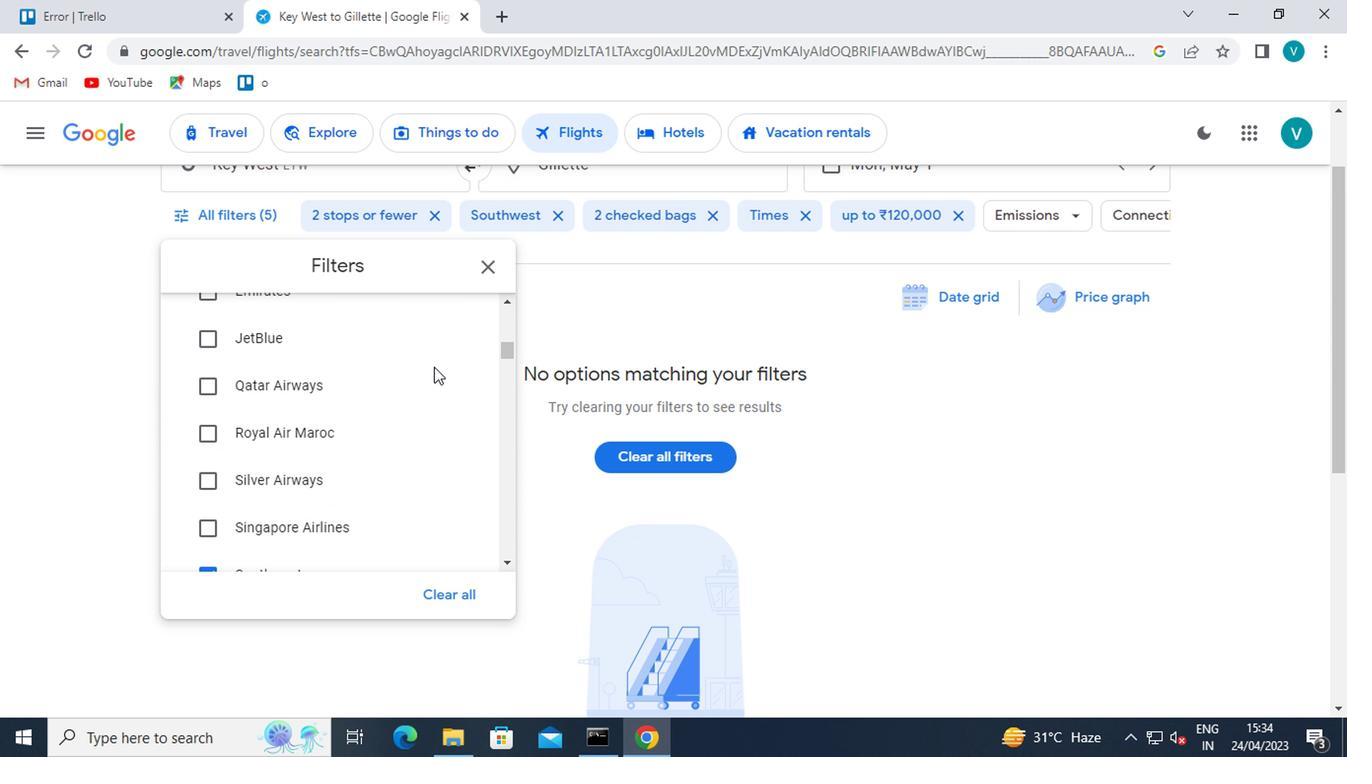 
Action: Mouse scrolled (431, 364) with delta (0, -1)
Screenshot: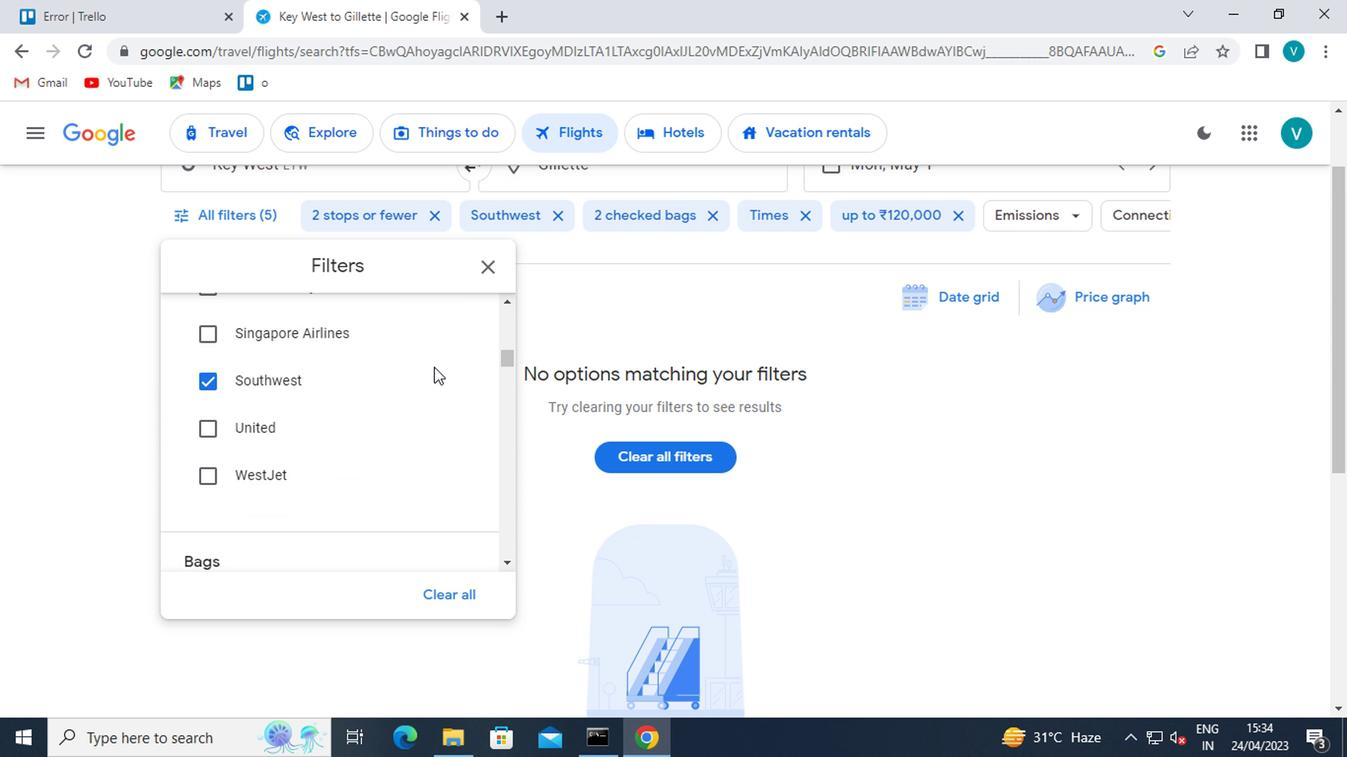 
Action: Mouse scrolled (431, 364) with delta (0, -1)
Screenshot: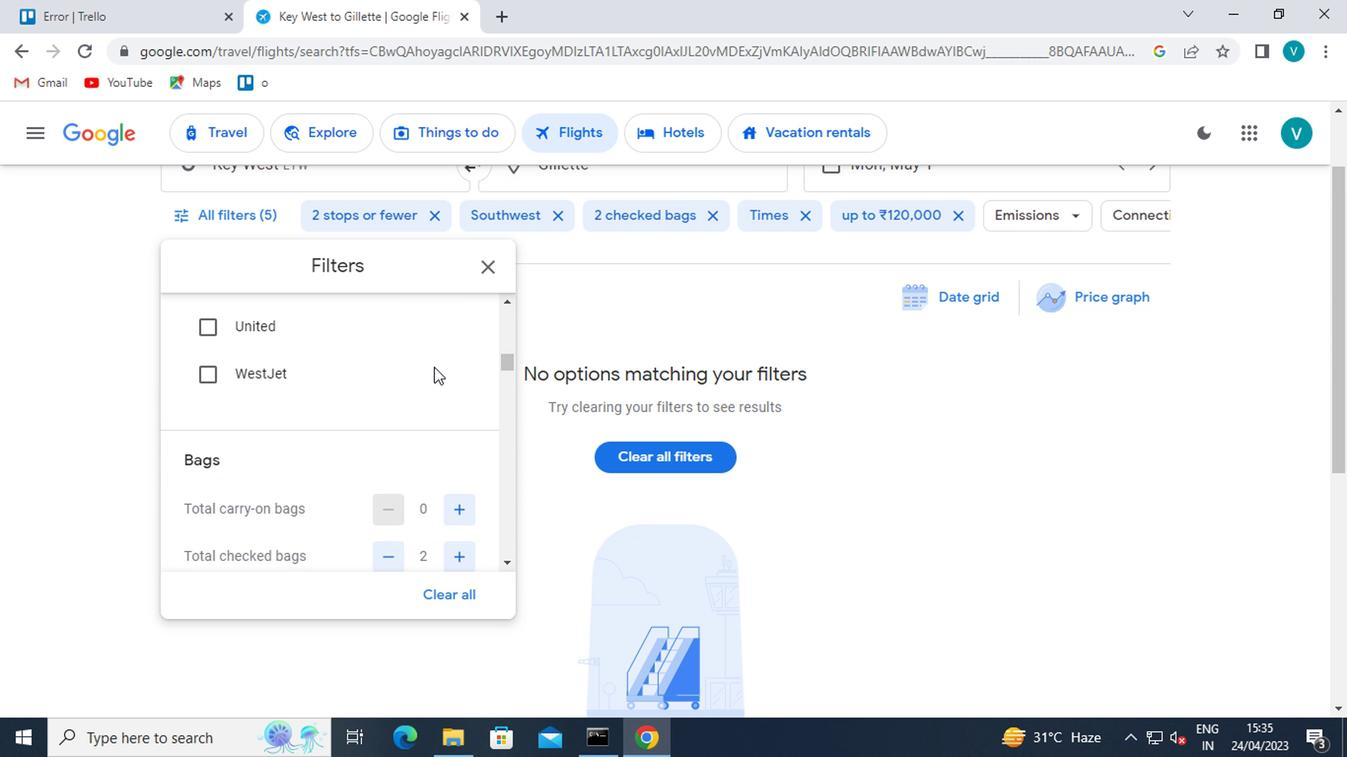 
Action: Mouse moved to (435, 364)
Screenshot: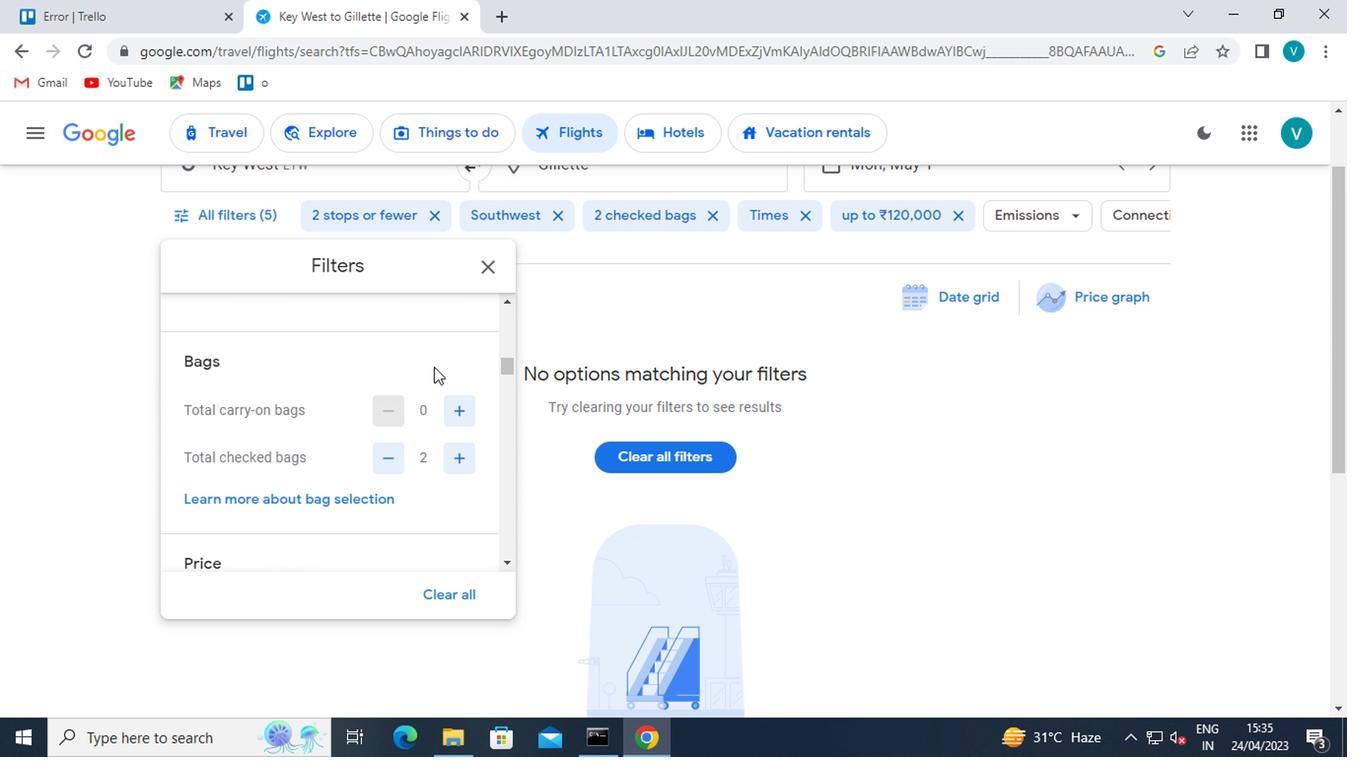 
Action: Mouse scrolled (435, 363) with delta (0, 0)
Screenshot: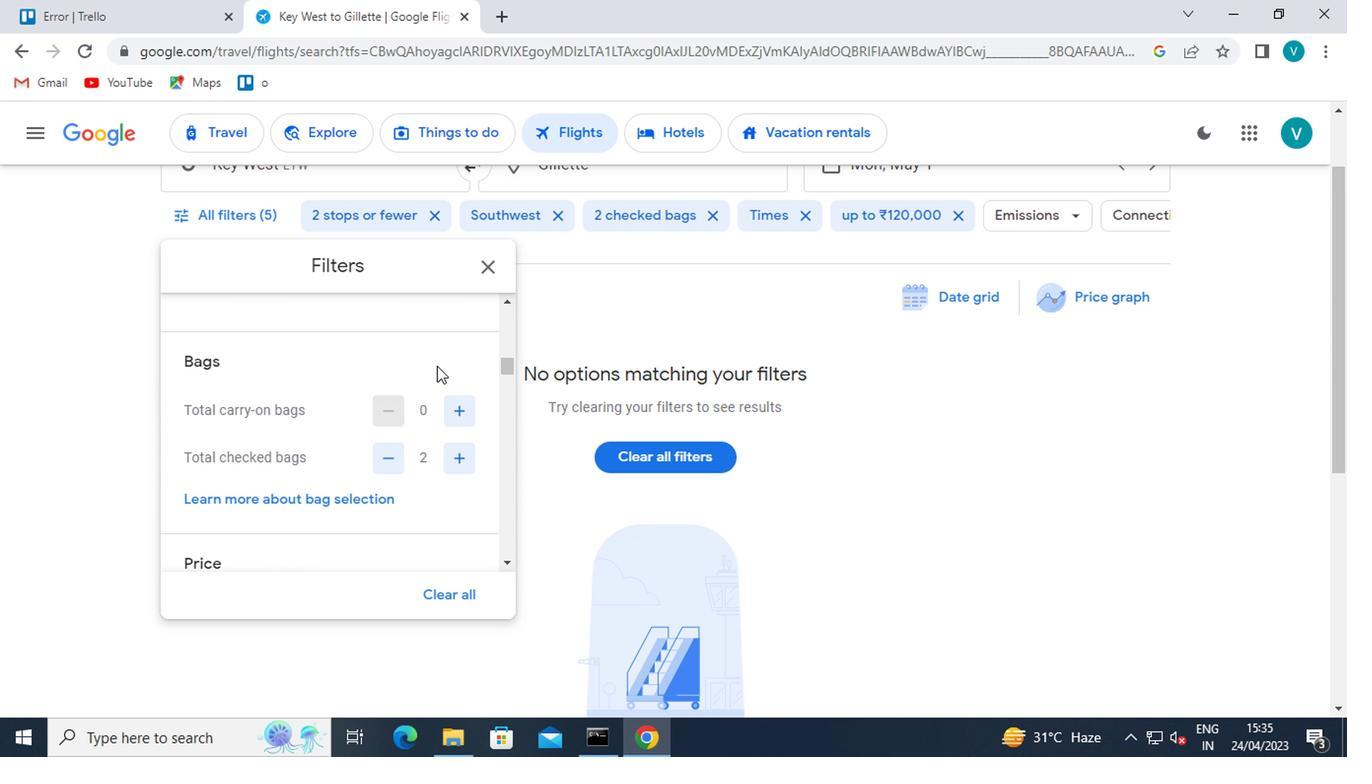 
Action: Mouse scrolled (435, 363) with delta (0, 0)
Screenshot: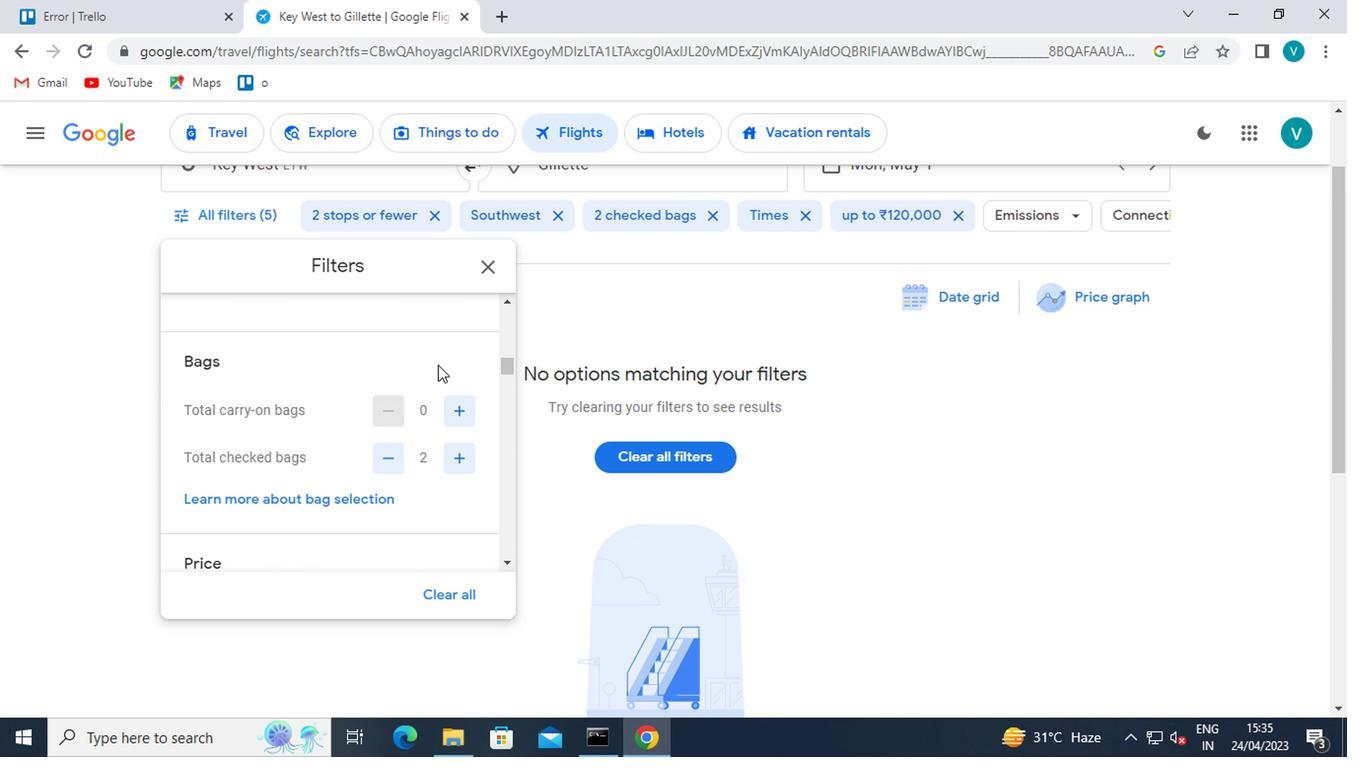 
Action: Mouse moved to (470, 449)
Screenshot: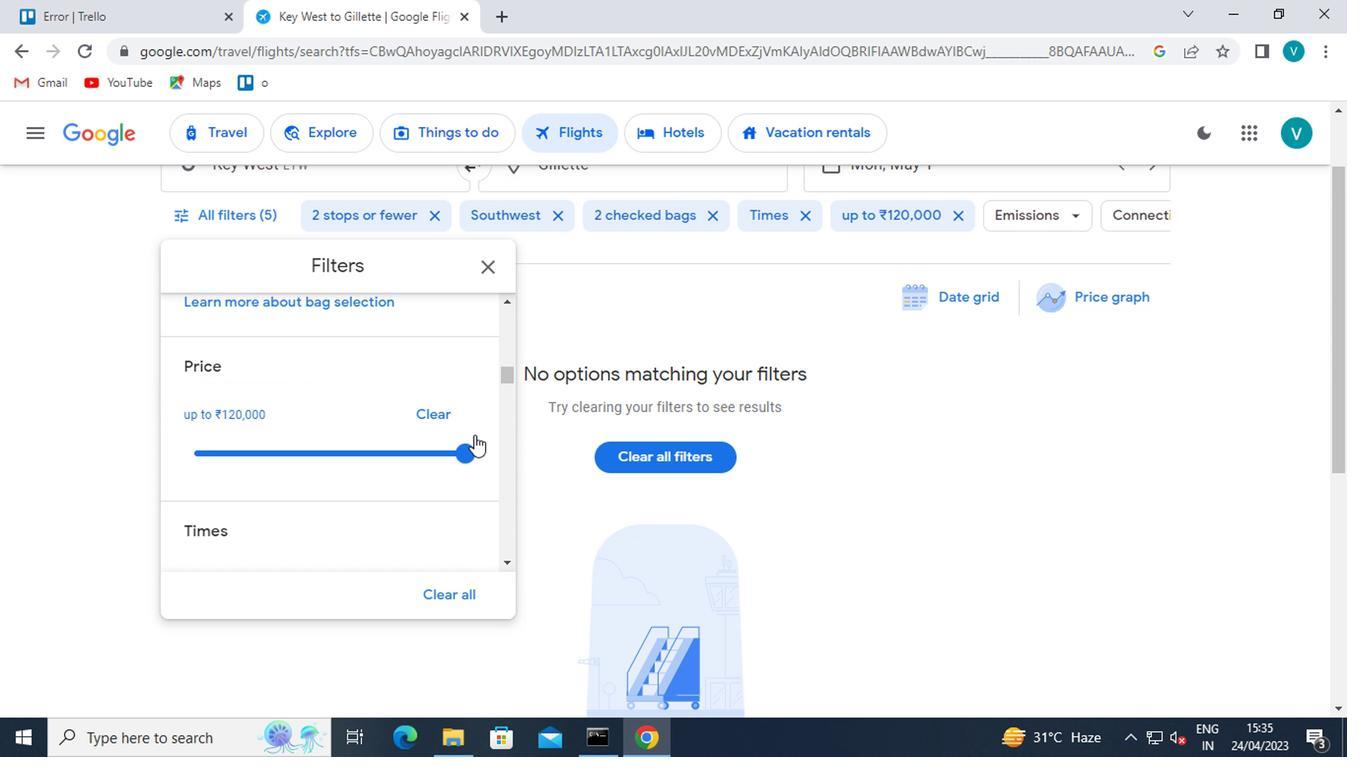 
Action: Mouse pressed left at (470, 449)
Screenshot: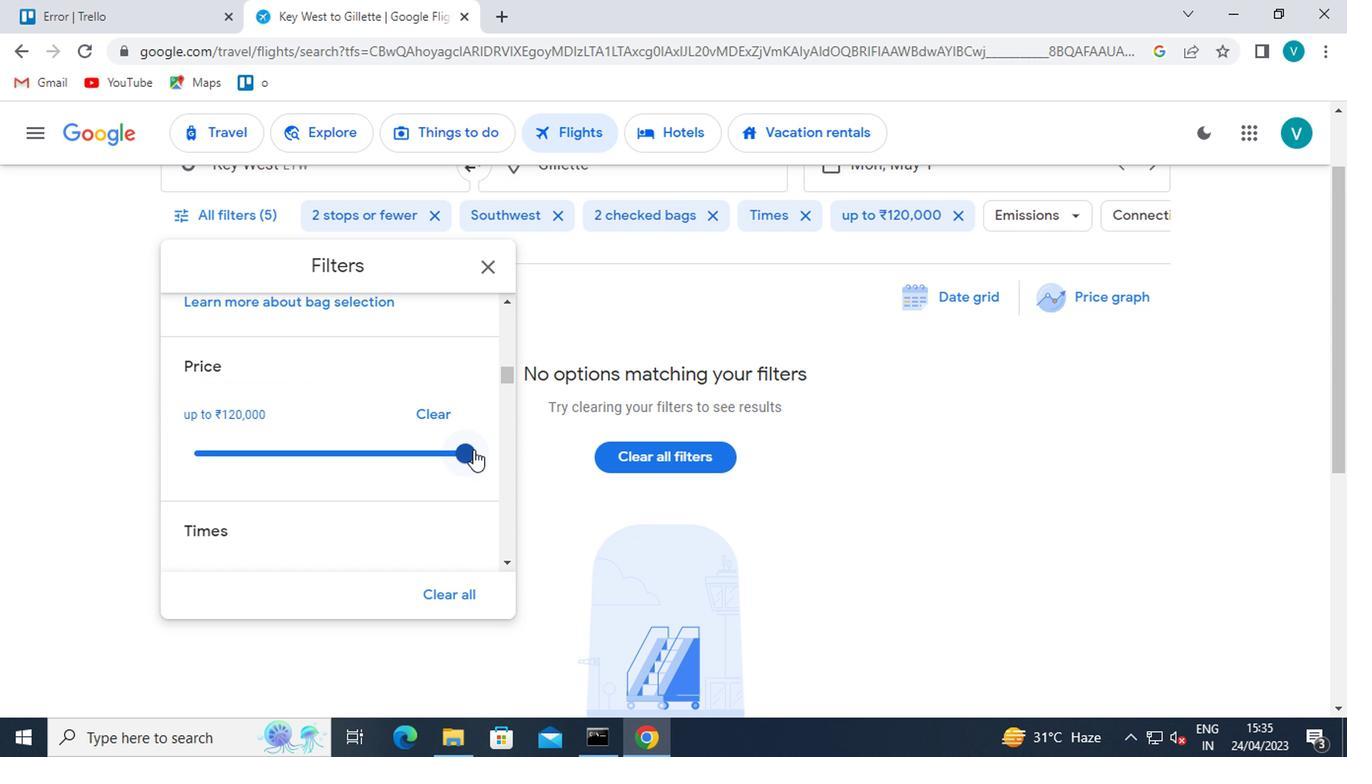 
Action: Mouse moved to (472, 449)
Screenshot: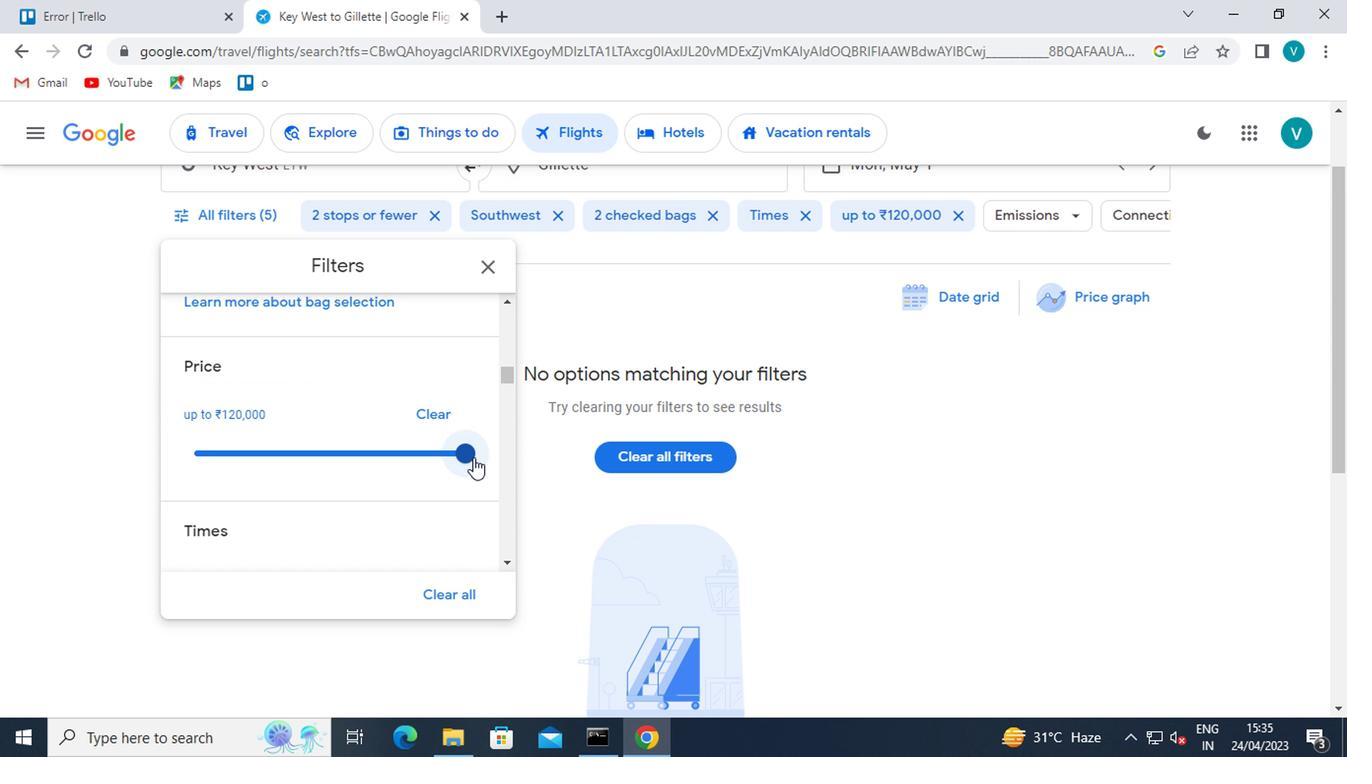 
Action: Mouse scrolled (472, 449) with delta (0, 0)
Screenshot: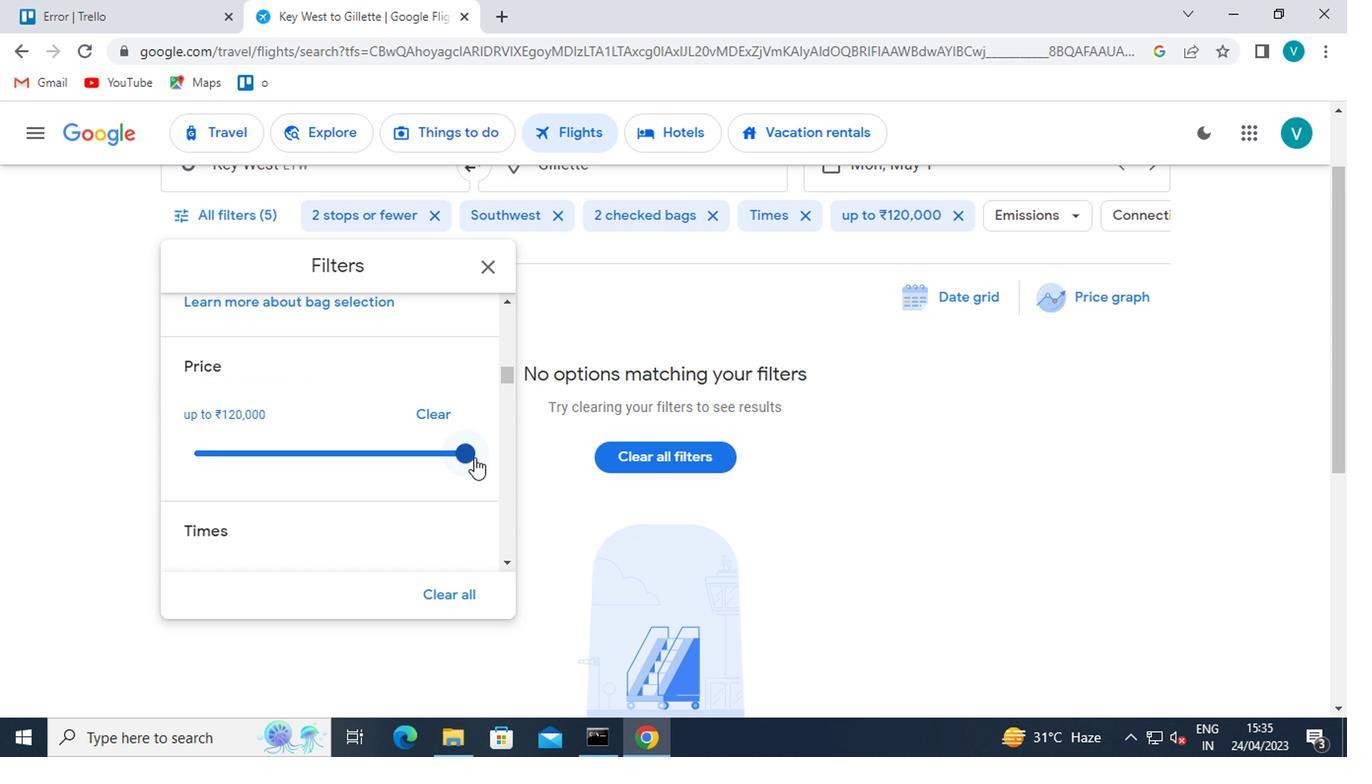 
Action: Mouse scrolled (472, 449) with delta (0, 0)
Screenshot: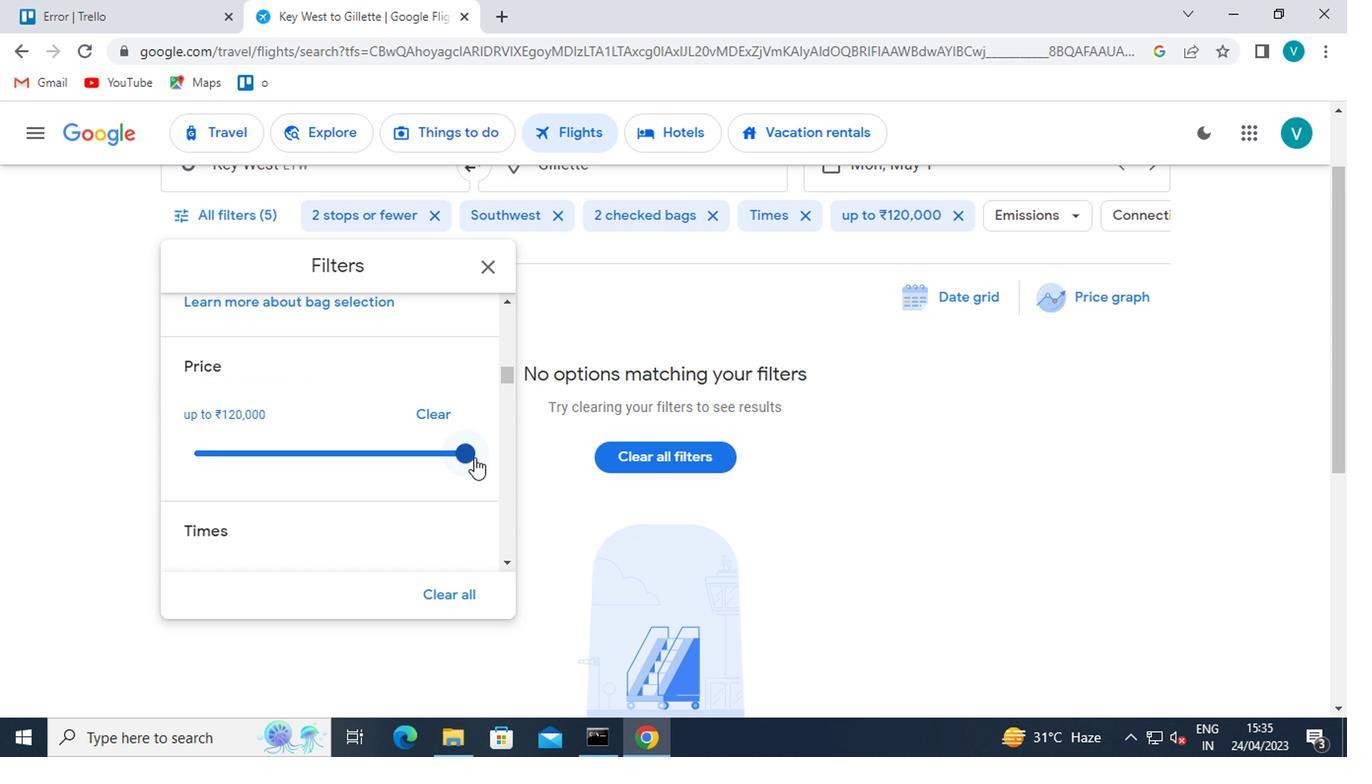 
Action: Mouse moved to (418, 464)
Screenshot: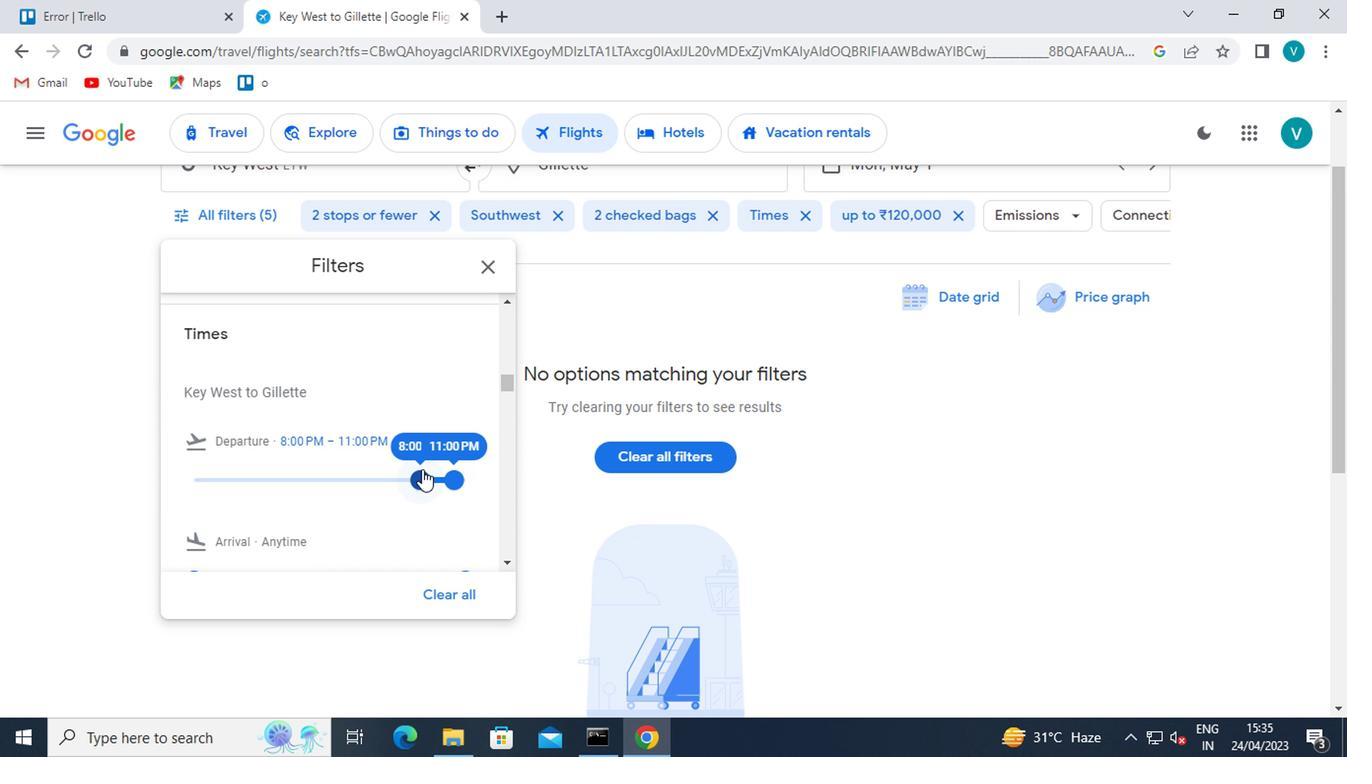 
Action: Mouse pressed left at (418, 464)
Screenshot: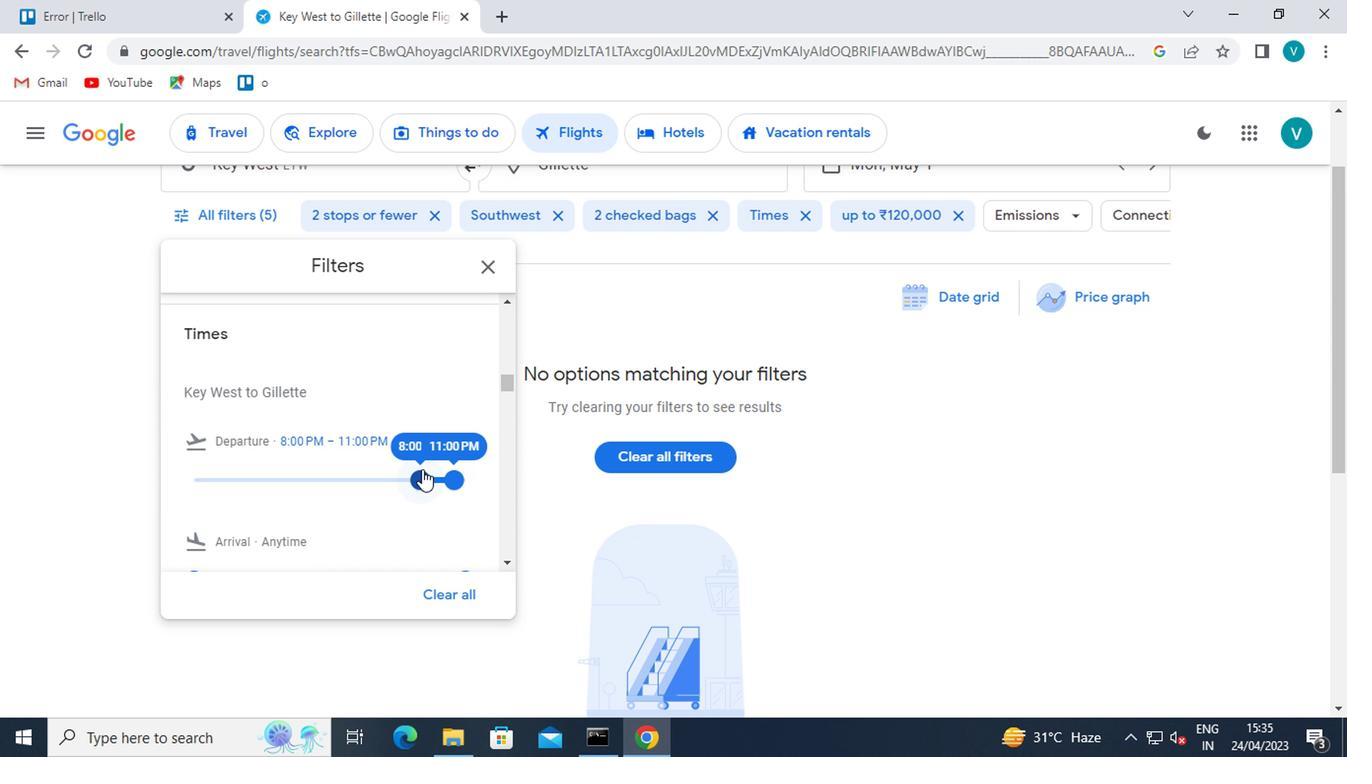 
Action: Mouse moved to (391, 486)
Screenshot: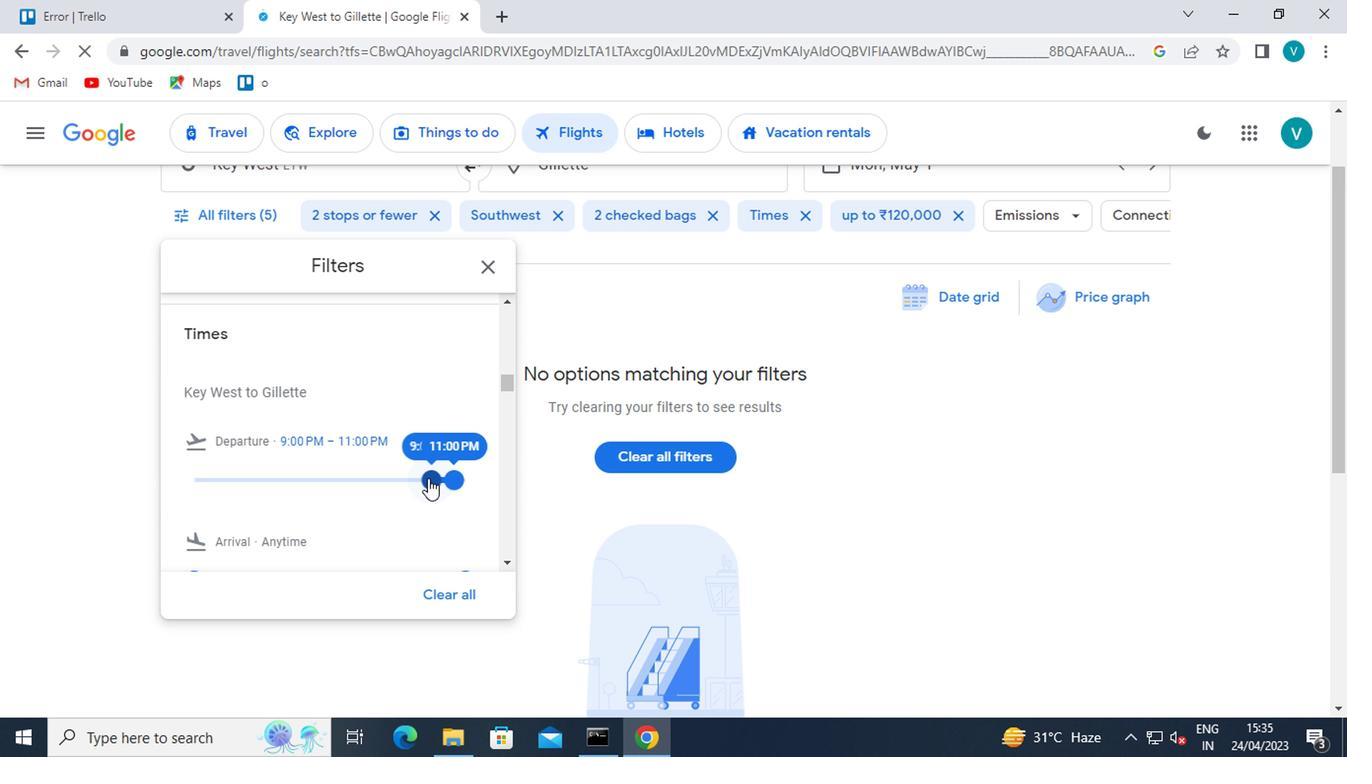 
